 Task: Purchase the Kent sediment filters from Amazon.
Action: Mouse moved to (431, 336)
Screenshot: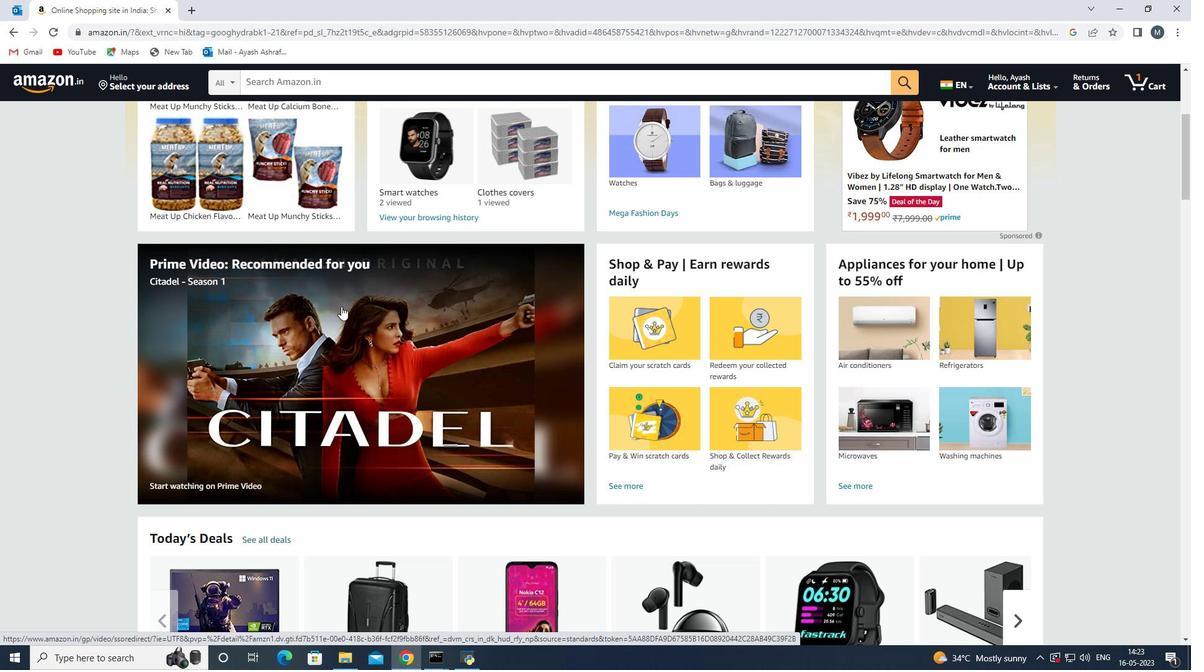 
Action: Mouse scrolled (431, 335) with delta (0, 0)
Screenshot: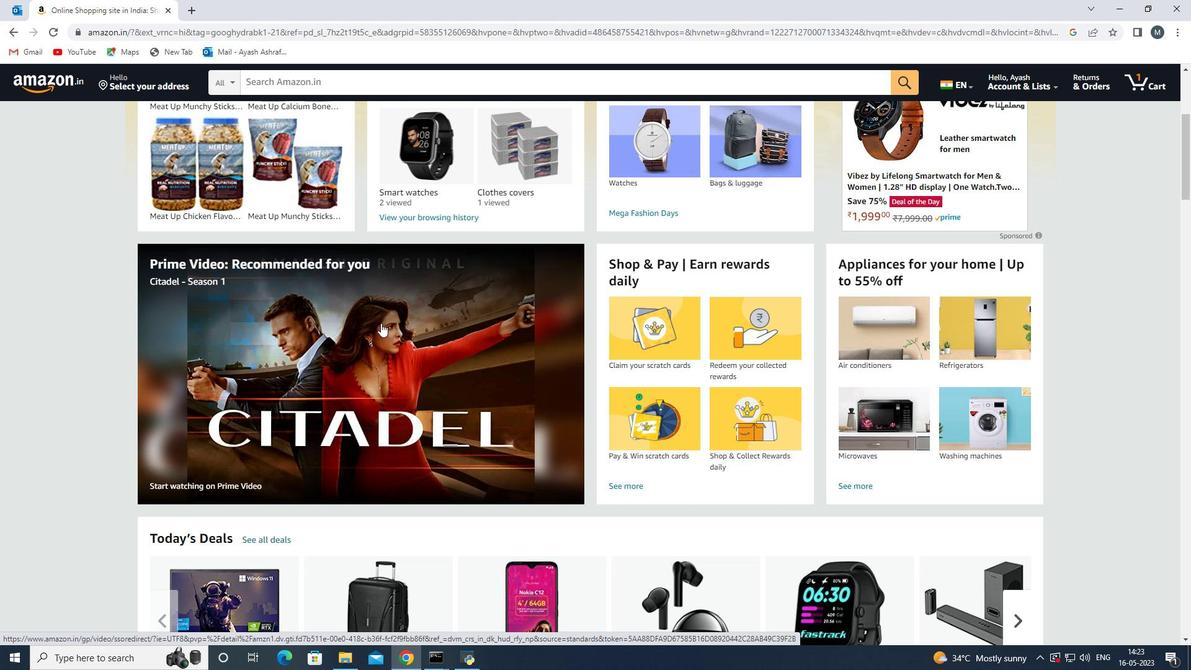 
Action: Mouse scrolled (431, 335) with delta (0, 0)
Screenshot: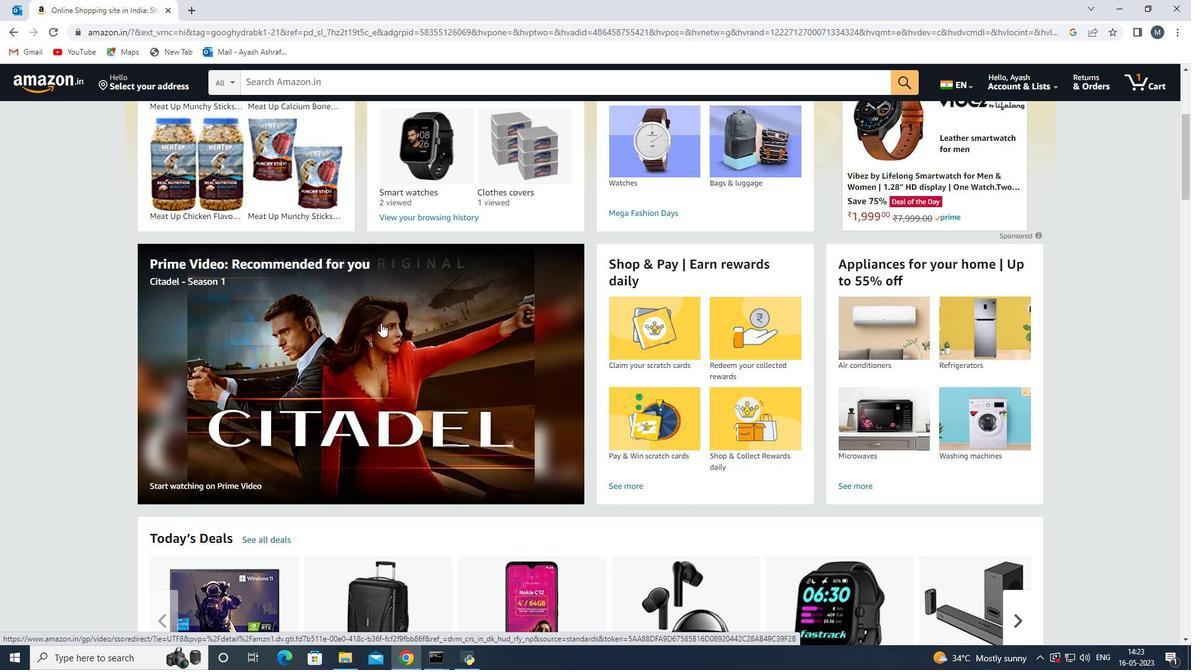 
Action: Mouse scrolled (431, 335) with delta (0, 0)
Screenshot: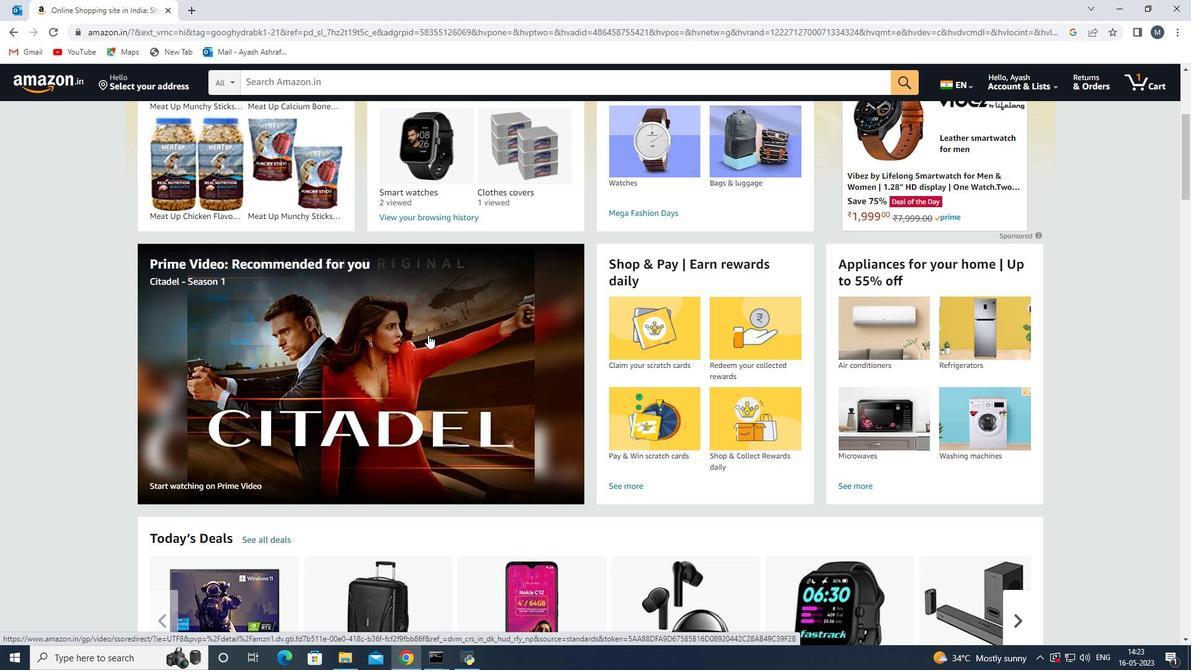 
Action: Mouse moved to (431, 337)
Screenshot: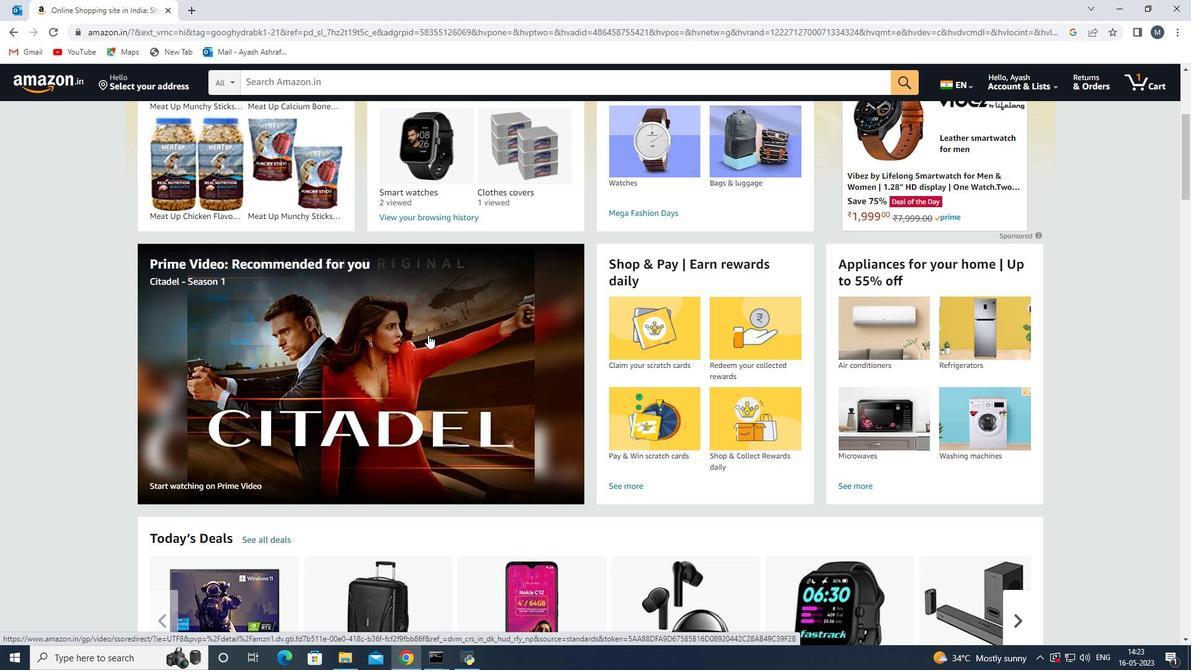 
Action: Mouse scrolled (431, 336) with delta (0, 0)
Screenshot: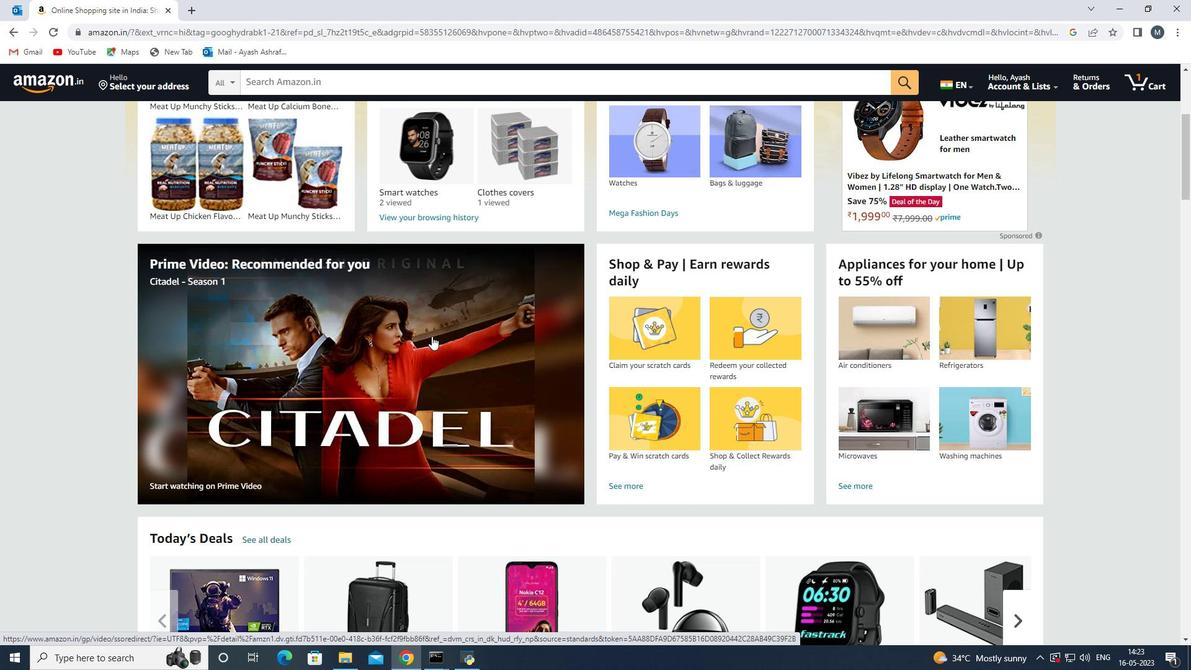 
Action: Mouse scrolled (431, 336) with delta (0, 0)
Screenshot: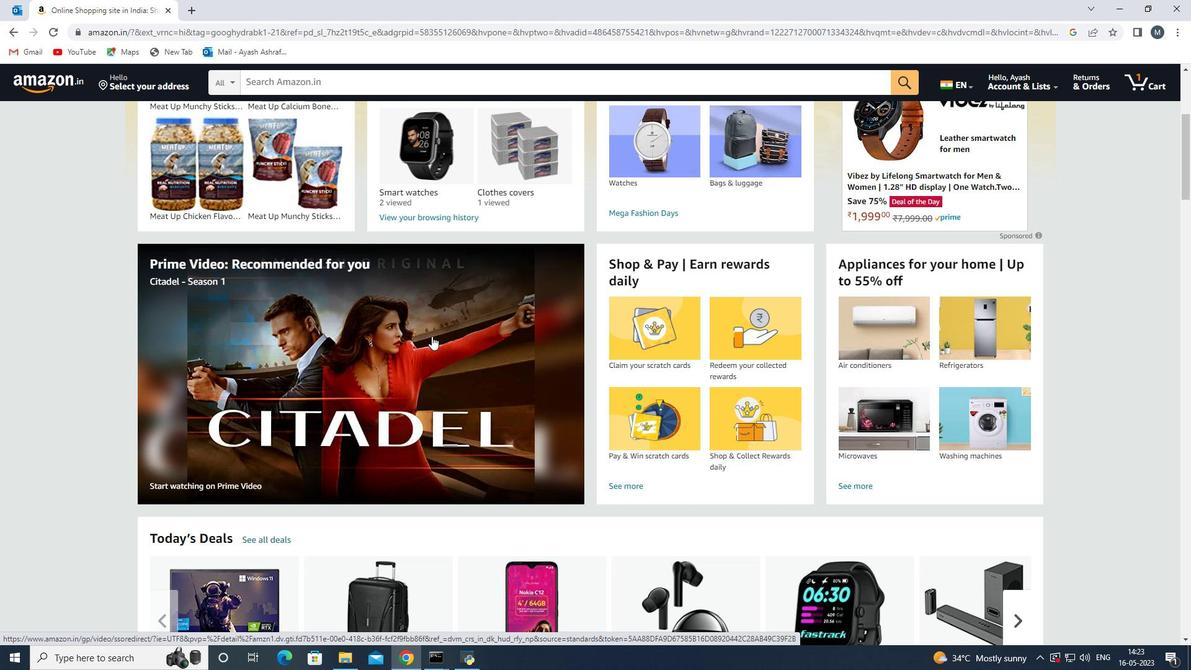 
Action: Mouse moved to (405, 338)
Screenshot: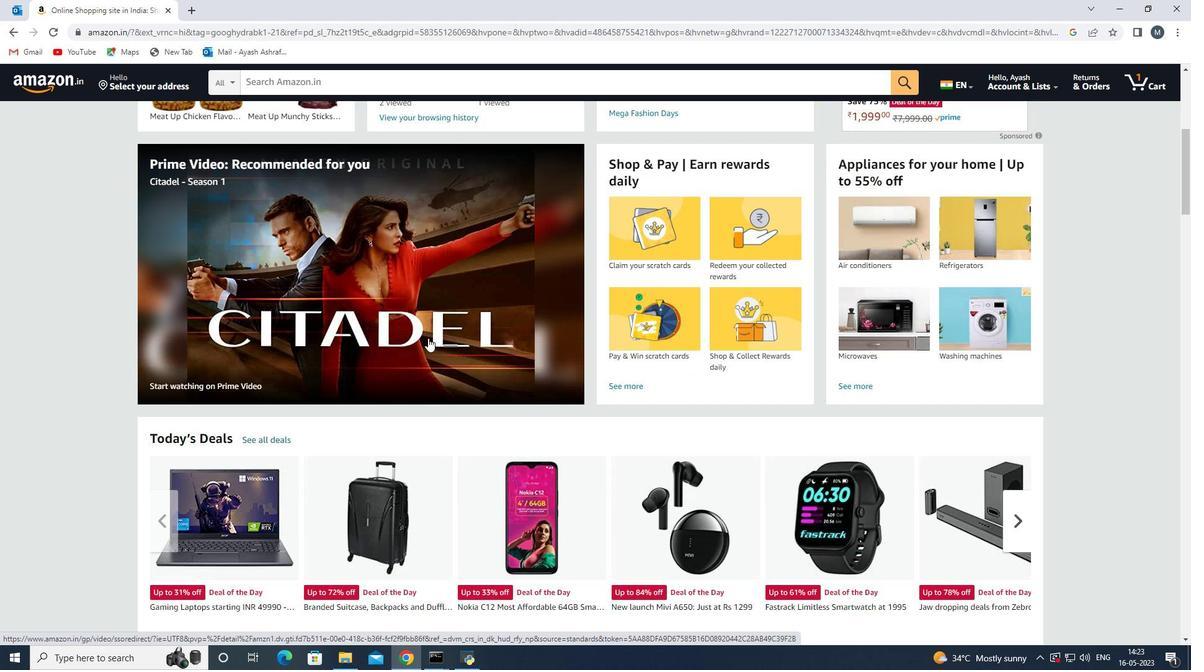 
Action: Mouse scrolled (405, 337) with delta (0, 0)
Screenshot: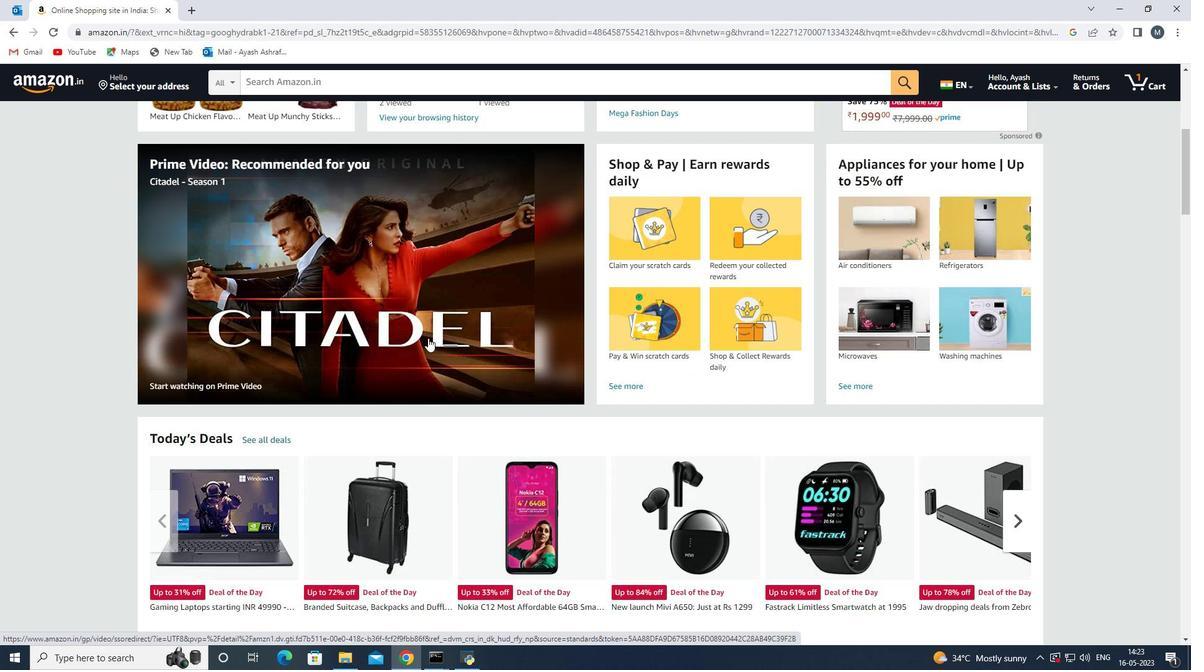 
Action: Mouse moved to (403, 338)
Screenshot: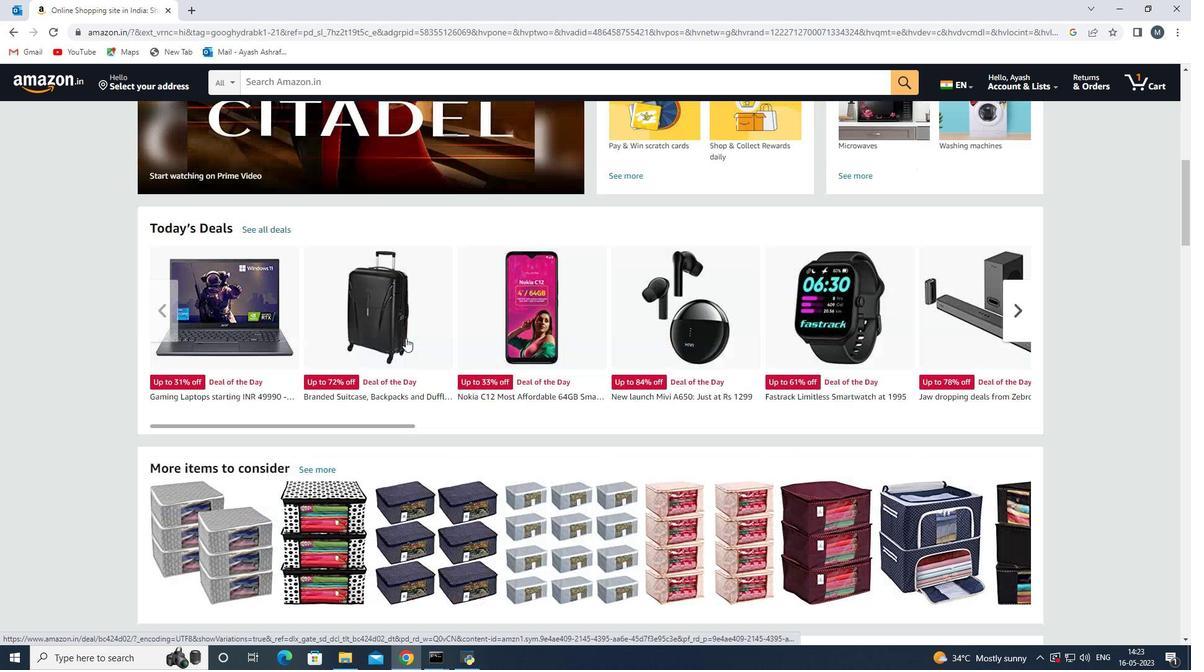 
Action: Mouse scrolled (403, 337) with delta (0, 0)
Screenshot: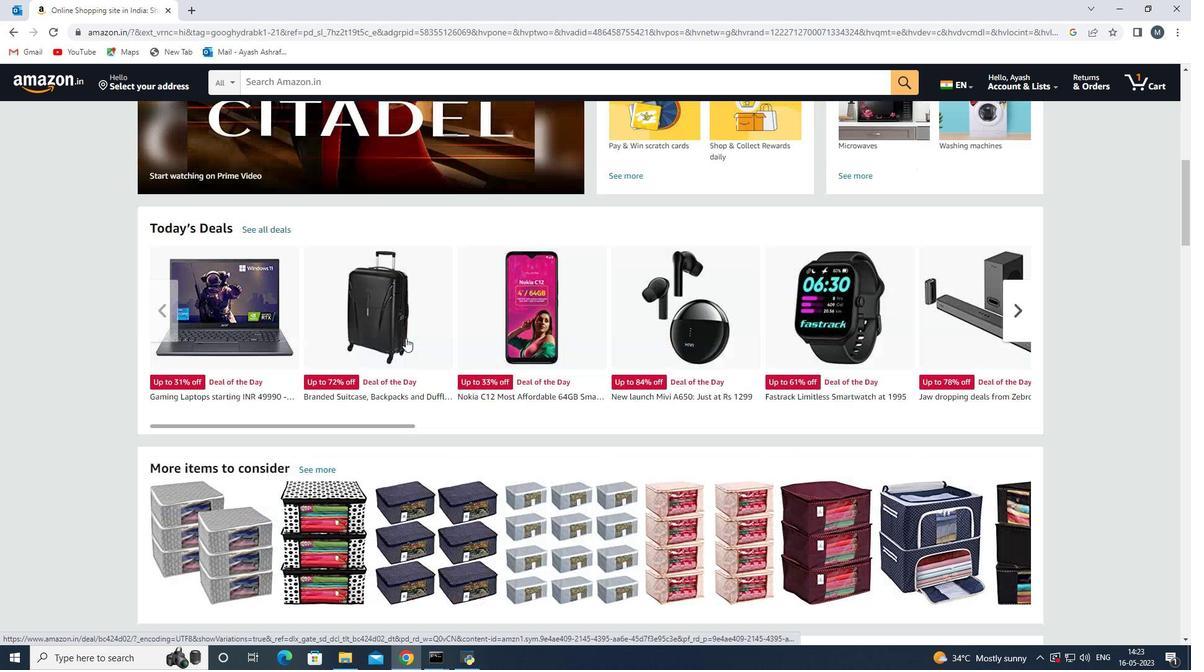 
Action: Mouse moved to (403, 338)
Screenshot: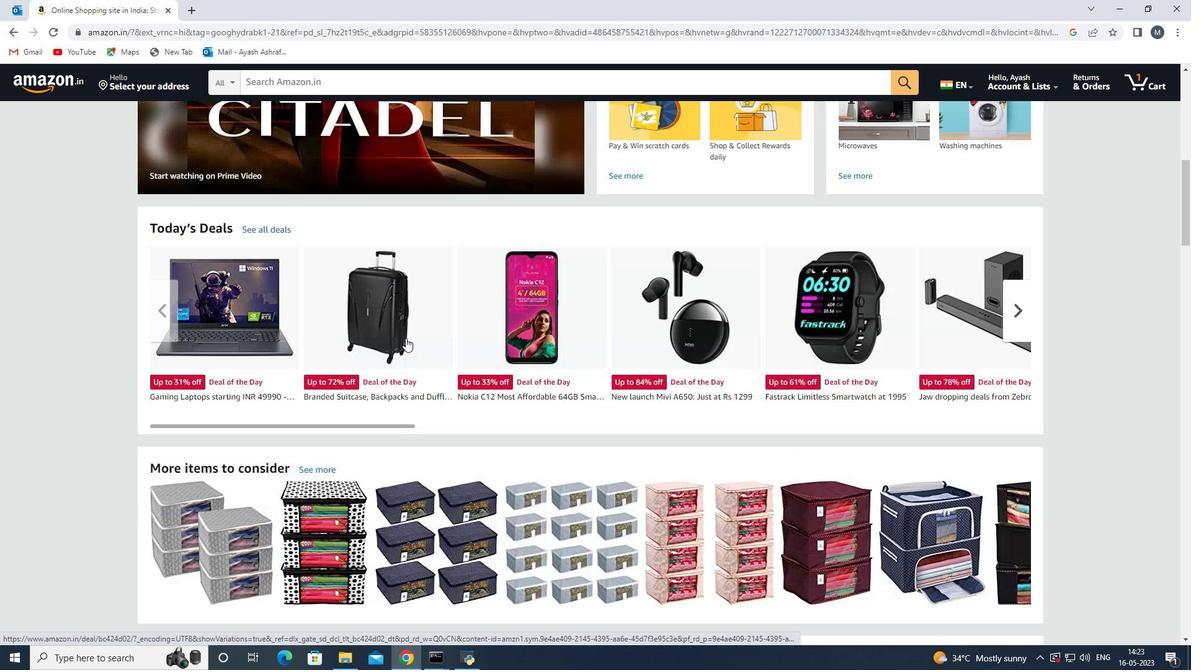 
Action: Mouse scrolled (403, 338) with delta (0, 0)
Screenshot: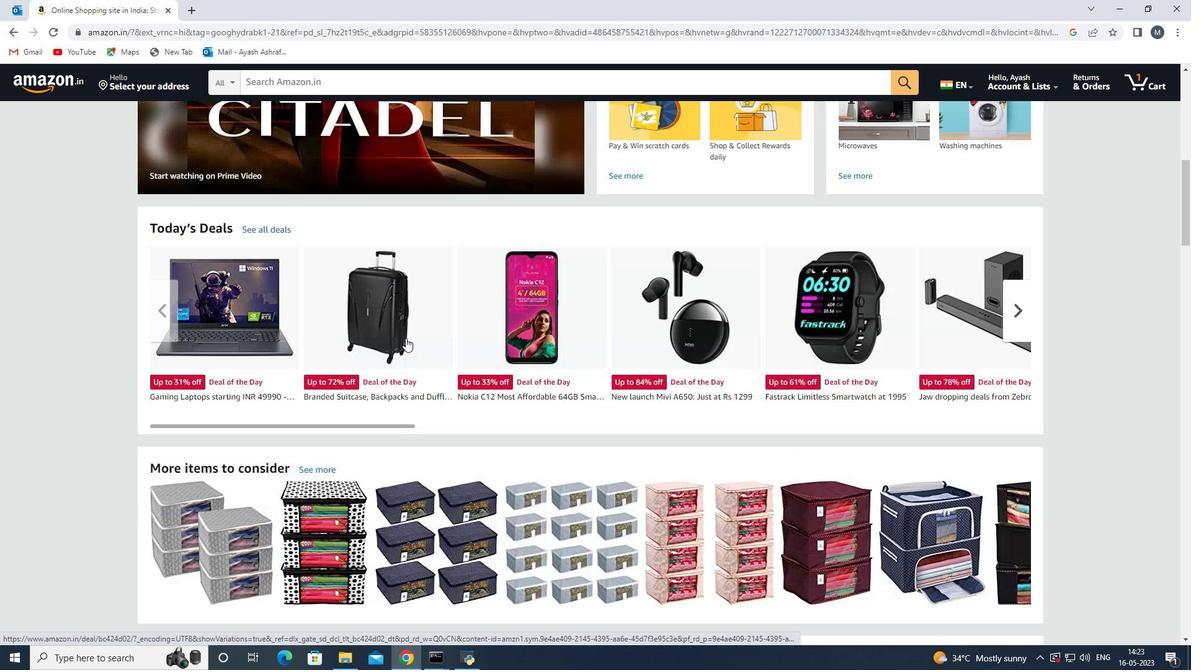 
Action: Mouse moved to (402, 340)
Screenshot: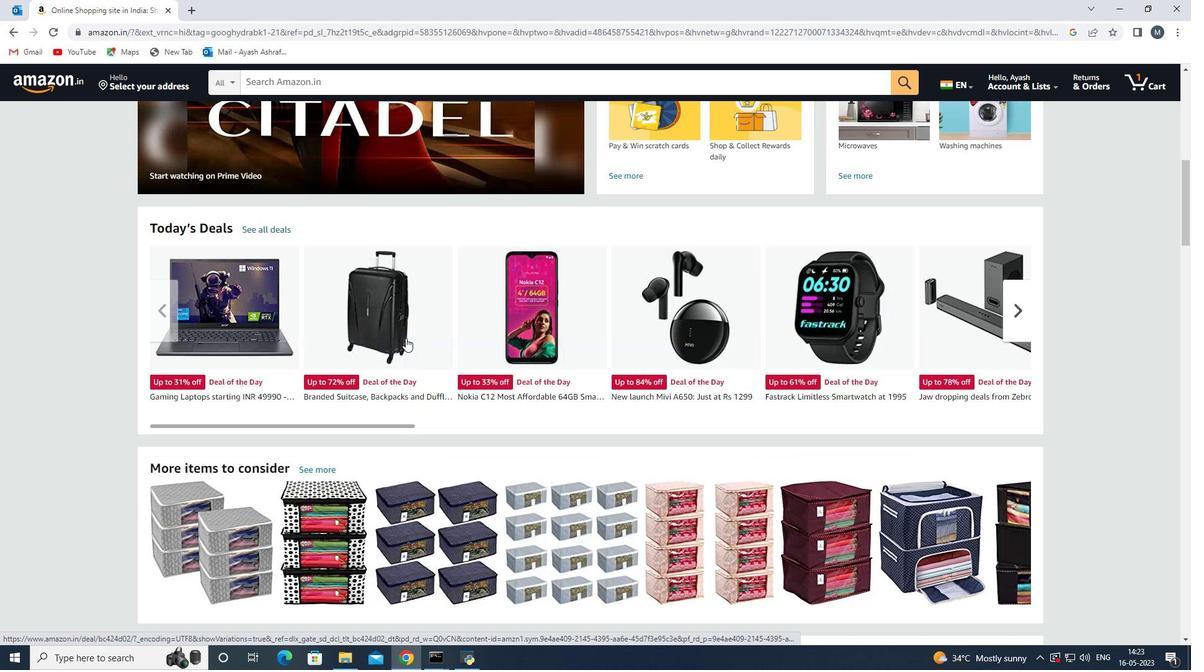 
Action: Mouse scrolled (402, 339) with delta (0, 0)
Screenshot: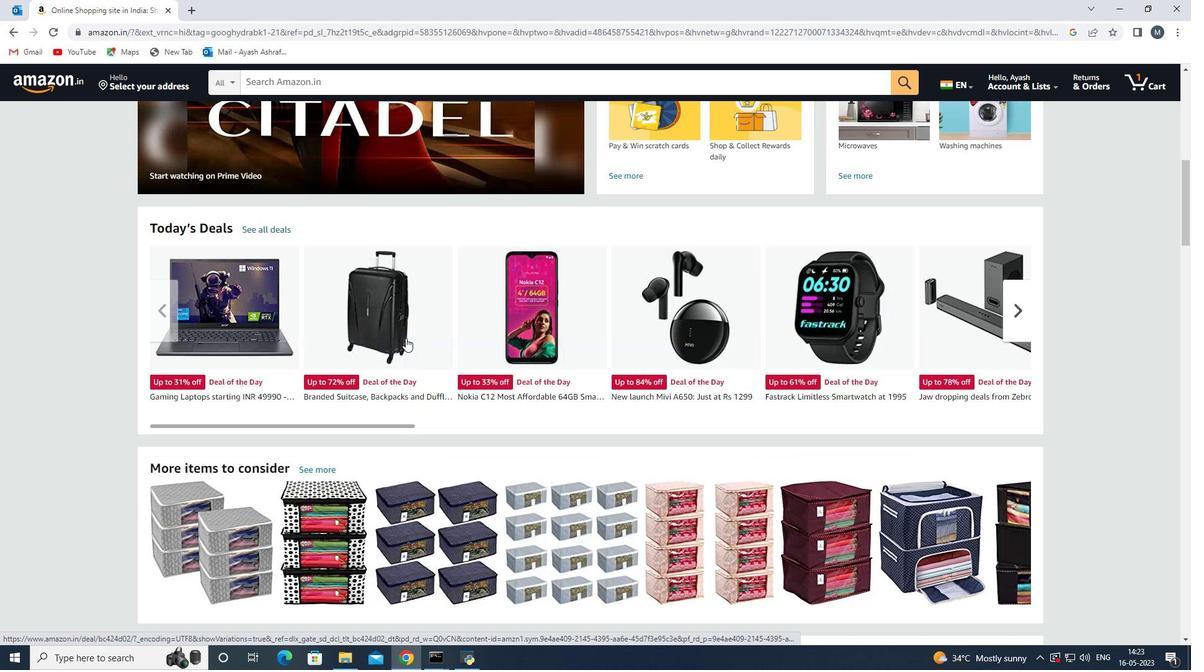 
Action: Mouse moved to (266, 421)
Screenshot: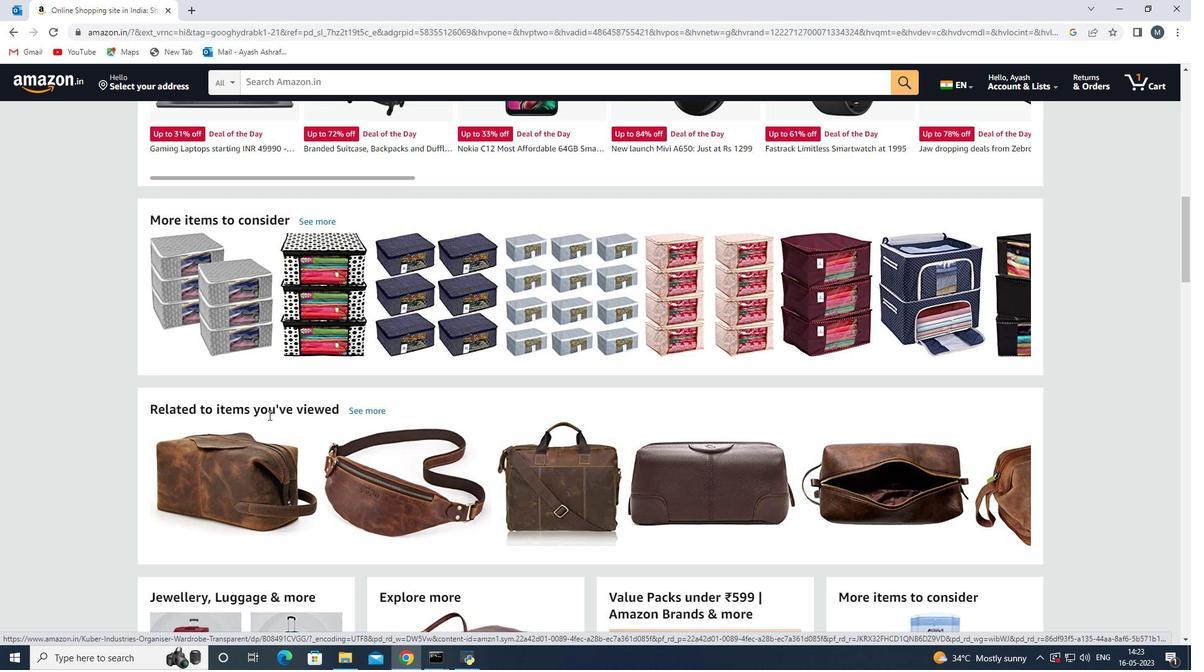 
Action: Mouse scrolled (266, 421) with delta (0, 0)
Screenshot: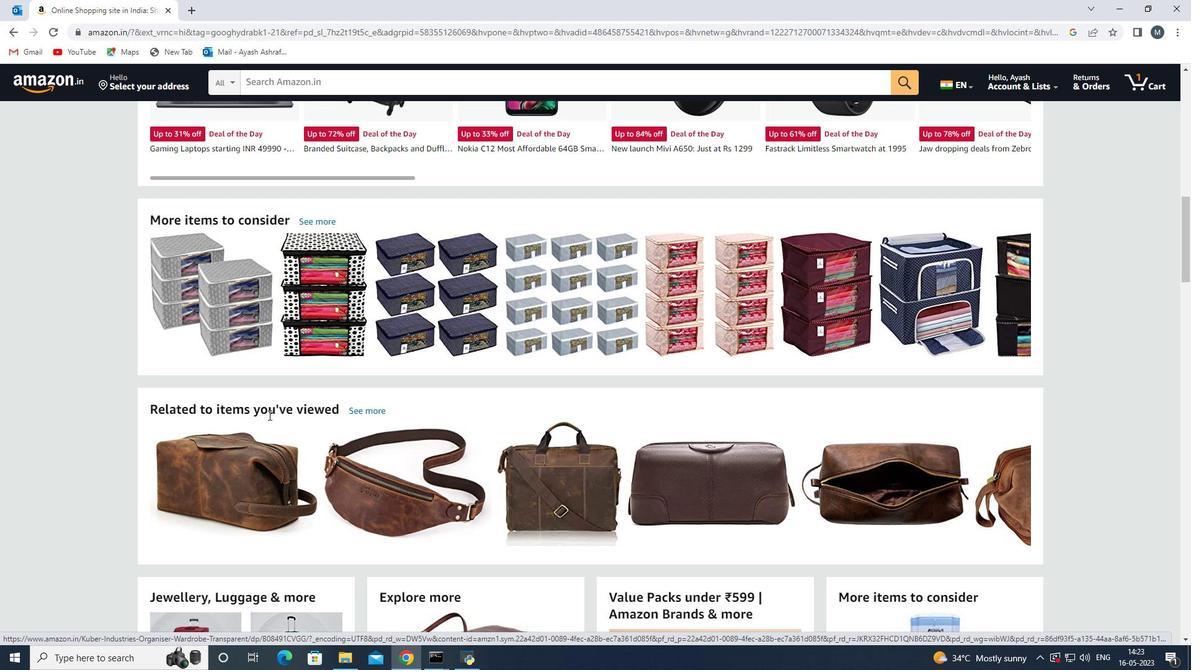 
Action: Mouse scrolled (266, 421) with delta (0, 0)
Screenshot: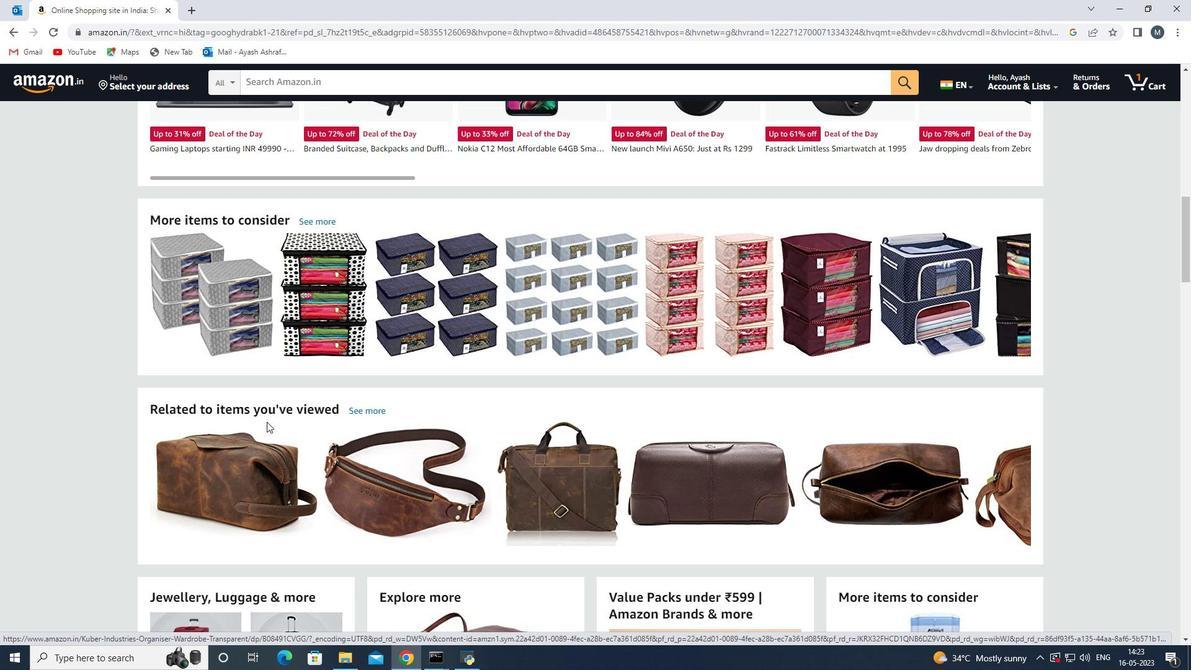 
Action: Mouse scrolled (266, 421) with delta (0, 0)
Screenshot: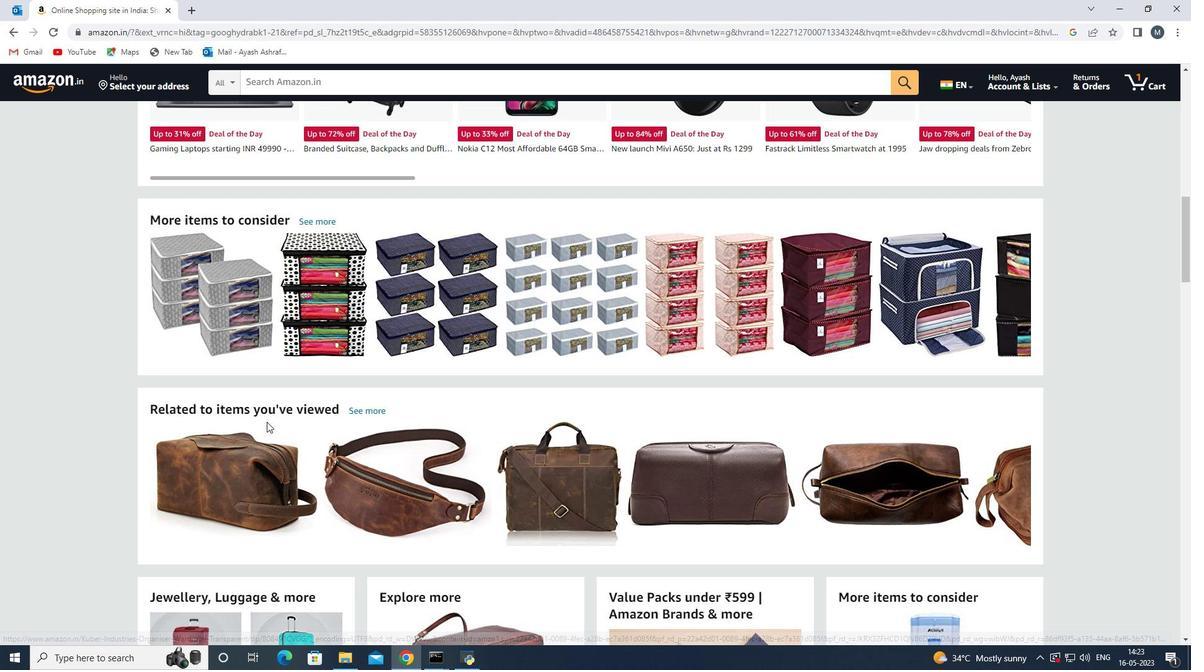 
Action: Mouse scrolled (266, 421) with delta (0, 0)
Screenshot: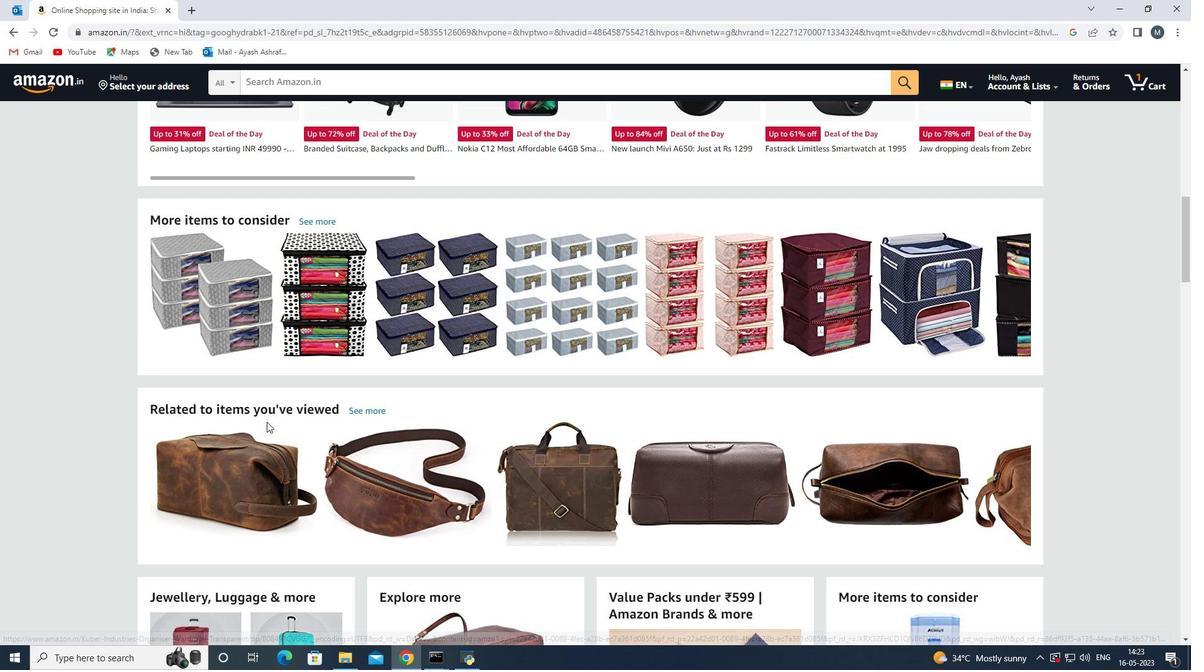 
Action: Mouse scrolled (266, 421) with delta (0, 0)
Screenshot: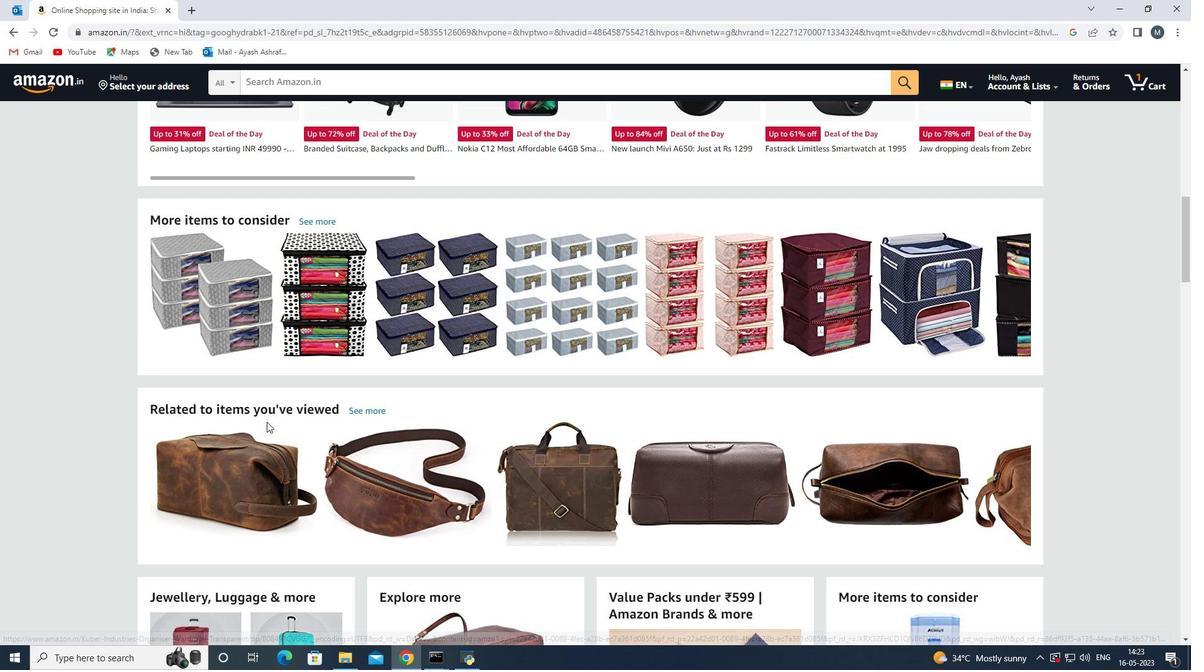 
Action: Mouse scrolled (266, 421) with delta (0, 0)
Screenshot: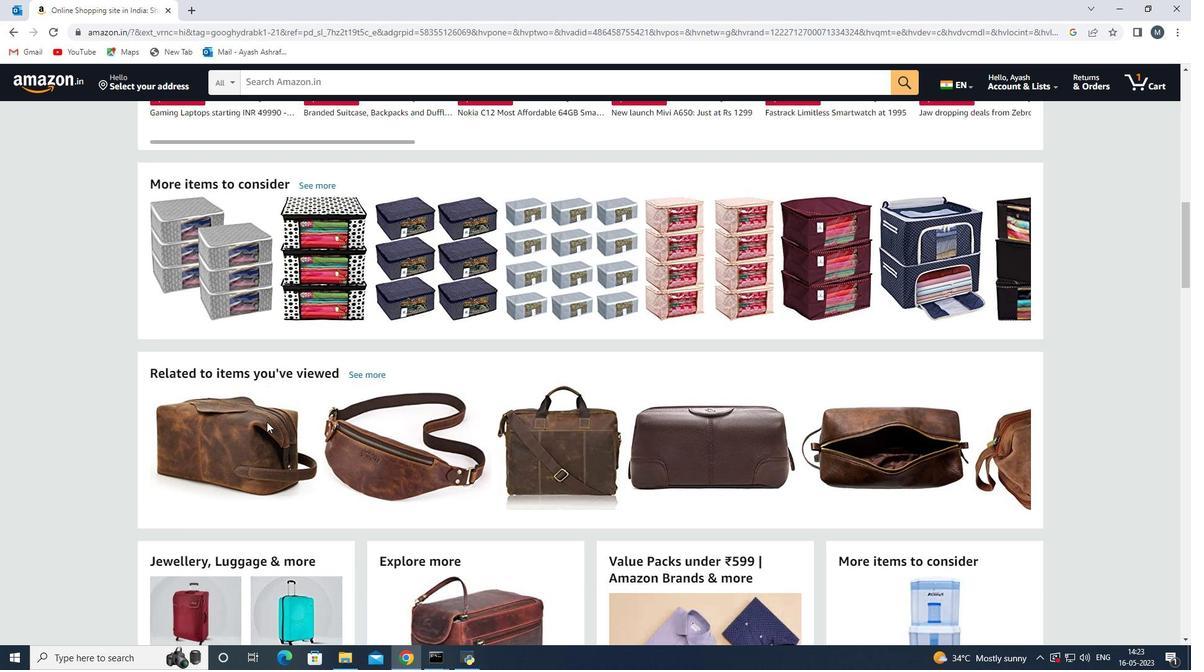 
Action: Mouse moved to (453, 364)
Screenshot: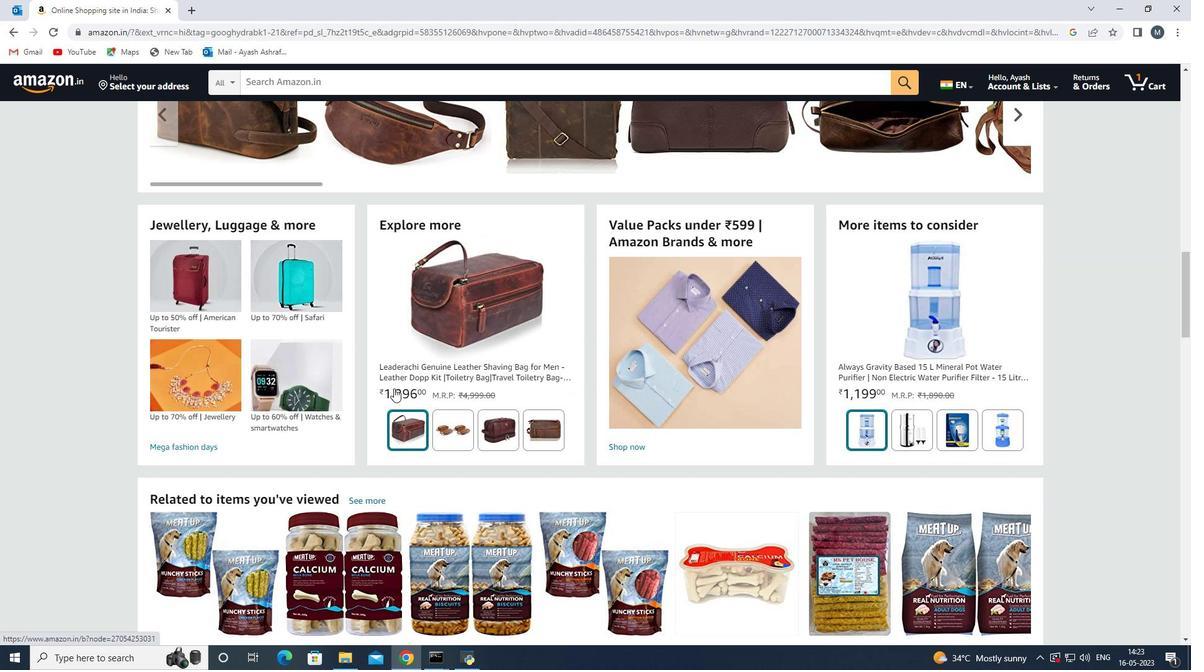 
Action: Mouse scrolled (453, 364) with delta (0, 0)
Screenshot: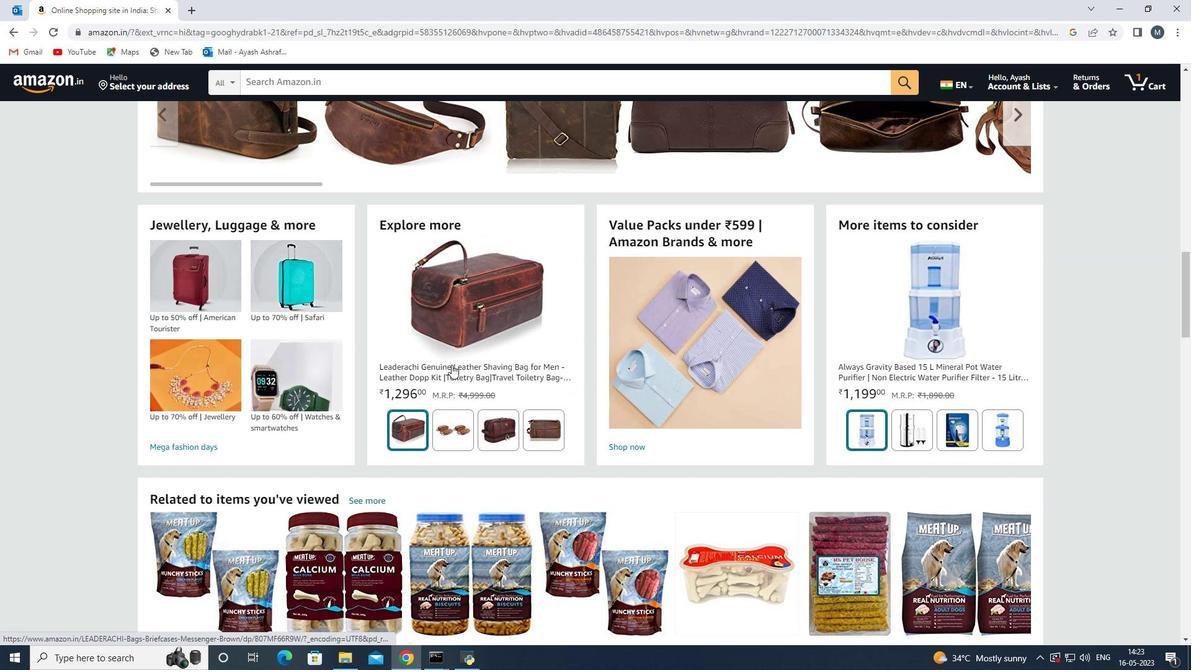 
Action: Mouse scrolled (453, 364) with delta (0, 0)
Screenshot: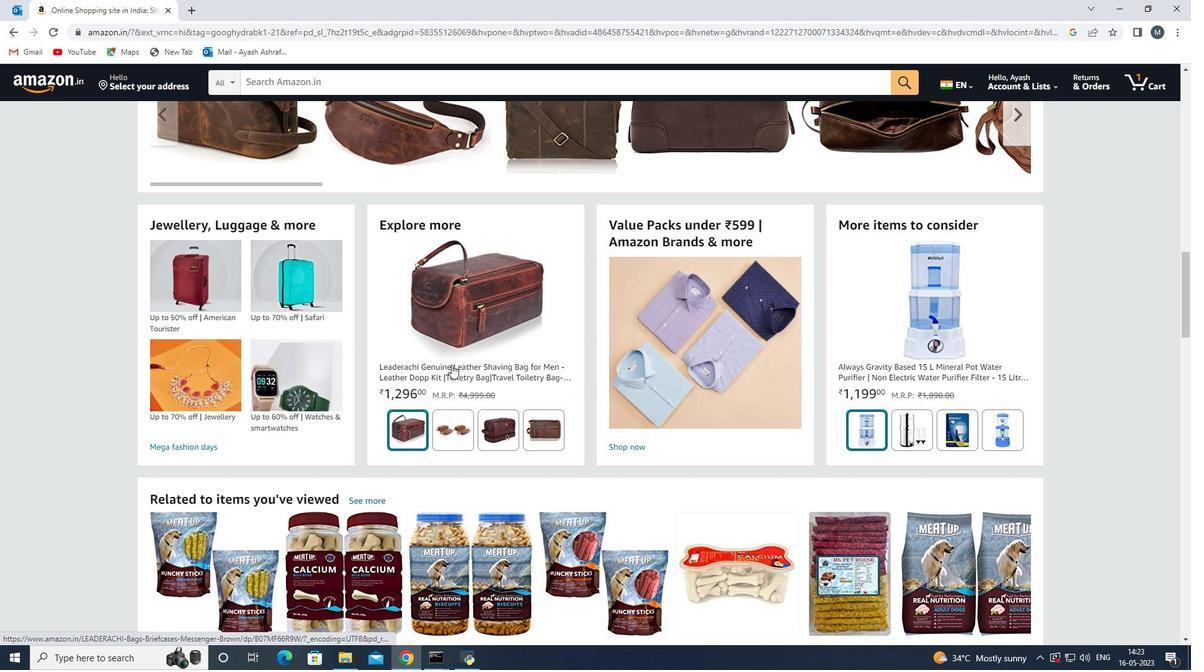 
Action: Mouse scrolled (453, 364) with delta (0, 0)
Screenshot: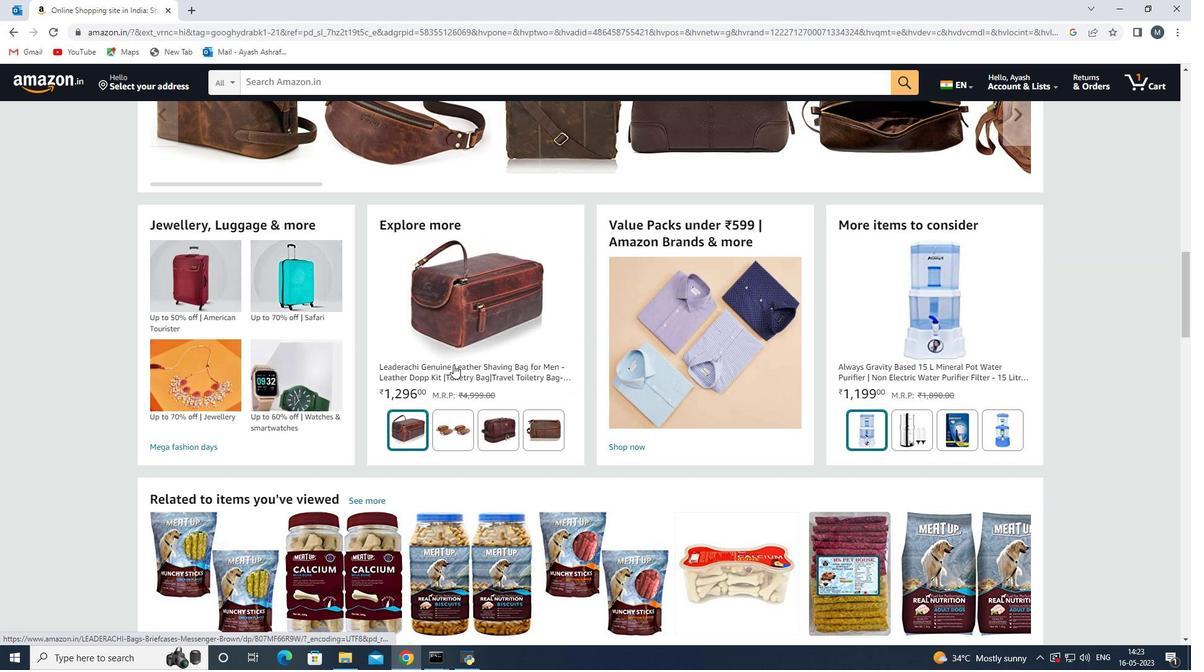 
Action: Mouse moved to (511, 468)
Screenshot: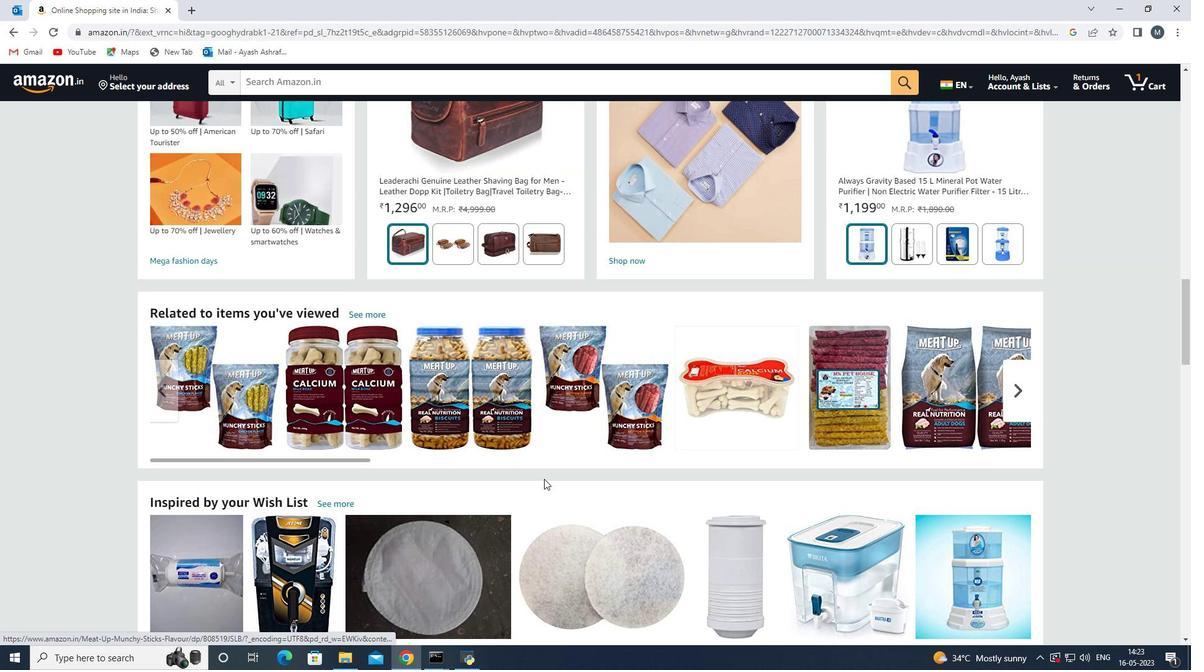 
Action: Mouse scrolled (511, 467) with delta (0, 0)
Screenshot: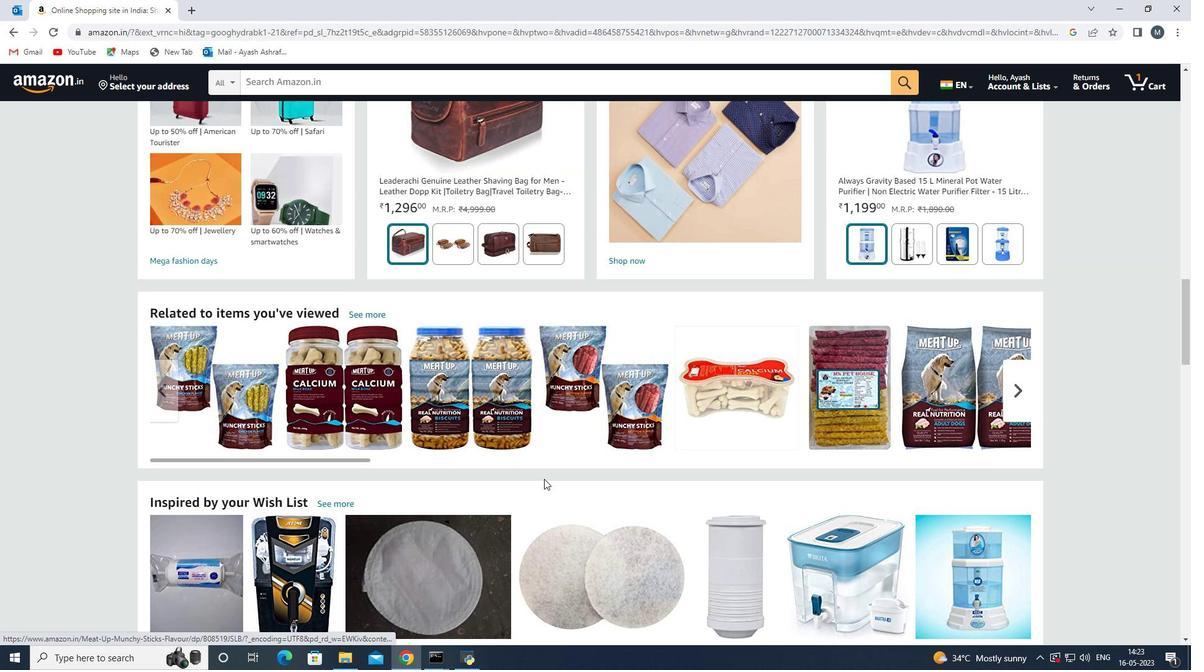 
Action: Mouse moved to (506, 467)
Screenshot: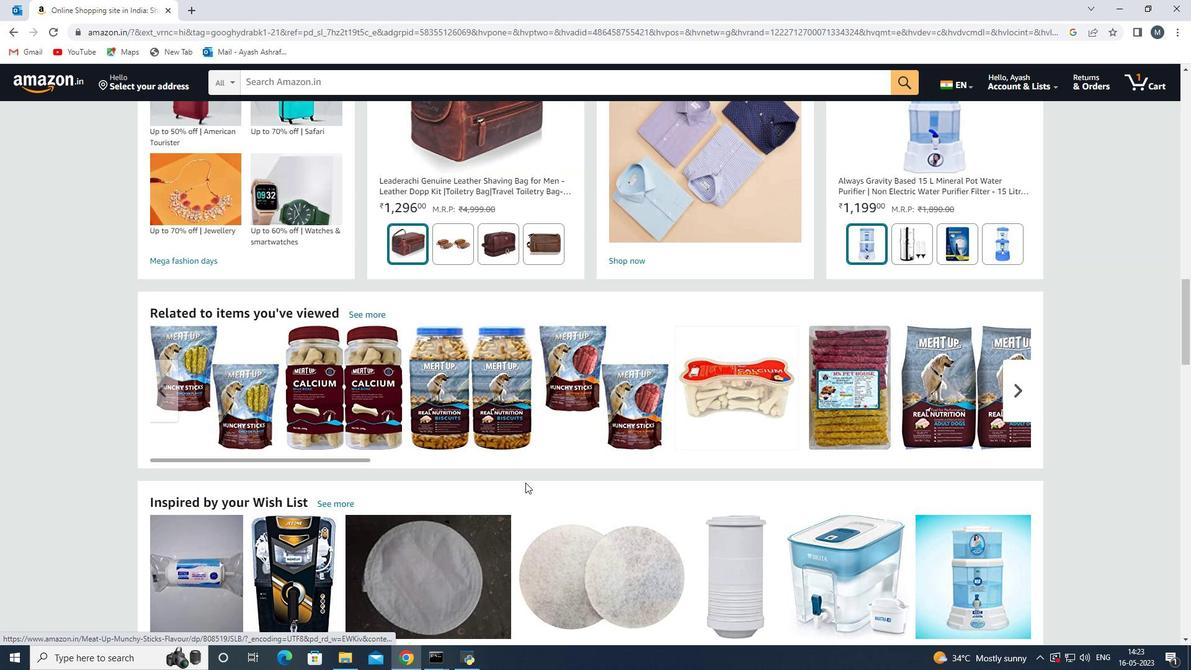 
Action: Mouse scrolled (506, 466) with delta (0, 0)
Screenshot: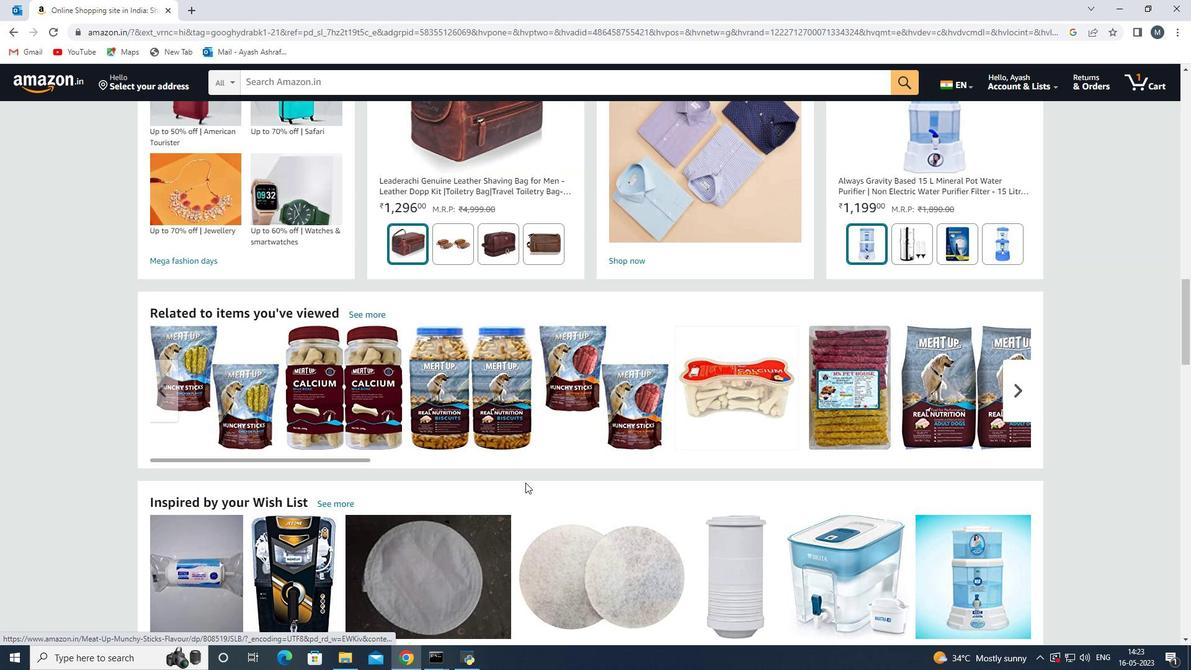 
Action: Mouse moved to (502, 461)
Screenshot: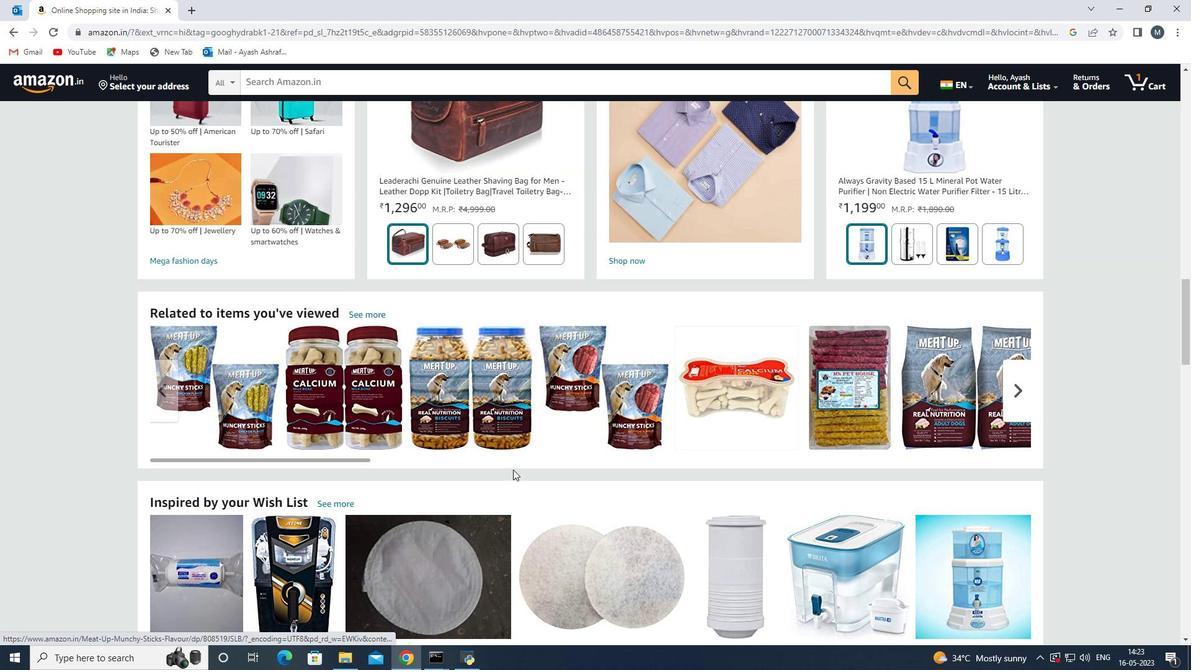 
Action: Mouse scrolled (503, 463) with delta (0, 0)
Screenshot: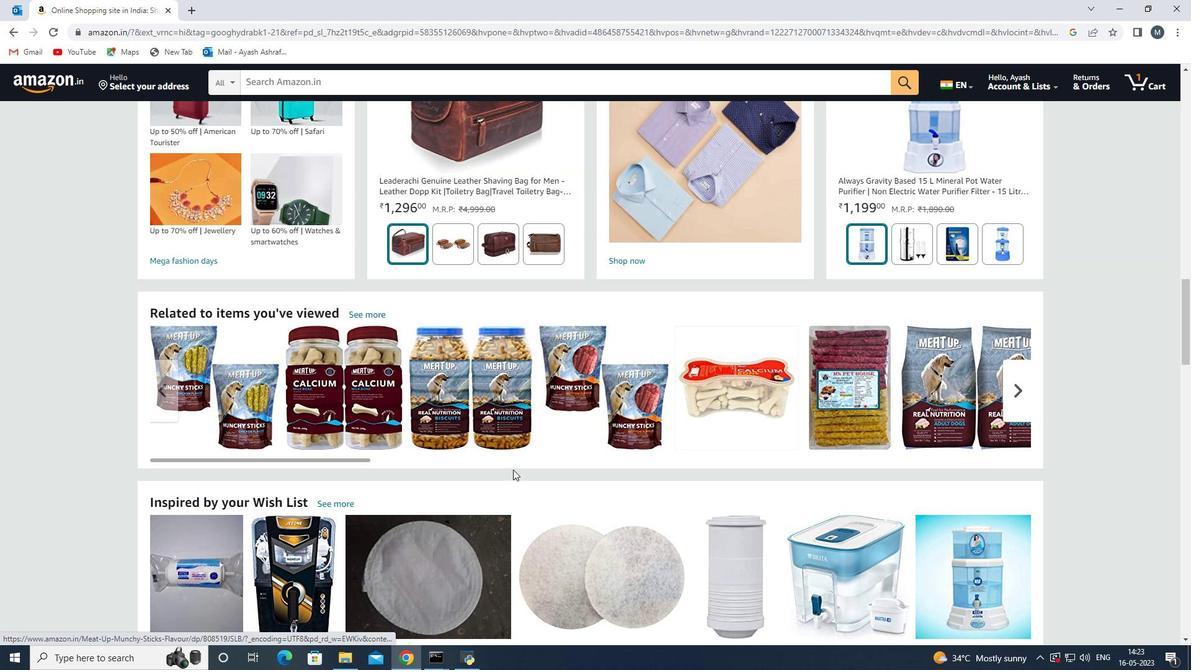 
Action: Mouse moved to (587, 416)
Screenshot: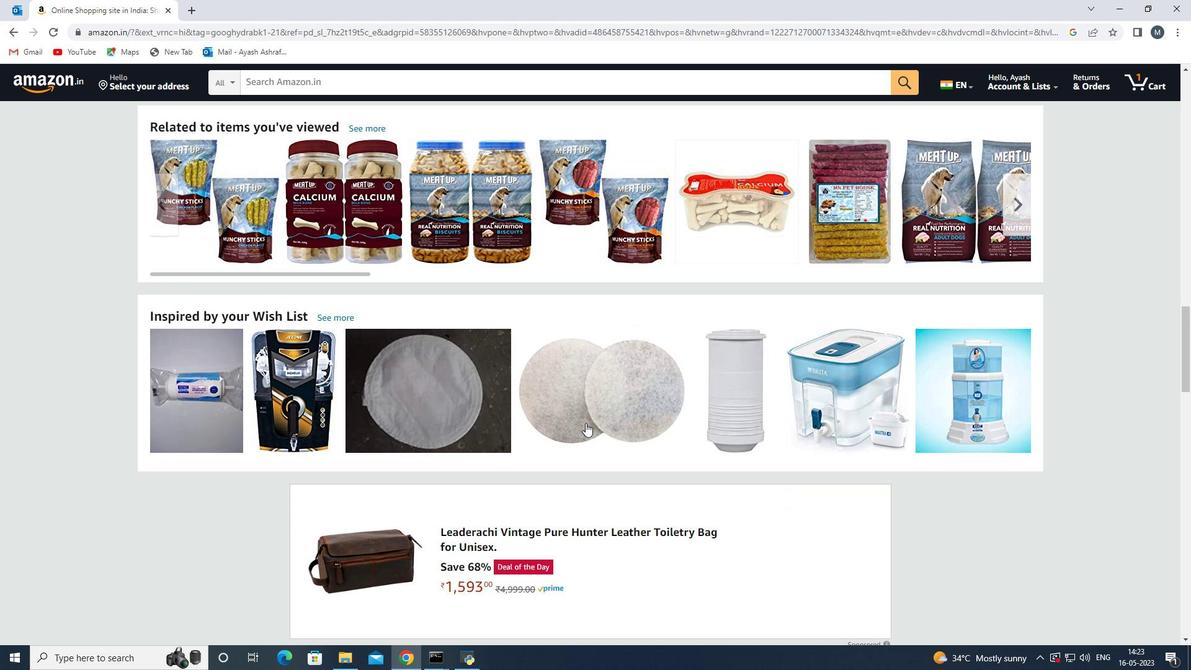
Action: Mouse pressed left at (587, 416)
Screenshot: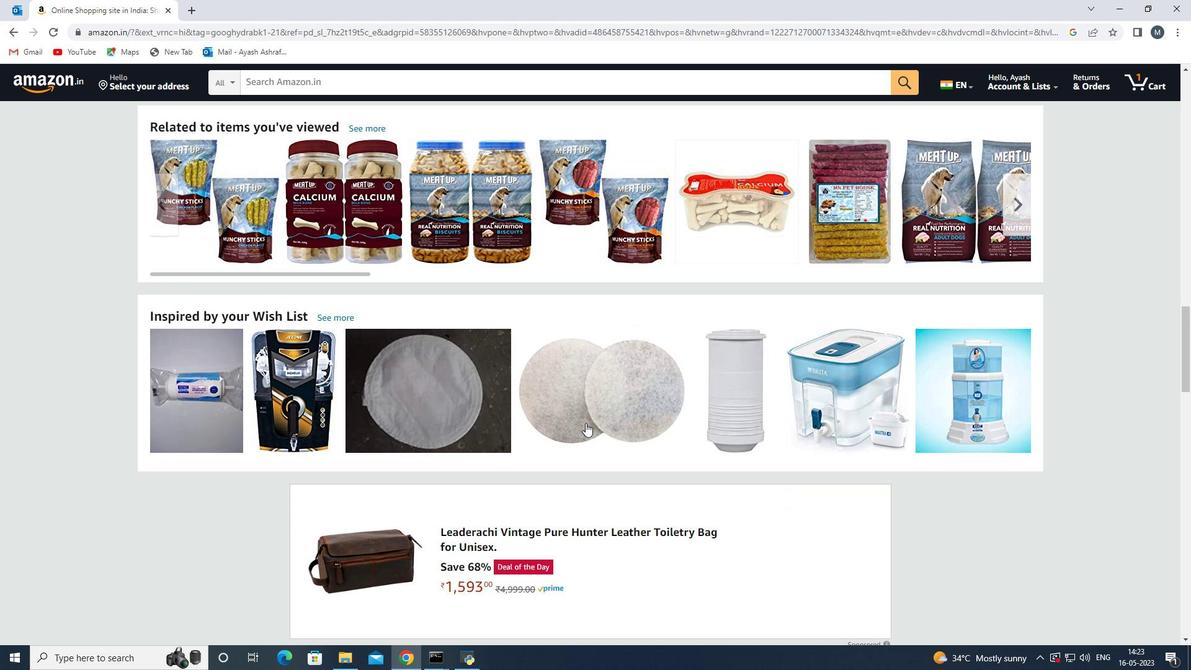 
Action: Mouse moved to (626, 392)
Screenshot: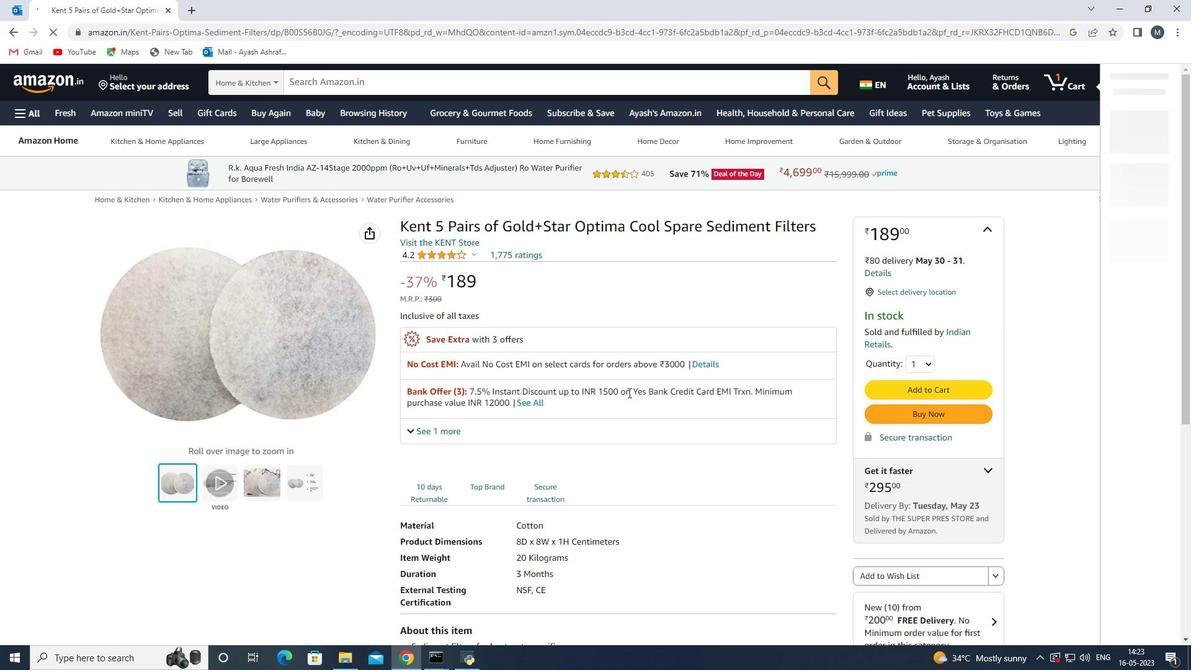
Action: Mouse scrolled (626, 392) with delta (0, 0)
Screenshot: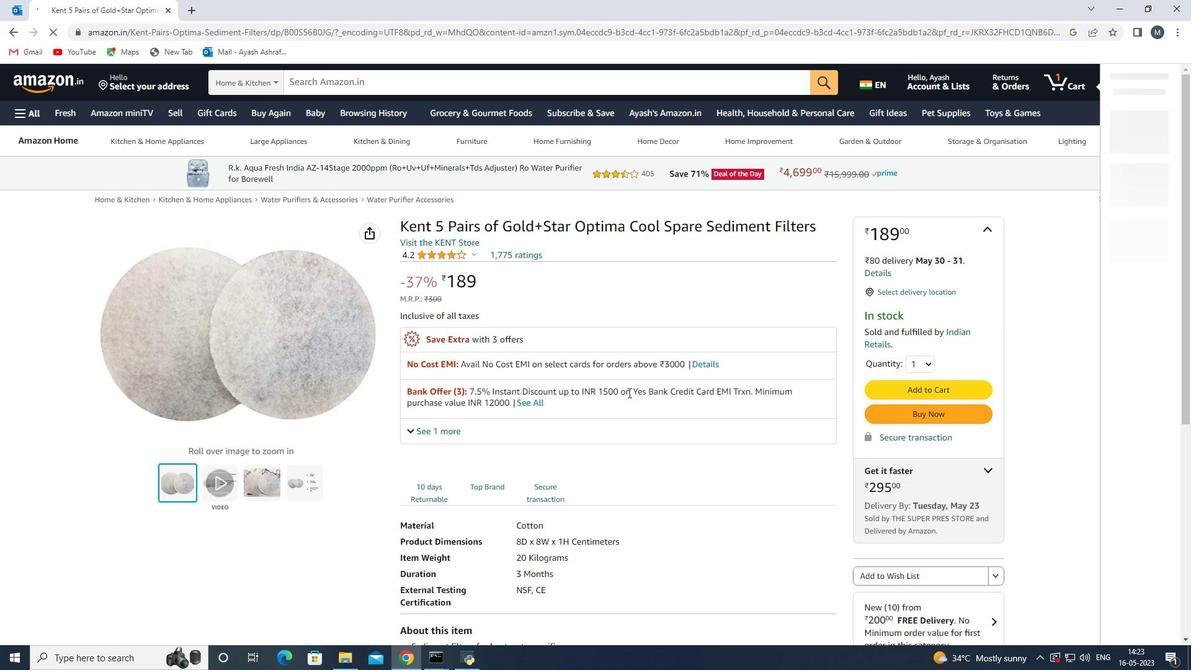 
Action: Mouse moved to (444, 373)
Screenshot: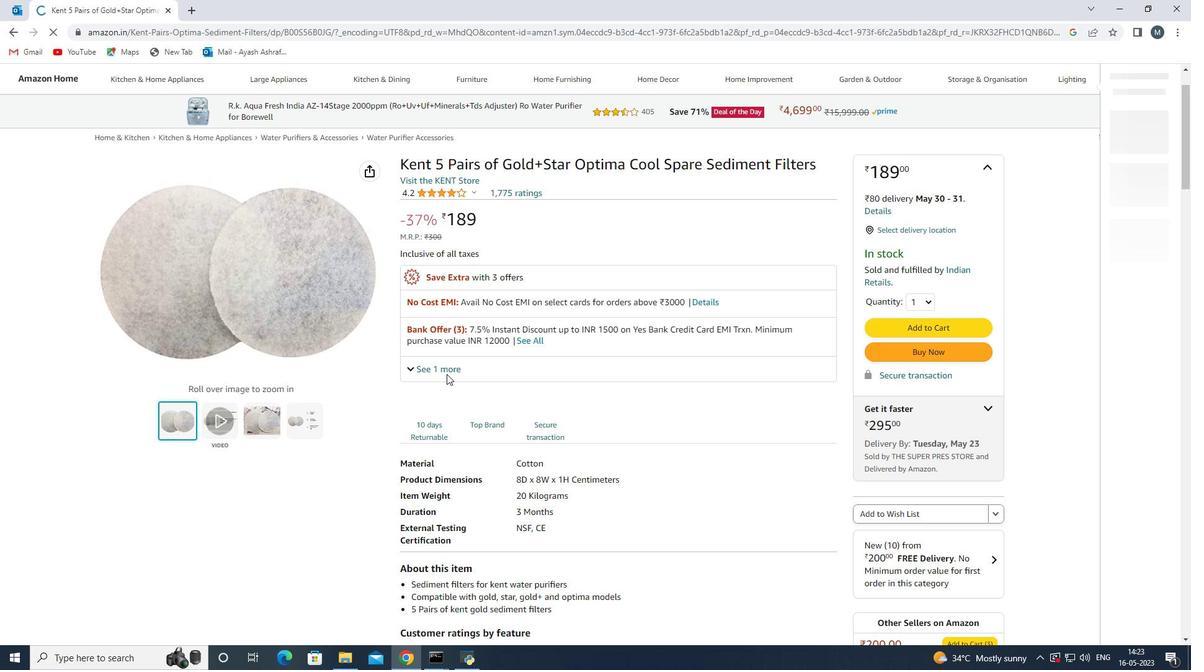 
Action: Mouse pressed left at (444, 373)
Screenshot: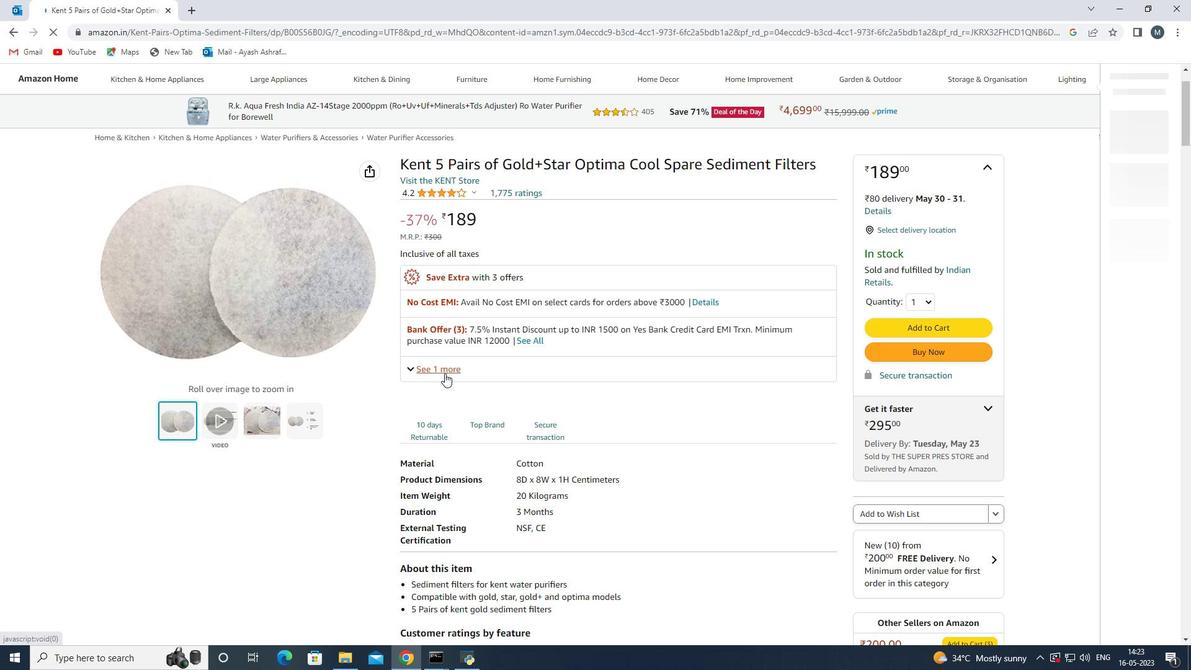
Action: Mouse moved to (607, 397)
Screenshot: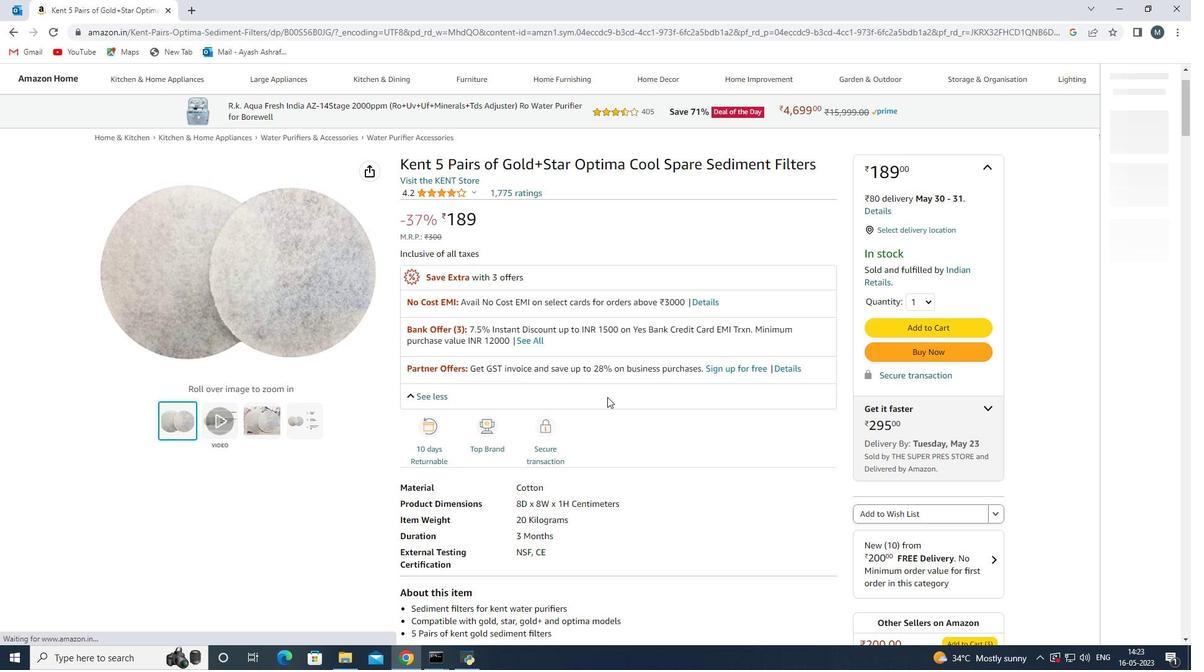 
Action: Mouse scrolled (607, 396) with delta (0, 0)
Screenshot: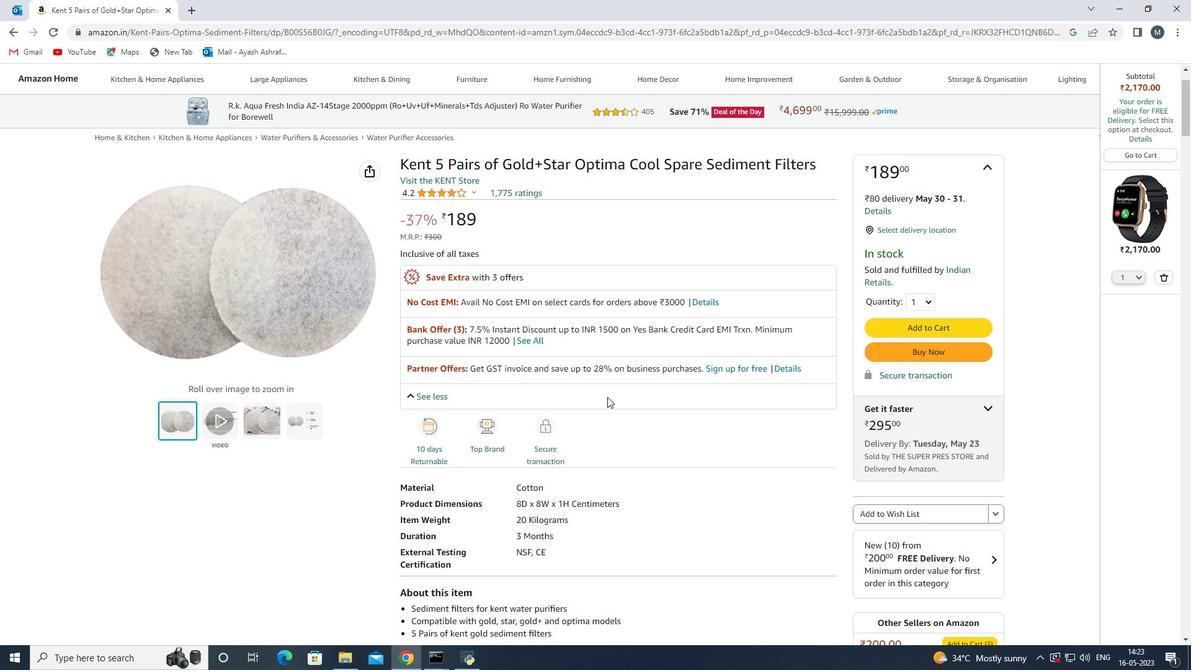 
Action: Mouse moved to (725, 420)
Screenshot: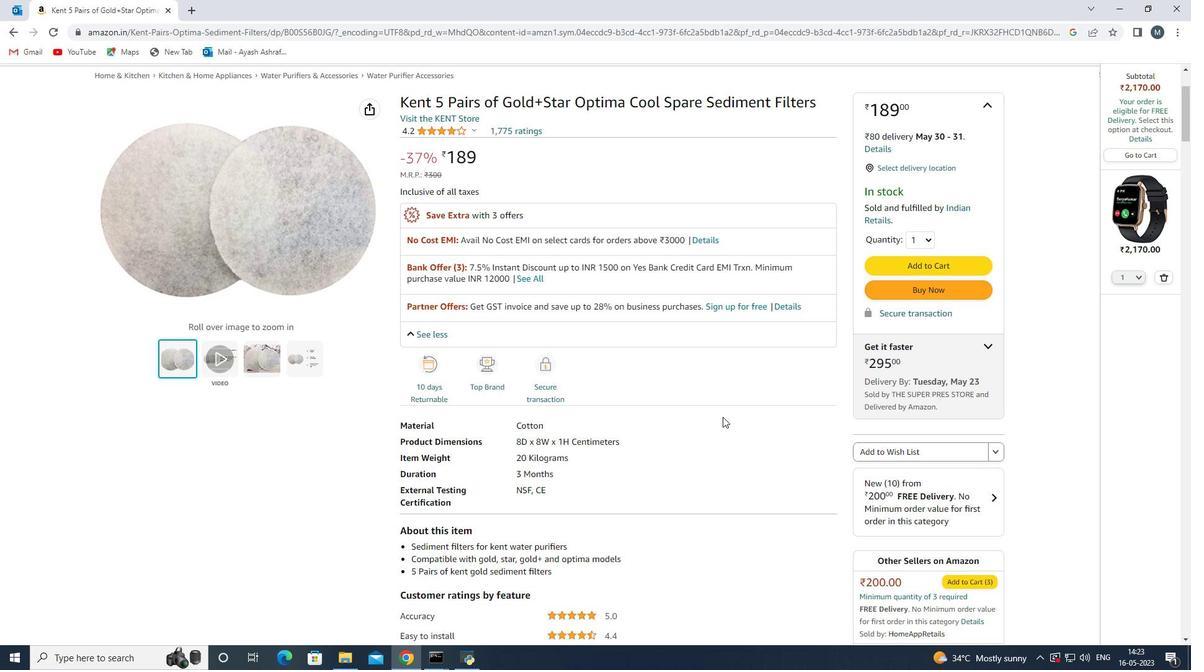 
Action: Mouse scrolled (725, 421) with delta (0, 0)
Screenshot: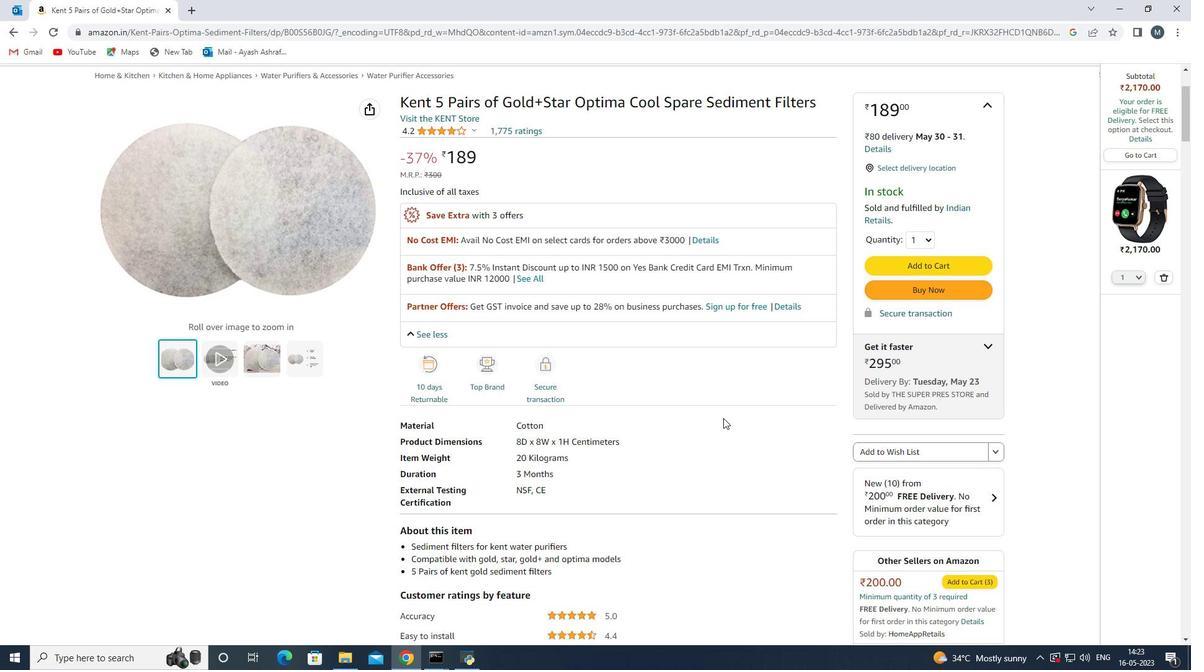 
Action: Mouse moved to (919, 355)
Screenshot: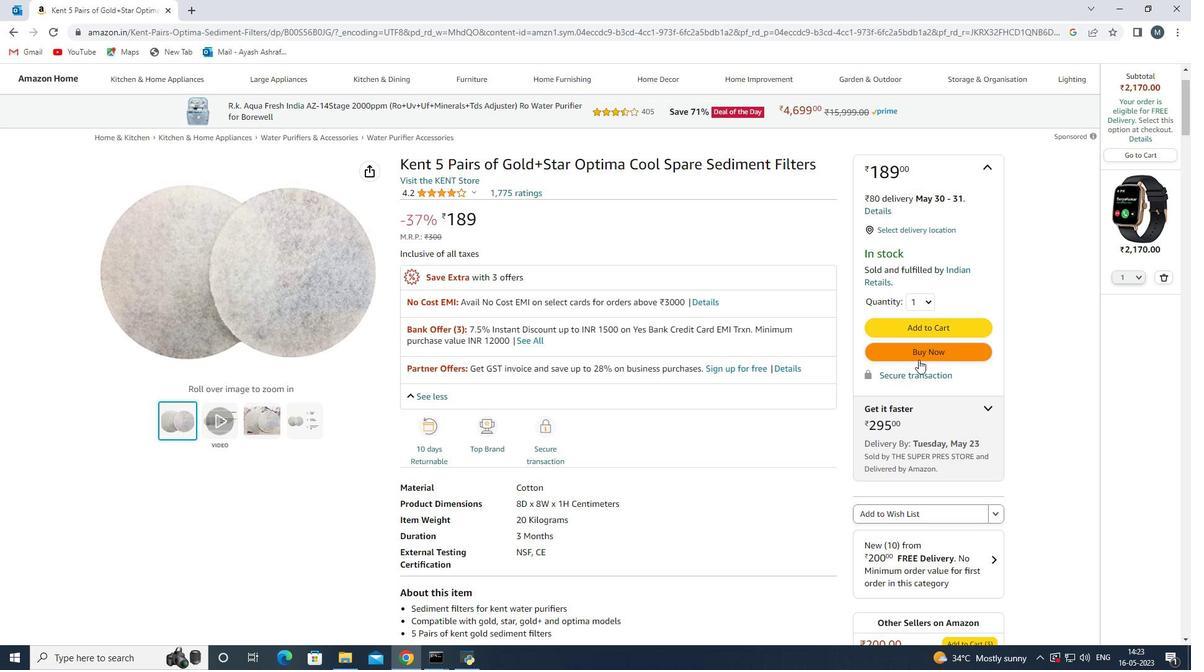 
Action: Mouse pressed left at (919, 355)
Screenshot: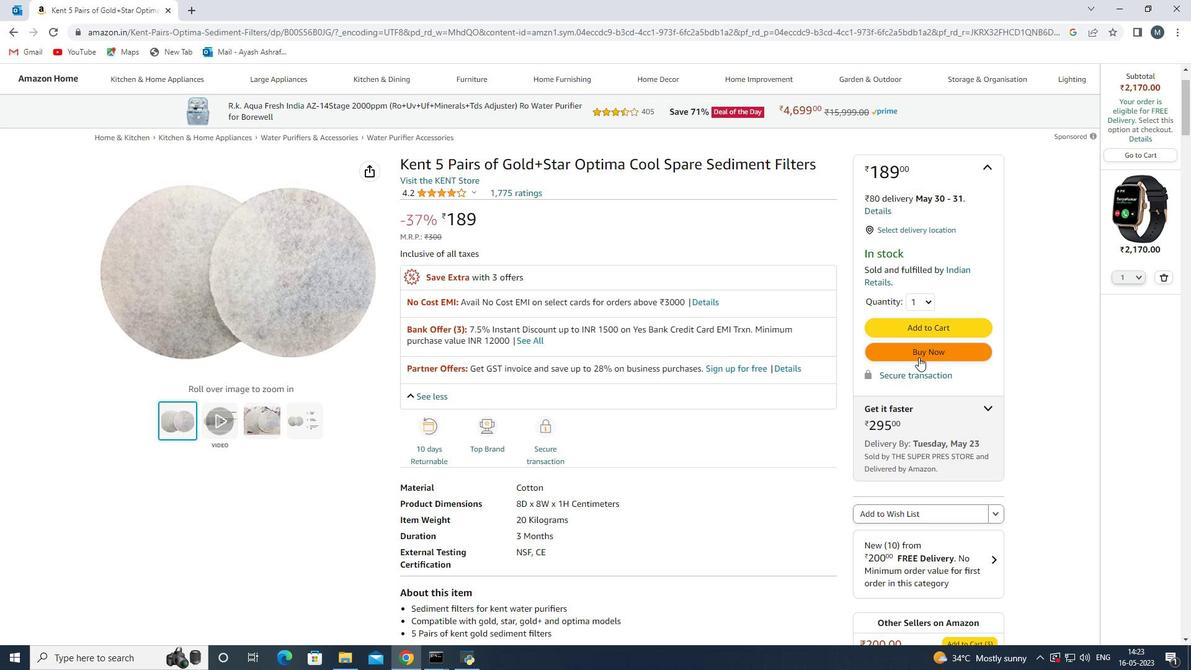
Action: Mouse moved to (435, 372)
Screenshot: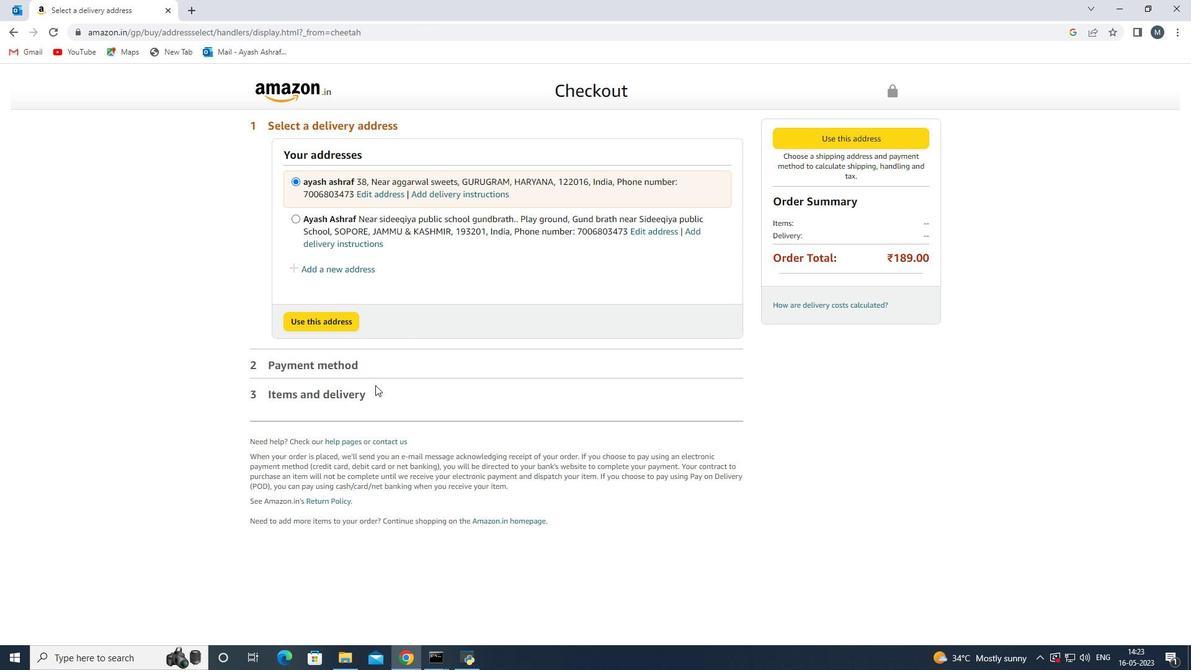 
Action: Mouse scrolled (435, 373) with delta (0, 0)
Screenshot: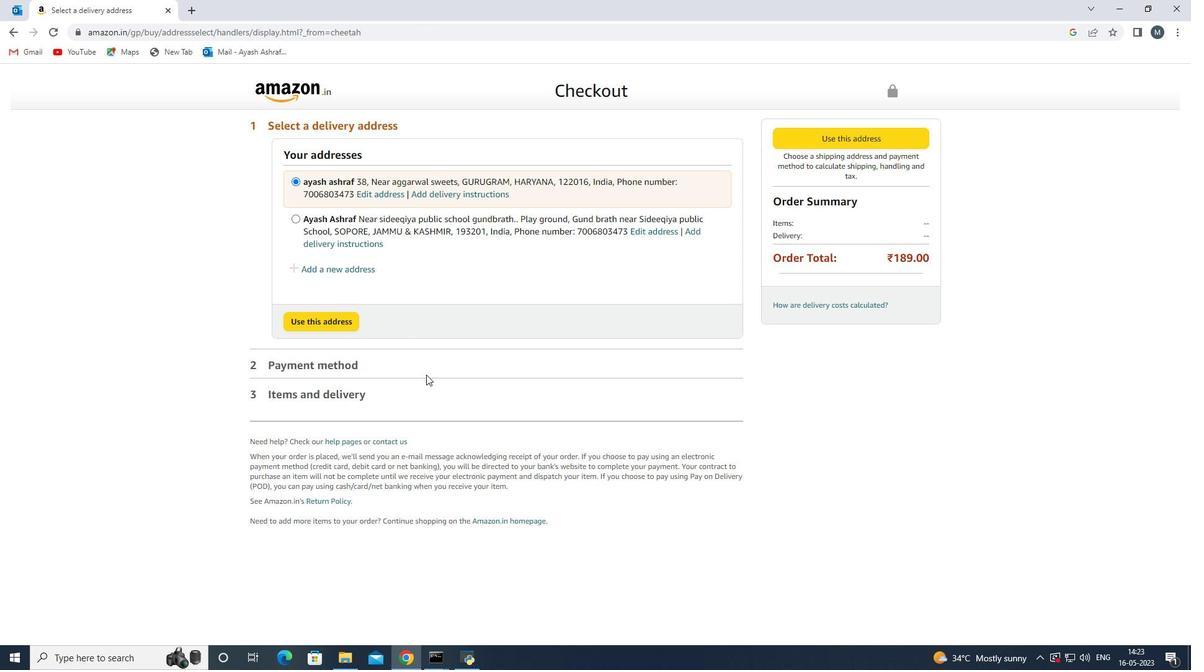 
Action: Mouse moved to (827, 231)
Screenshot: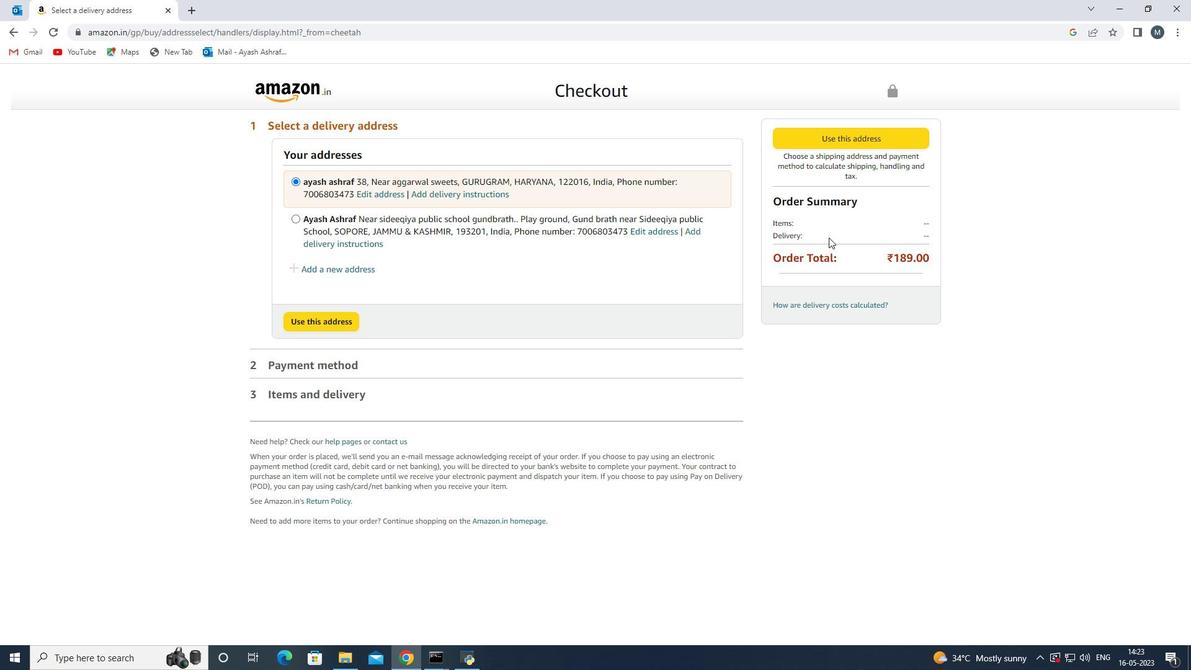 
Action: Mouse pressed left at (827, 231)
Screenshot: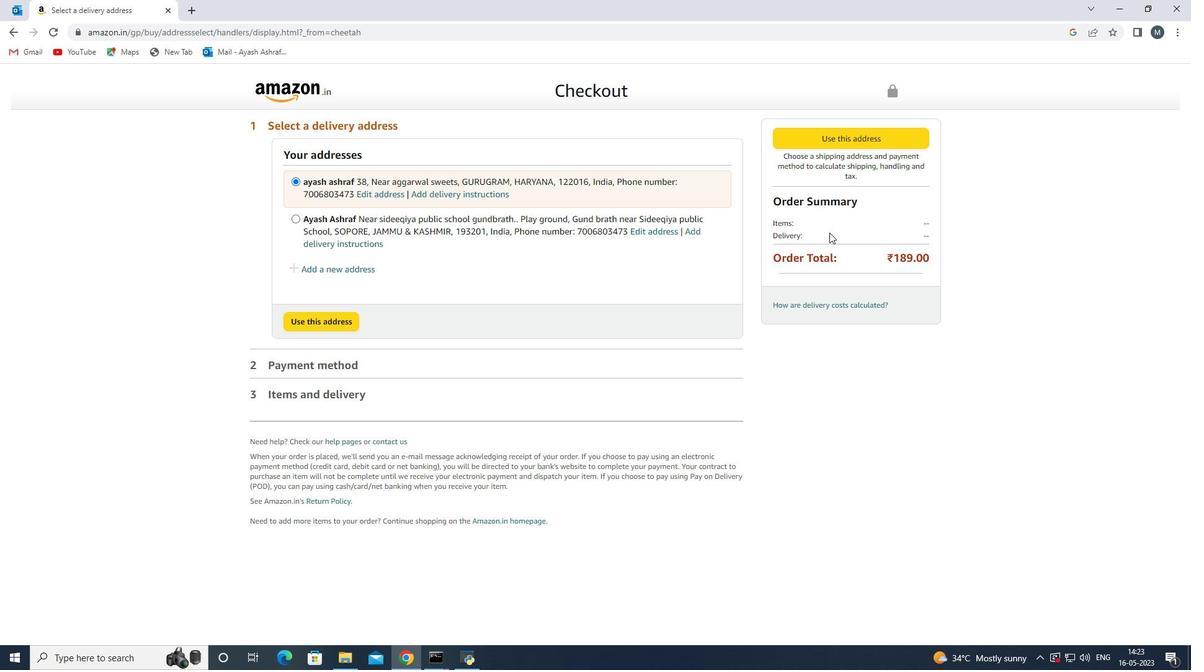 
Action: Mouse moved to (332, 325)
Screenshot: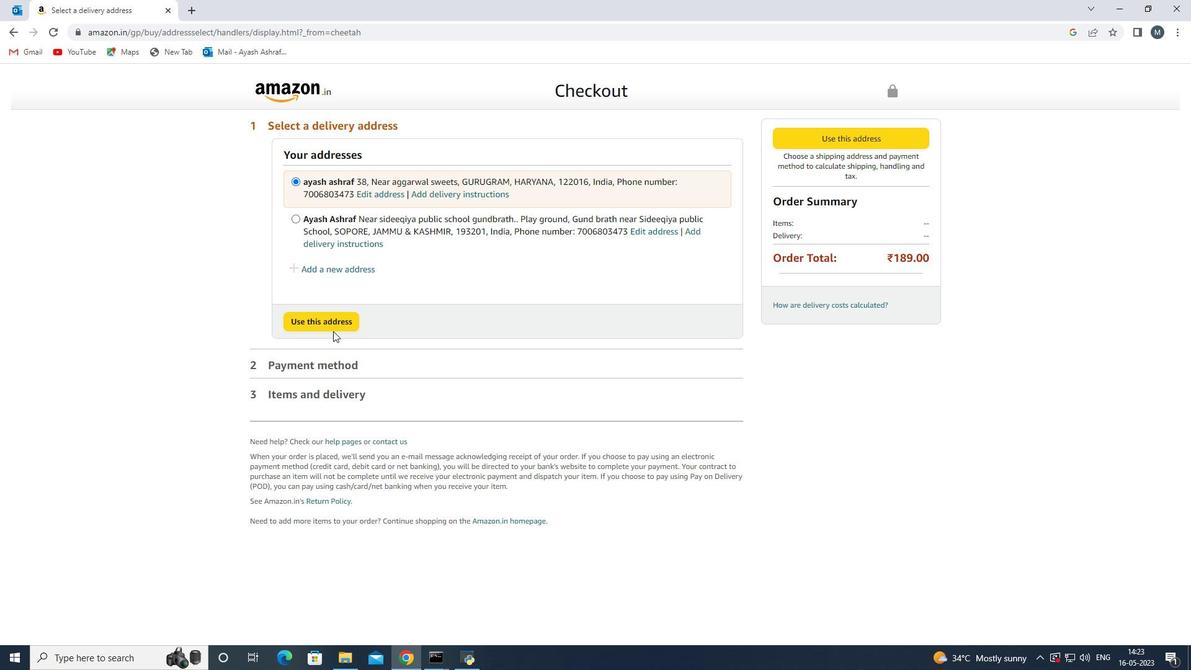 
Action: Mouse pressed left at (332, 325)
Screenshot: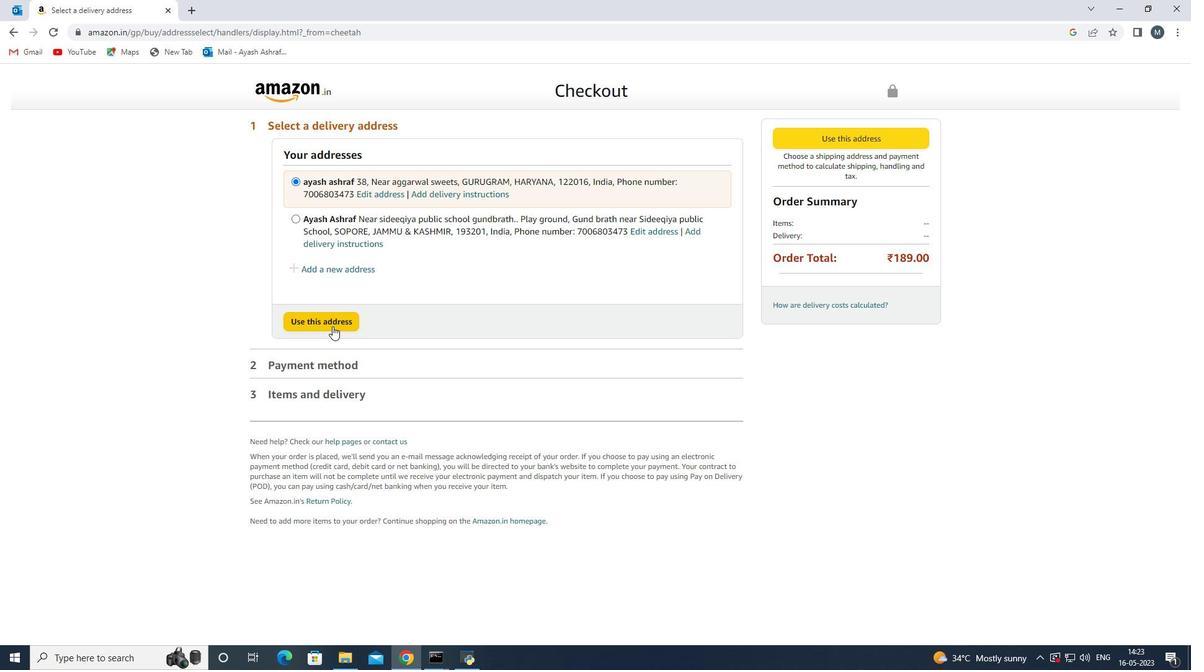 
Action: Mouse moved to (418, 314)
Screenshot: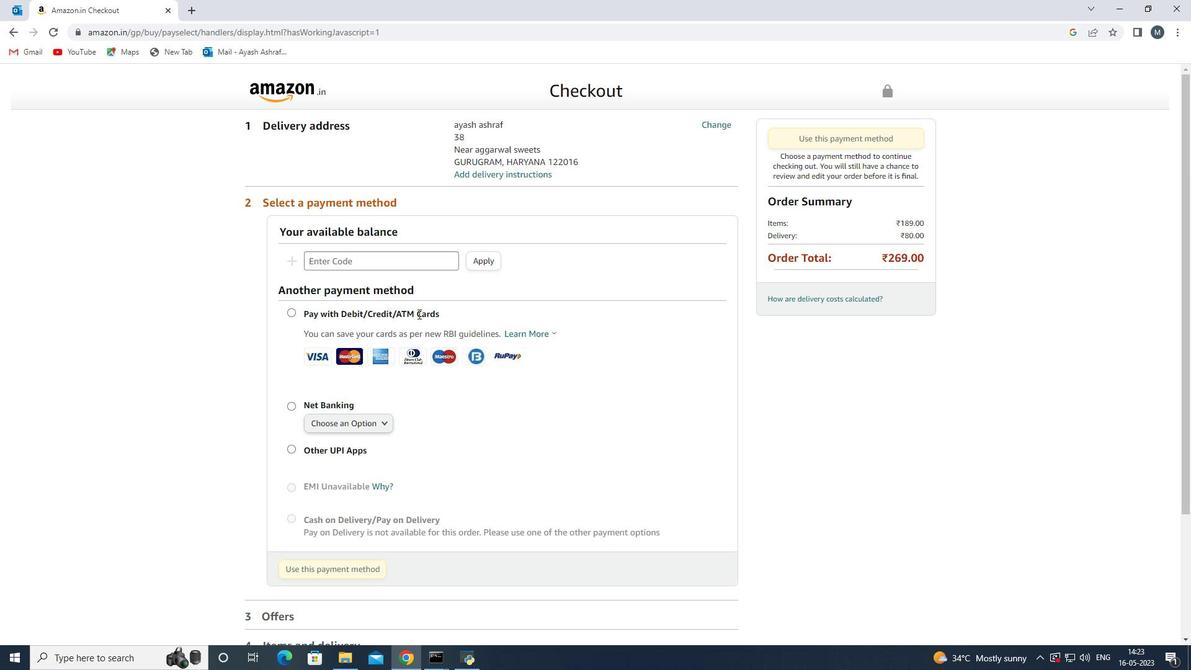 
Action: Mouse scrolled (418, 313) with delta (0, 0)
Screenshot: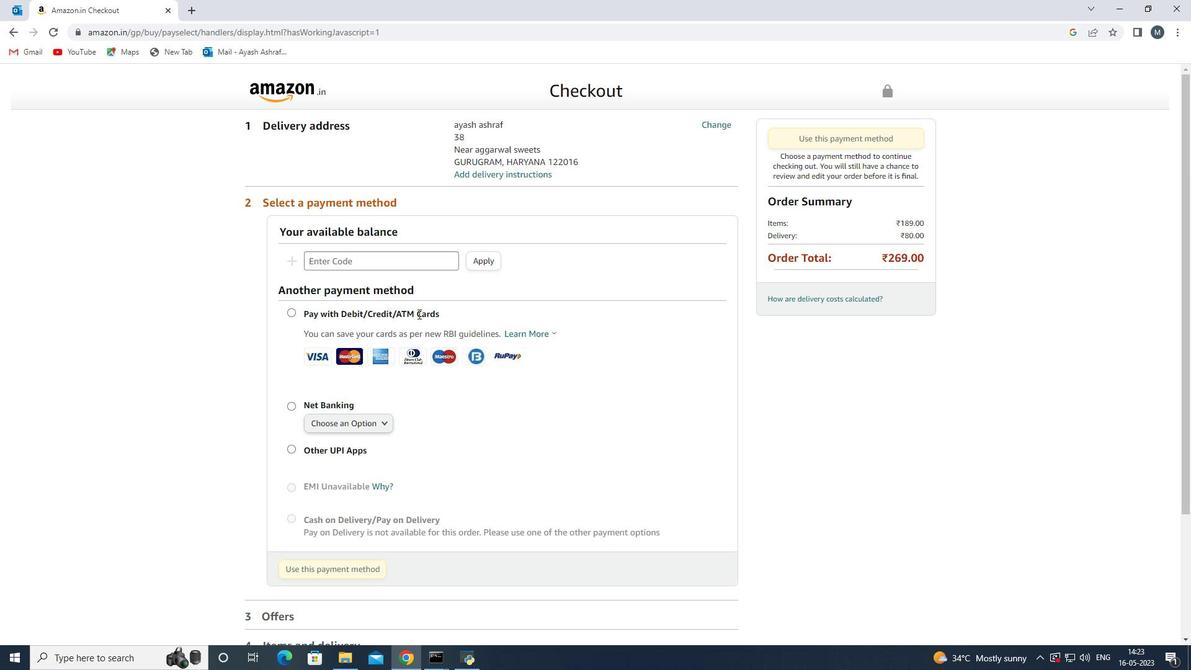
Action: Mouse moved to (413, 319)
Screenshot: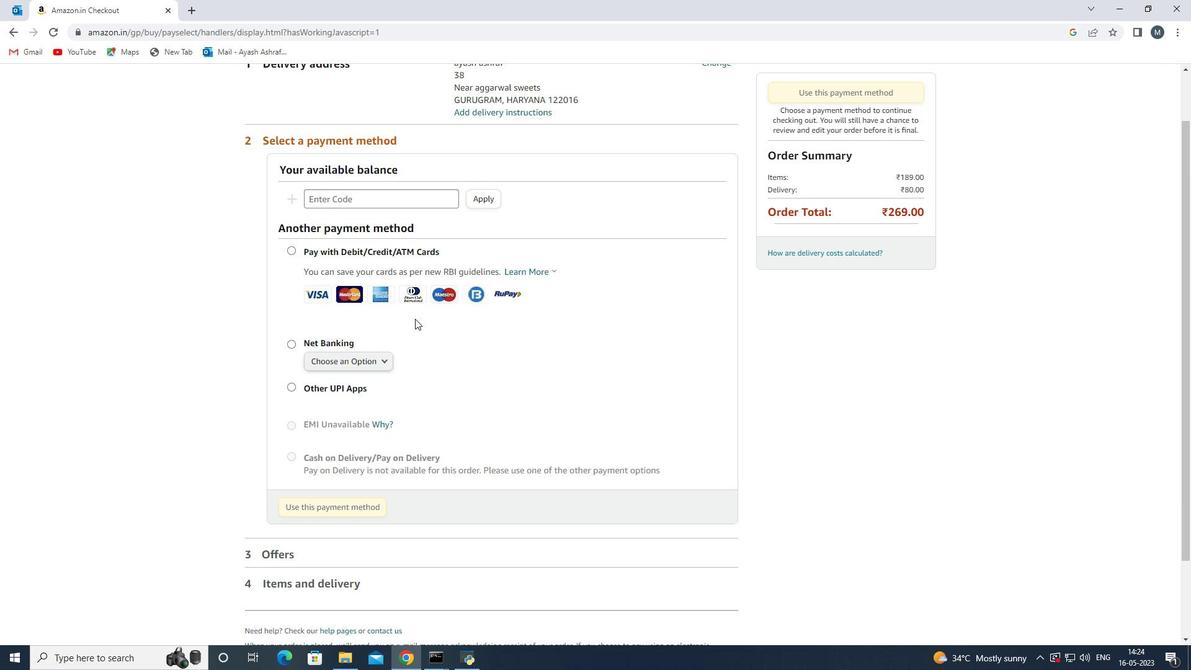 
Action: Mouse scrolled (413, 318) with delta (0, 0)
Screenshot: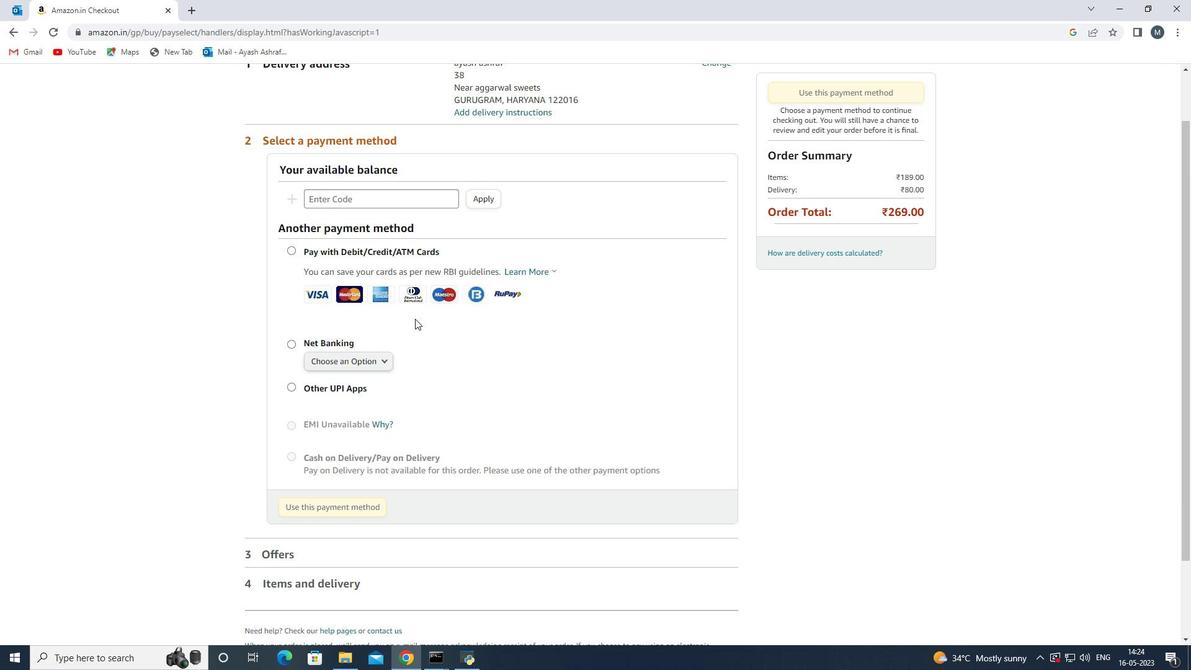 
Action: Mouse moved to (413, 322)
Screenshot: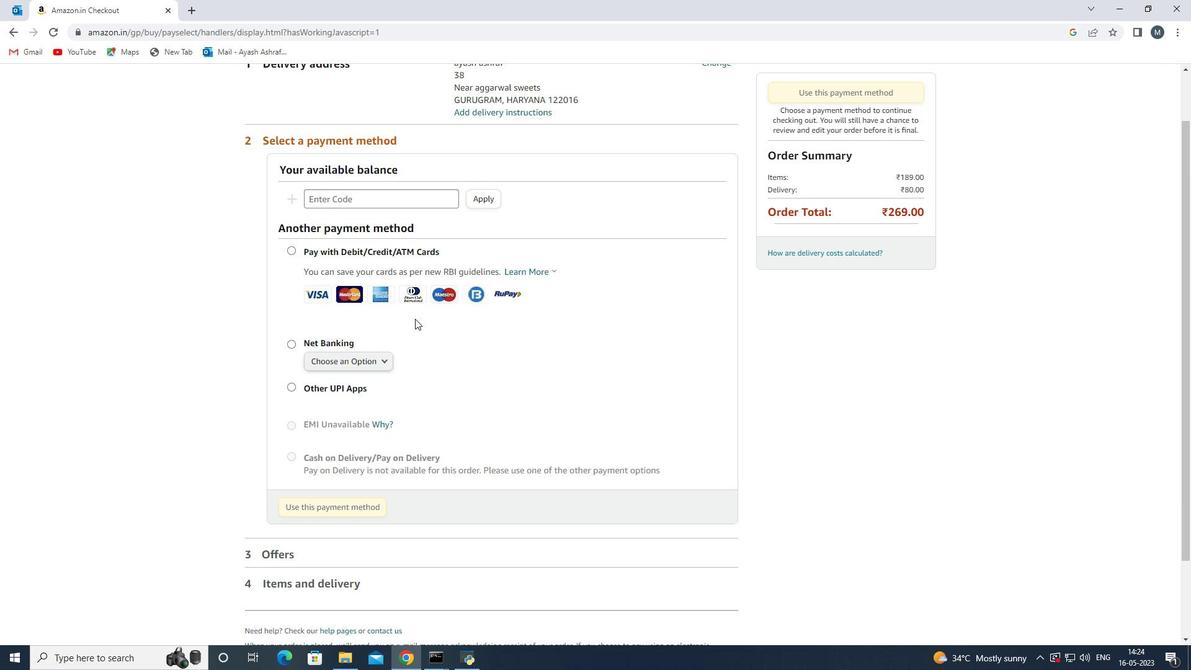 
Action: Mouse scrolled (413, 321) with delta (0, 0)
Screenshot: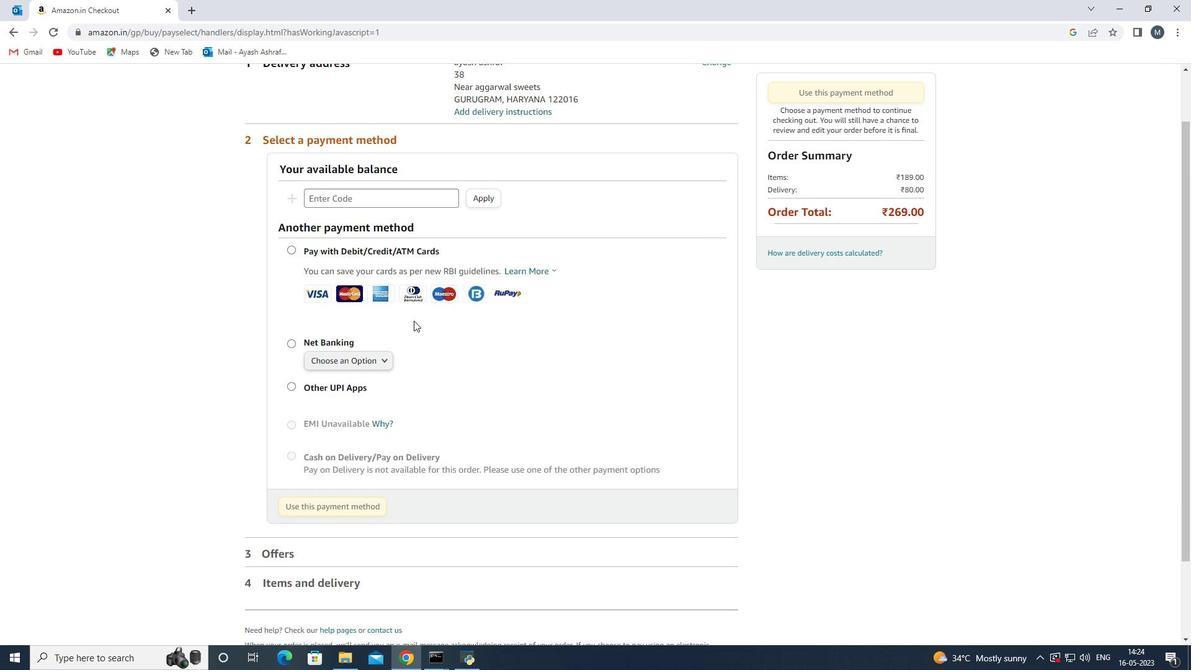 
Action: Mouse moved to (438, 379)
Screenshot: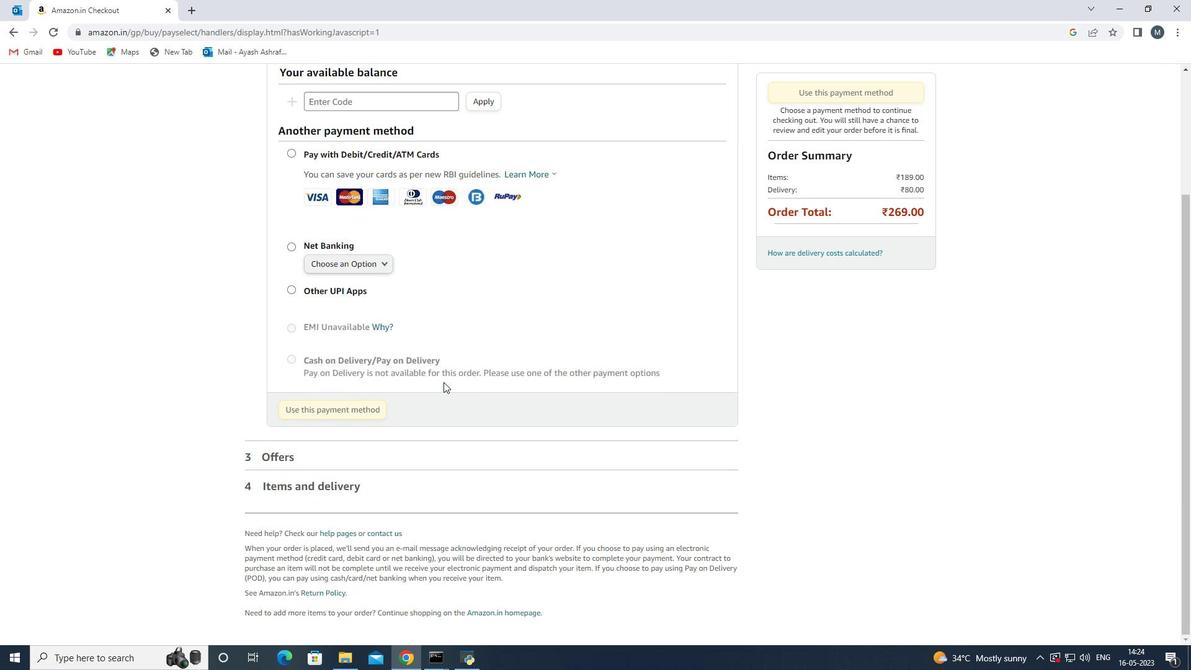 
Action: Mouse scrolled (438, 378) with delta (0, 0)
Screenshot: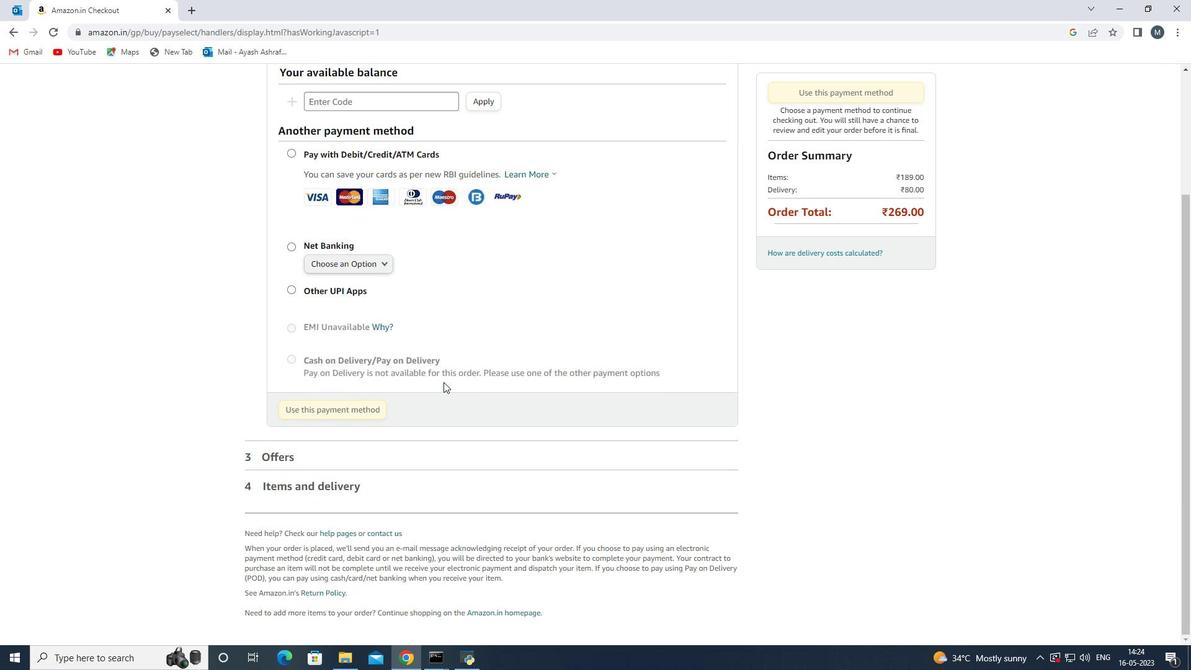 
Action: Mouse moved to (408, 391)
Screenshot: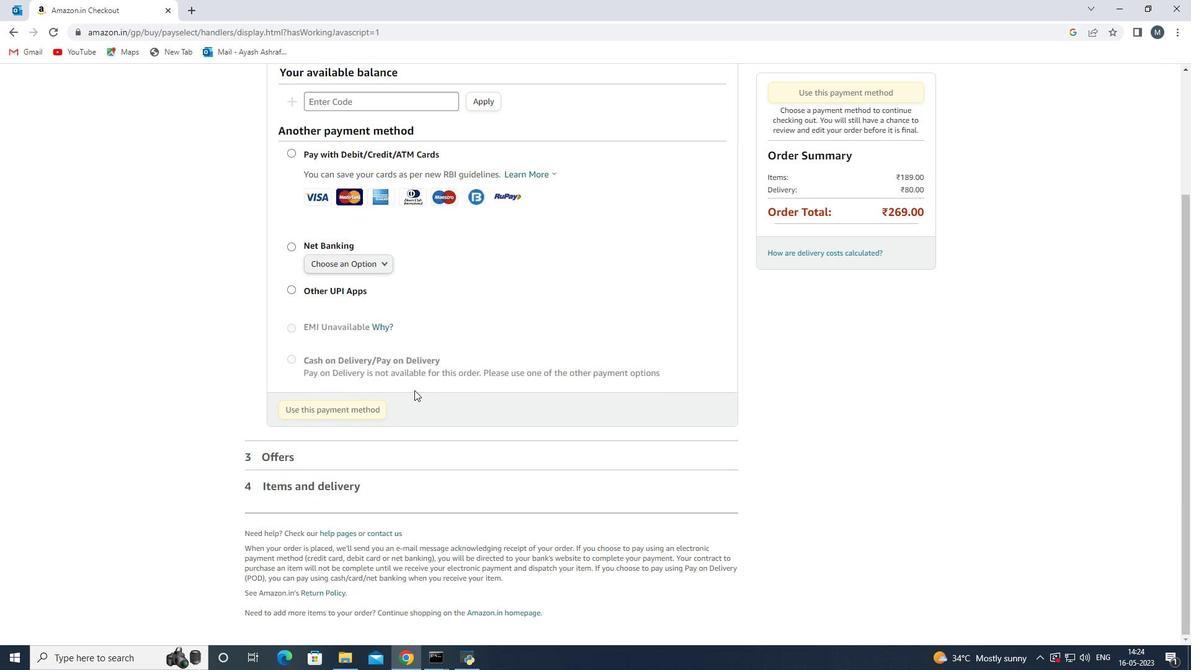
Action: Mouse scrolled (408, 392) with delta (0, 0)
Screenshot: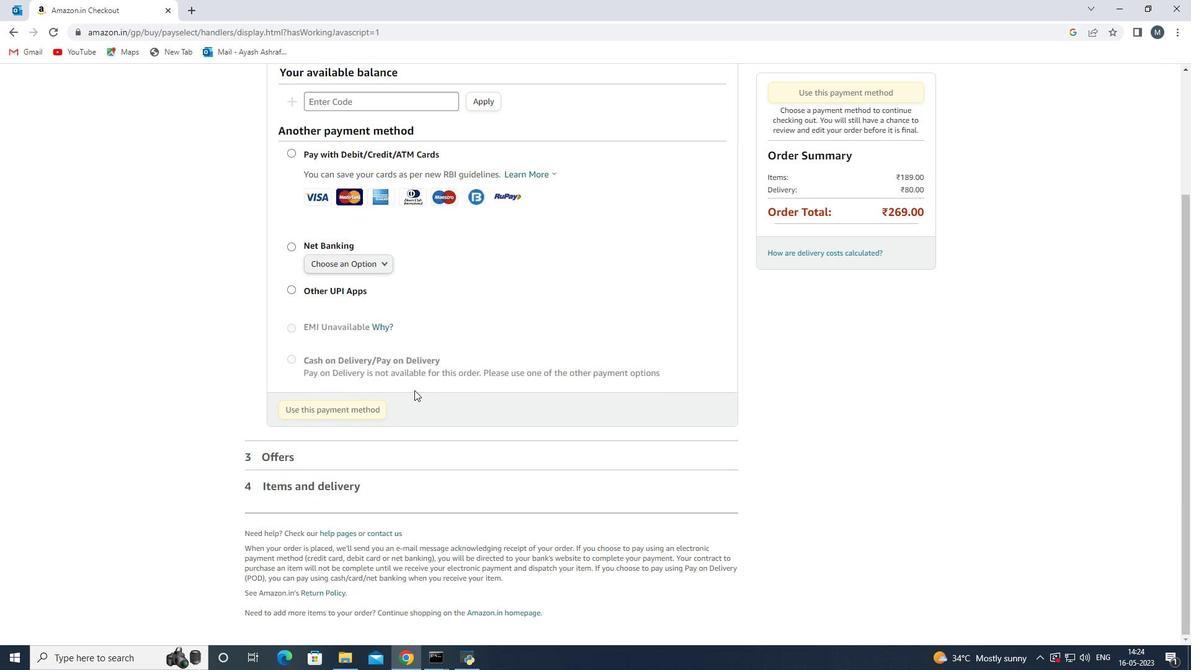 
Action: Mouse scrolled (408, 392) with delta (0, 0)
Screenshot: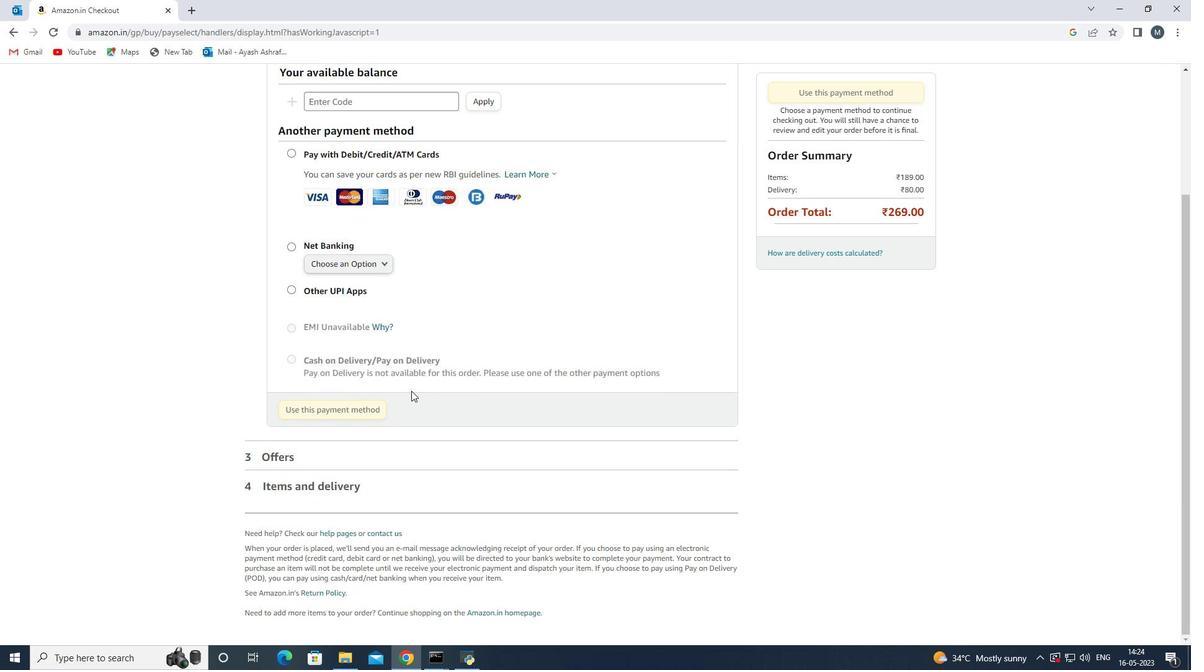 
Action: Mouse scrolled (408, 392) with delta (0, 0)
Screenshot: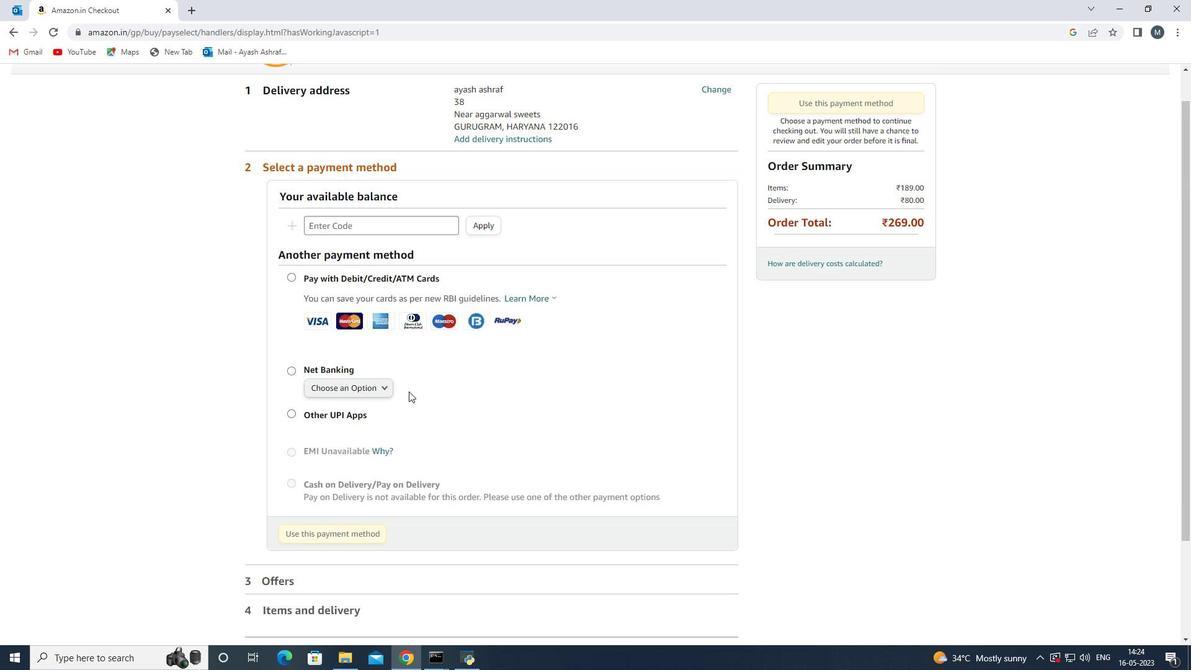 
Action: Mouse scrolled (408, 392) with delta (0, 0)
Screenshot: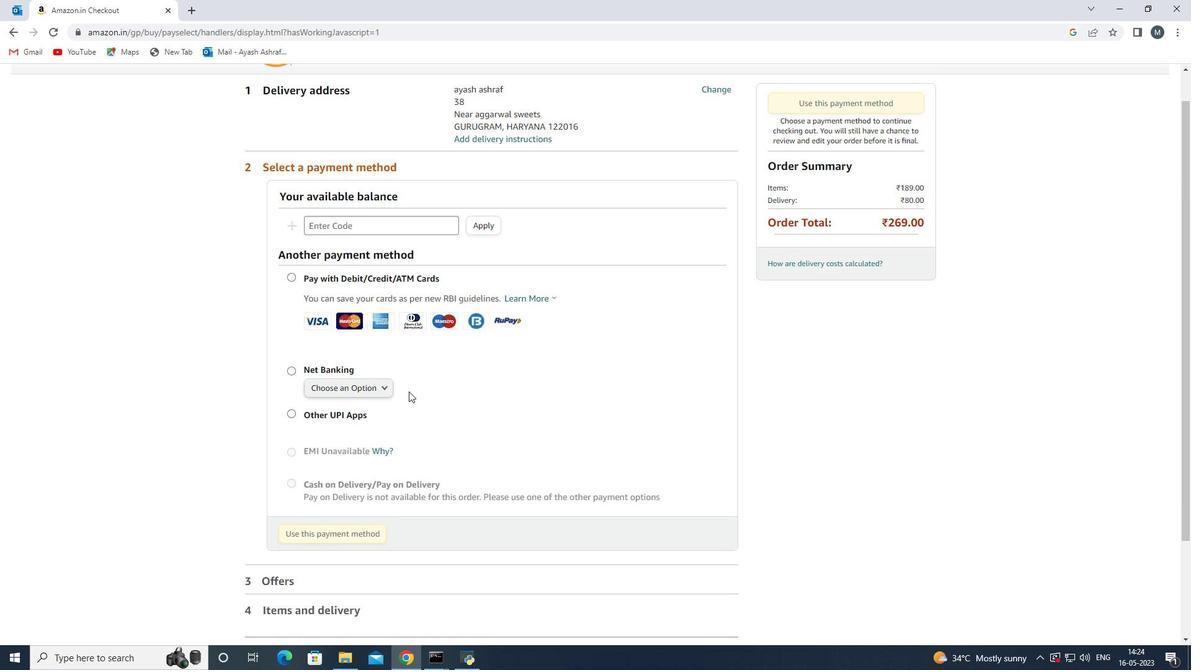 
Action: Mouse moved to (379, 326)
Screenshot: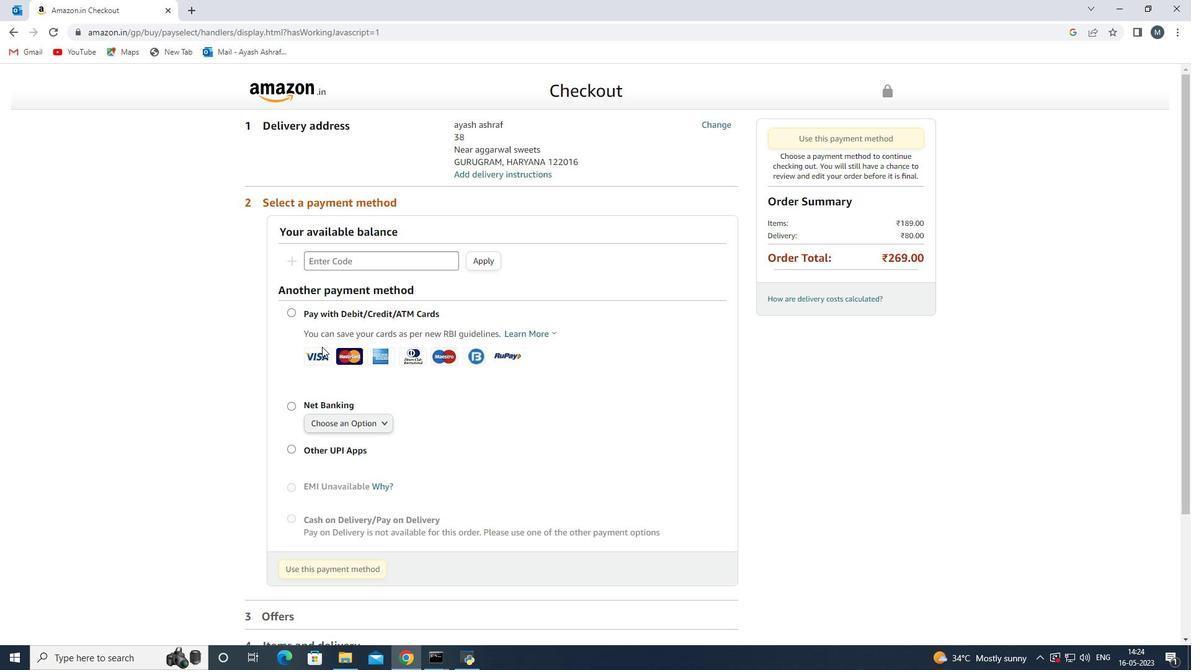 
Action: Mouse scrolled (379, 325) with delta (0, 0)
Screenshot: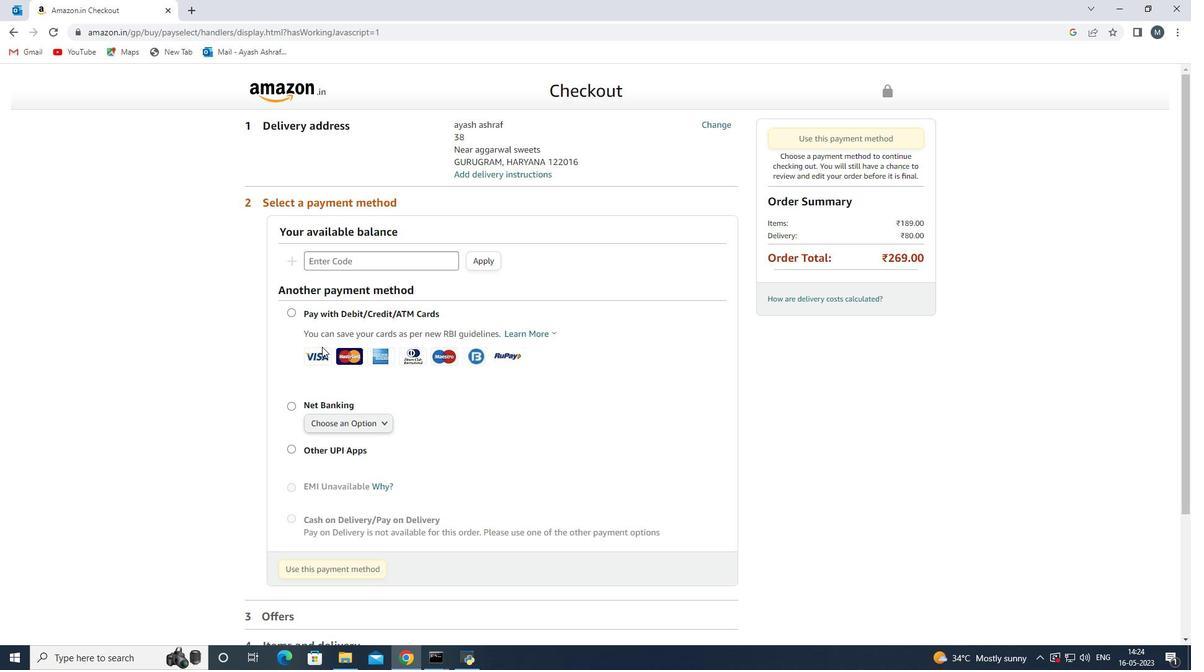 
Action: Mouse scrolled (379, 325) with delta (0, 0)
Screenshot: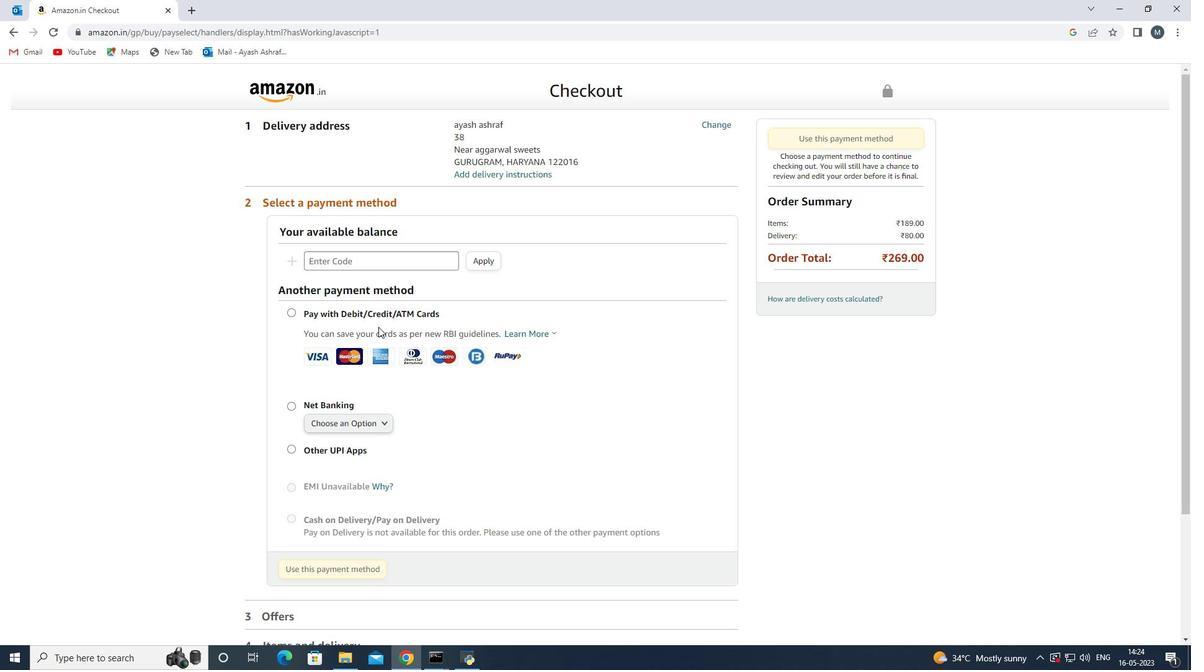 
Action: Mouse moved to (14, 31)
Screenshot: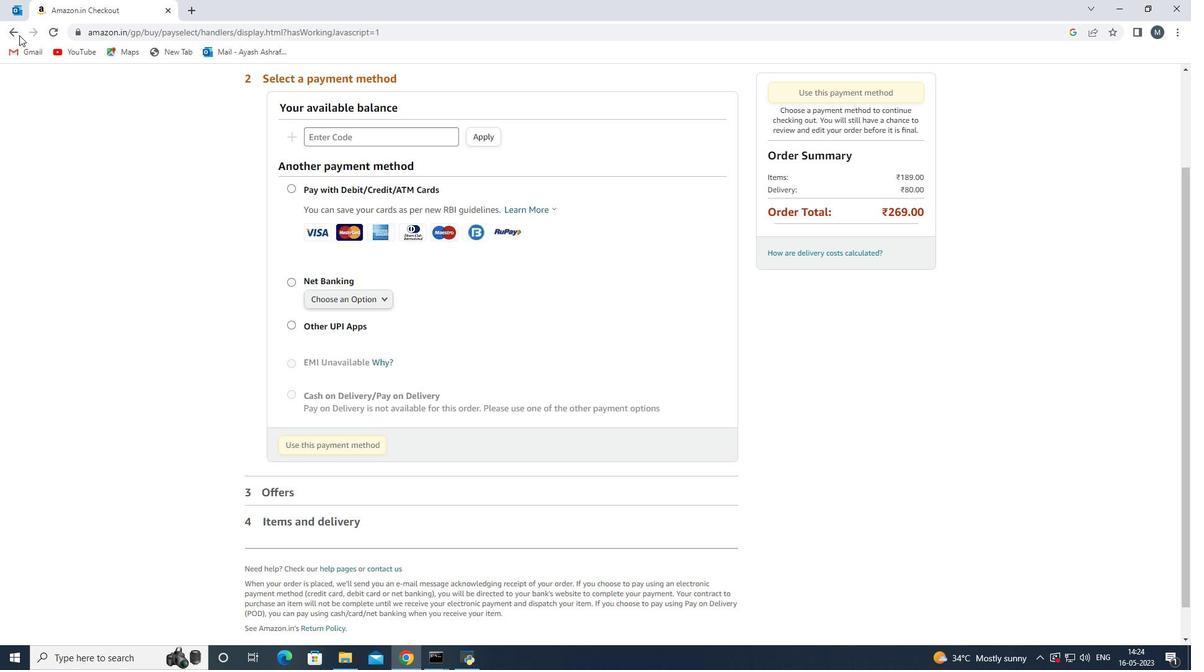 
Action: Mouse pressed left at (14, 31)
Screenshot: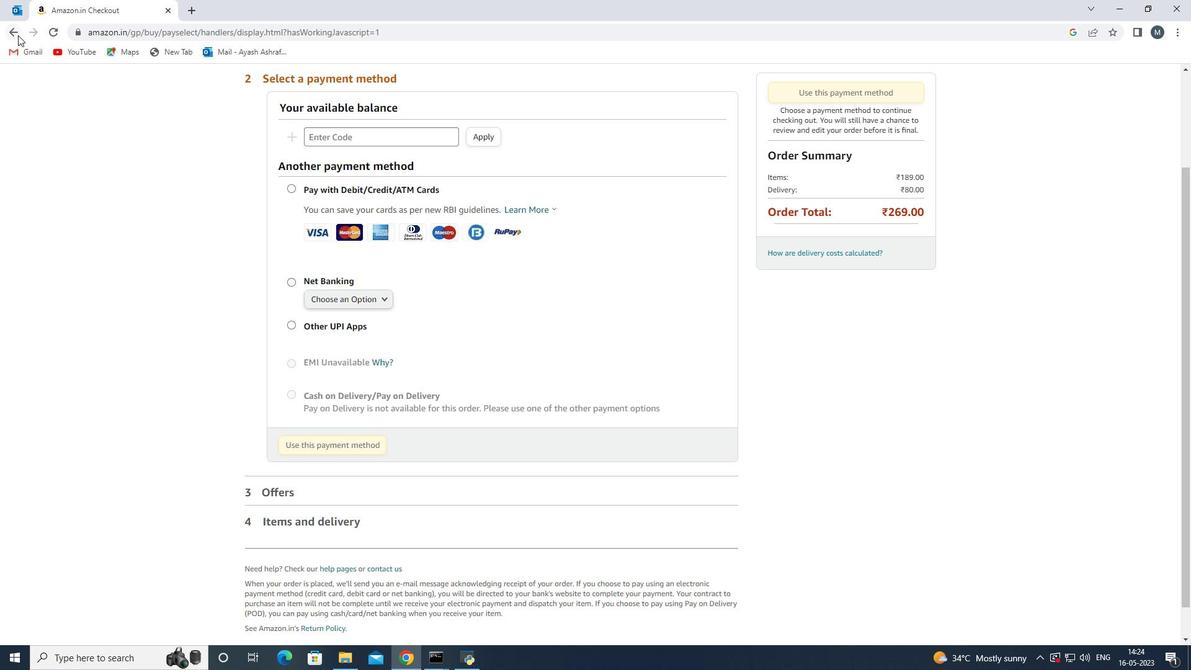 
Action: Mouse moved to (13, 30)
Screenshot: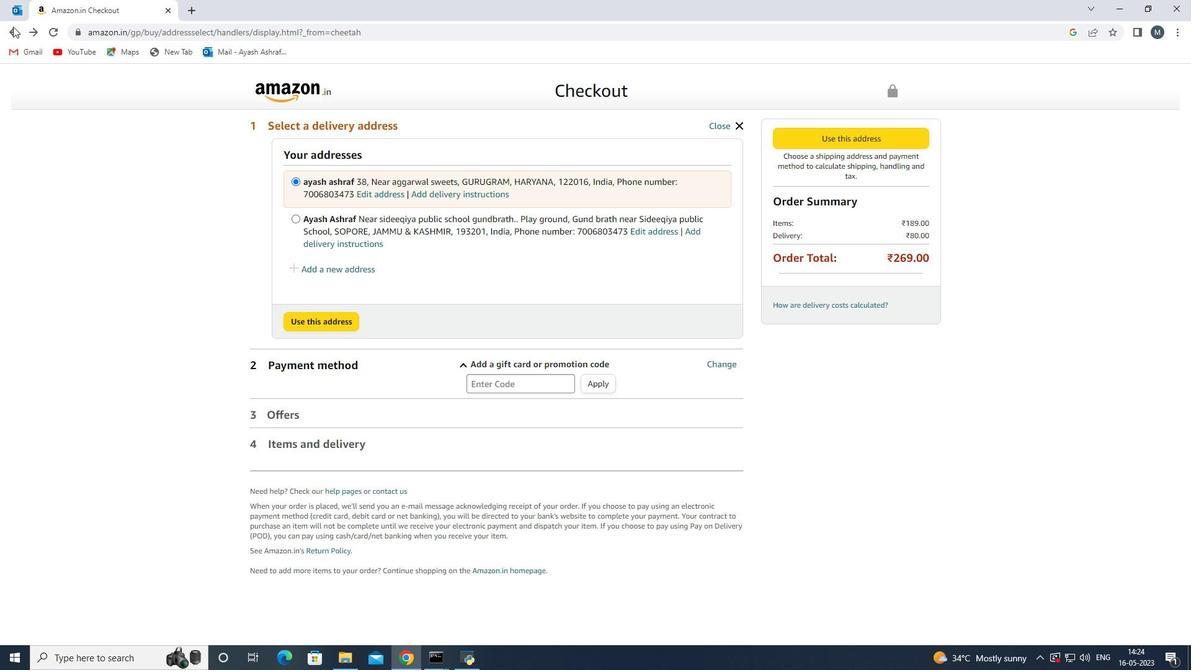 
Action: Mouse pressed left at (13, 30)
Screenshot: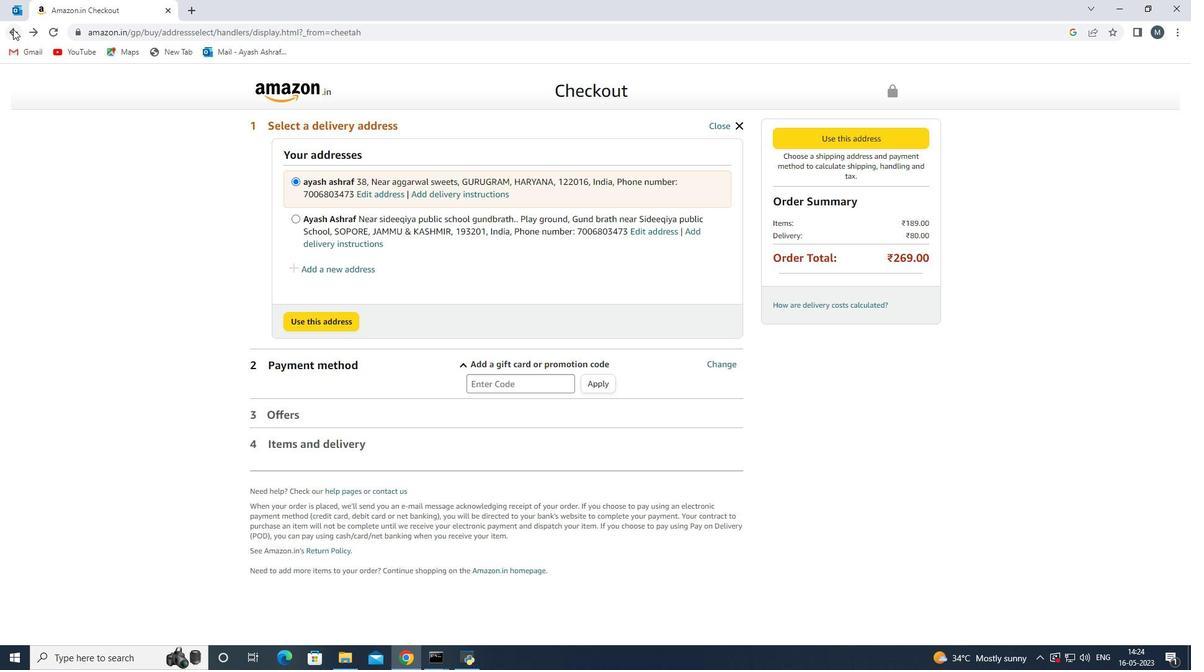 
Action: Mouse moved to (441, 371)
Screenshot: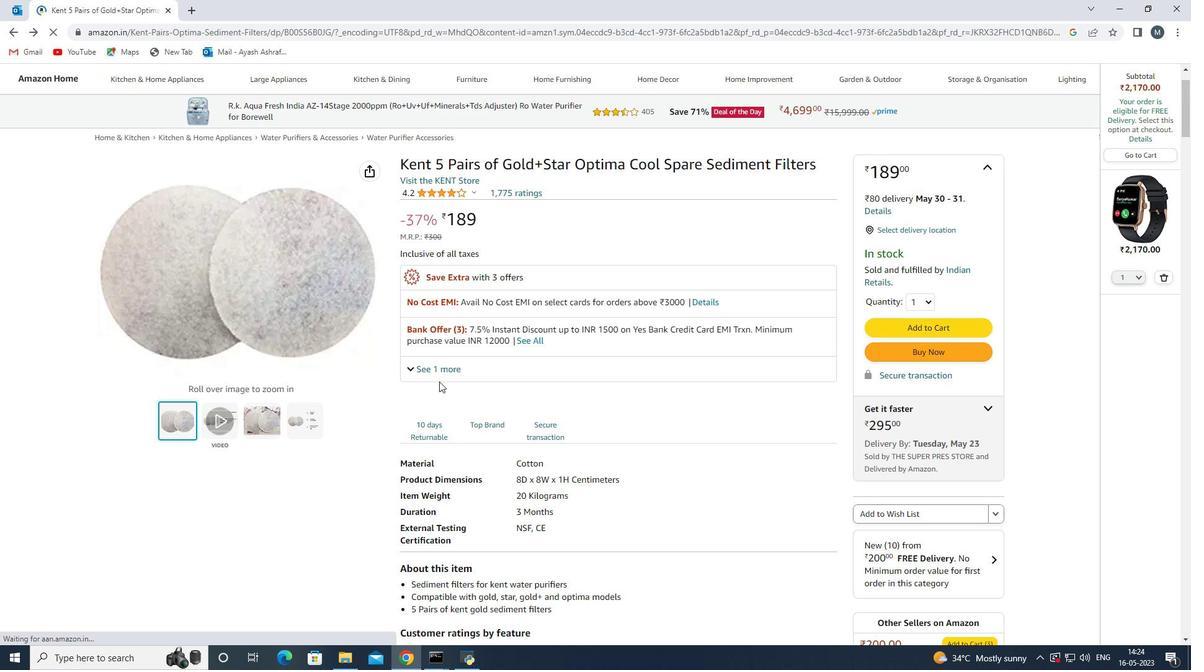 
Action: Mouse pressed left at (441, 371)
Screenshot: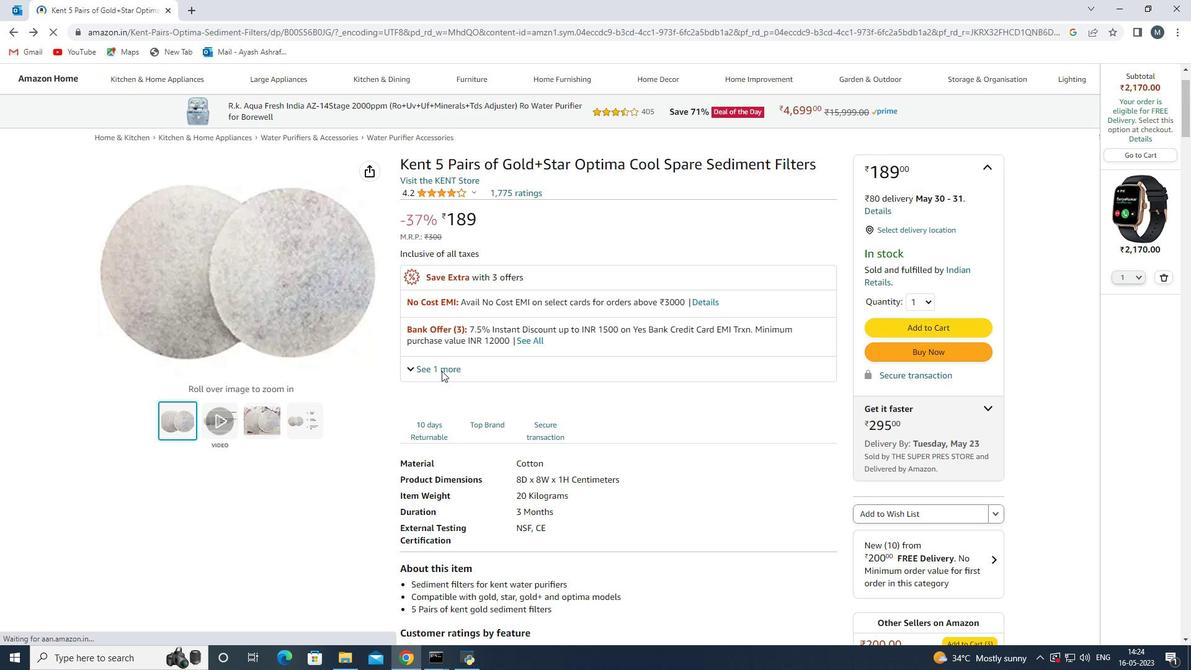 
Action: Mouse moved to (560, 377)
Screenshot: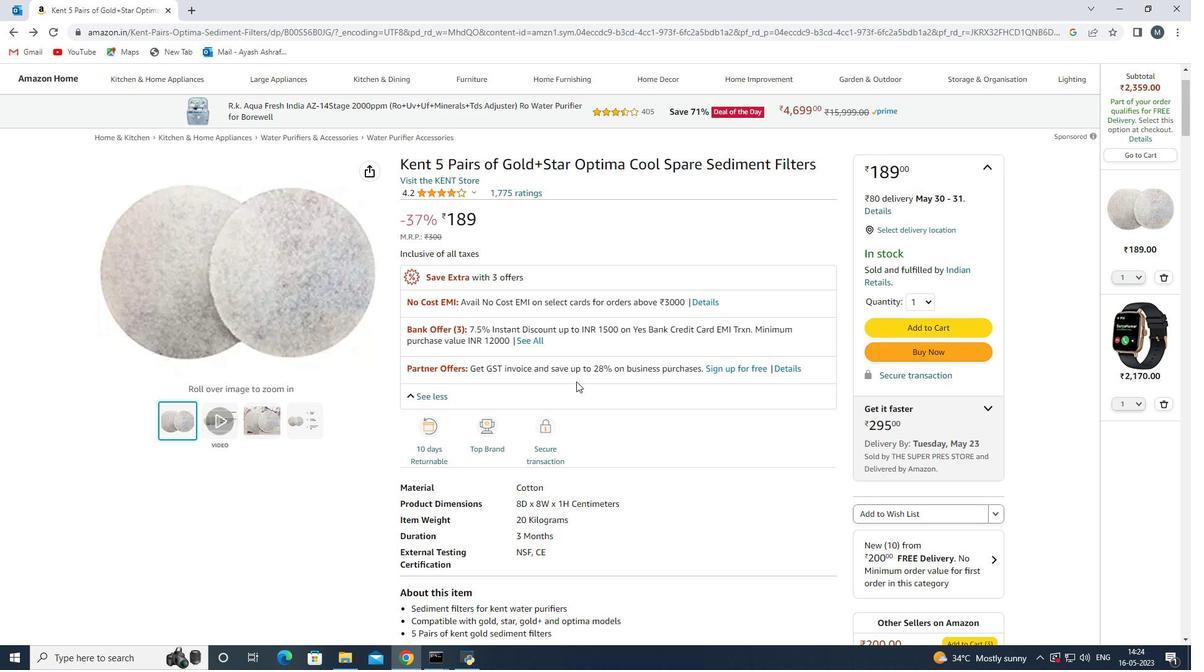 
Action: Mouse scrolled (560, 376) with delta (0, 0)
Screenshot: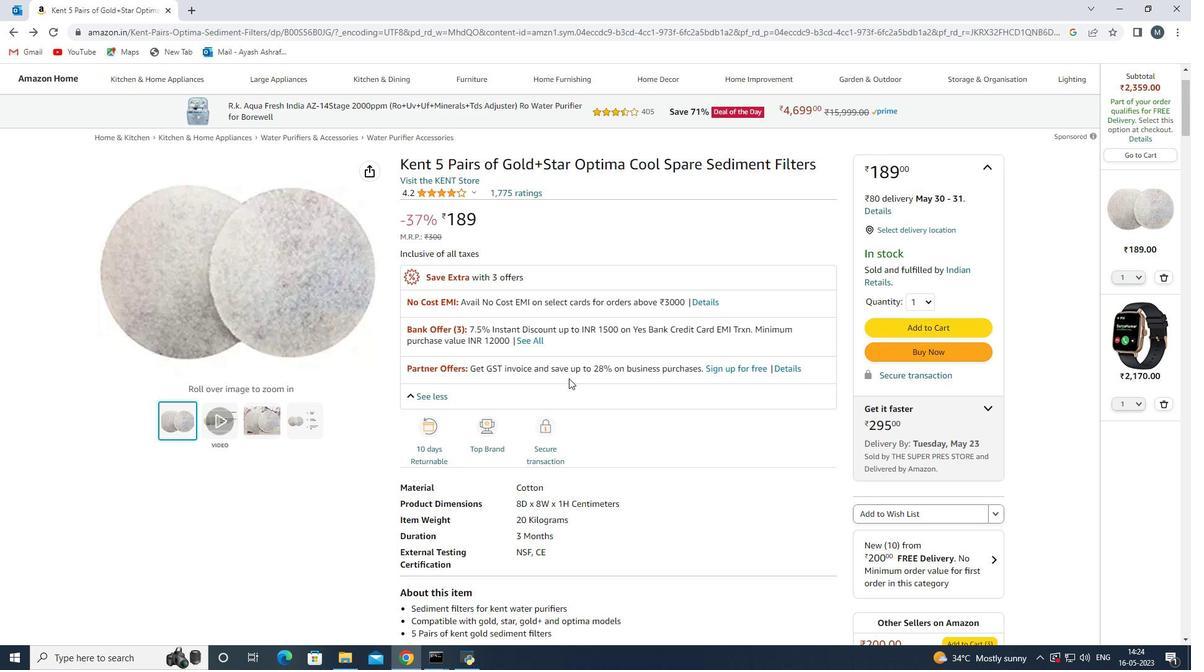 
Action: Mouse moved to (549, 392)
Screenshot: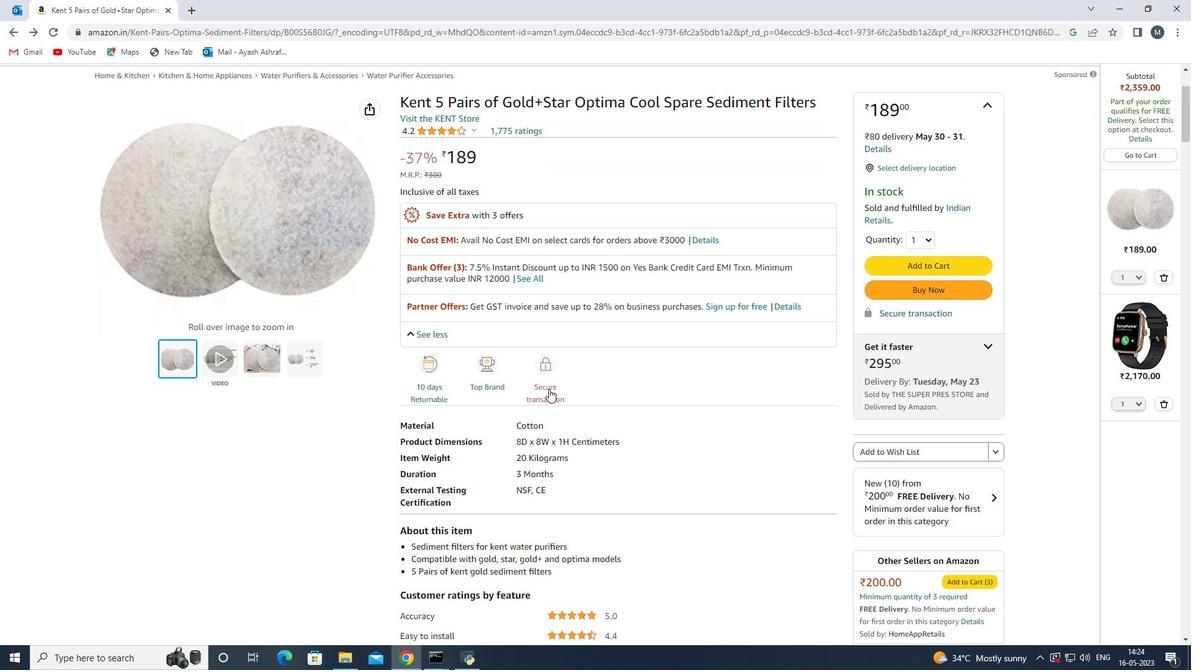 
Action: Mouse scrolled (549, 391) with delta (0, 0)
Screenshot: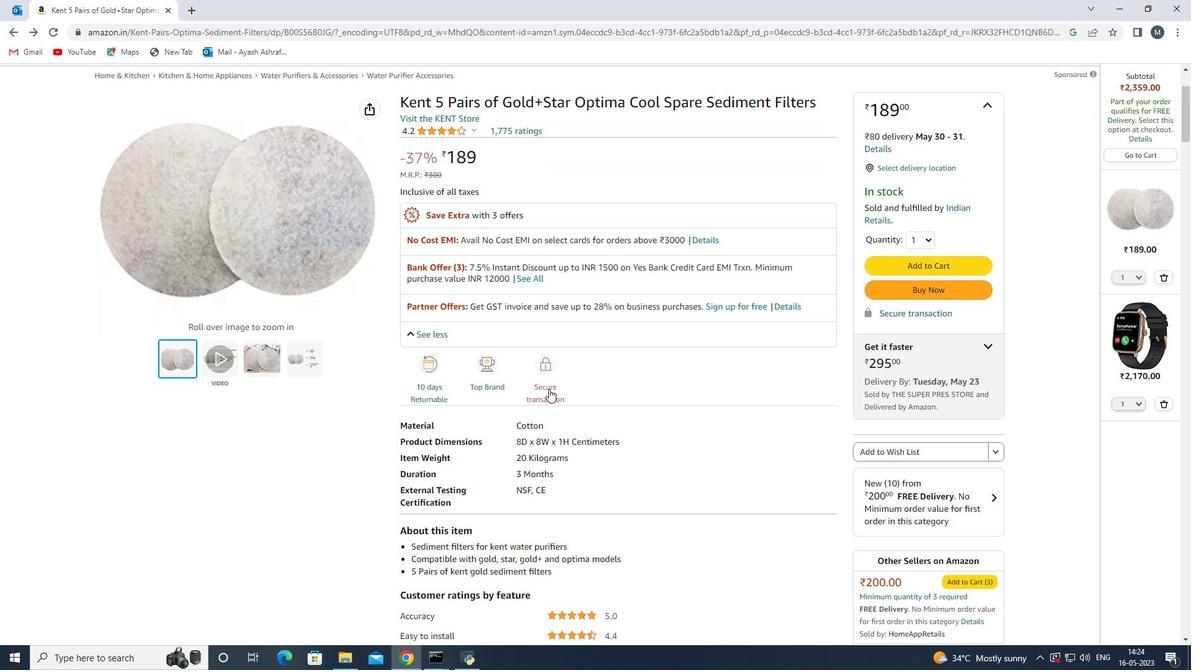 
Action: Mouse moved to (549, 394)
Screenshot: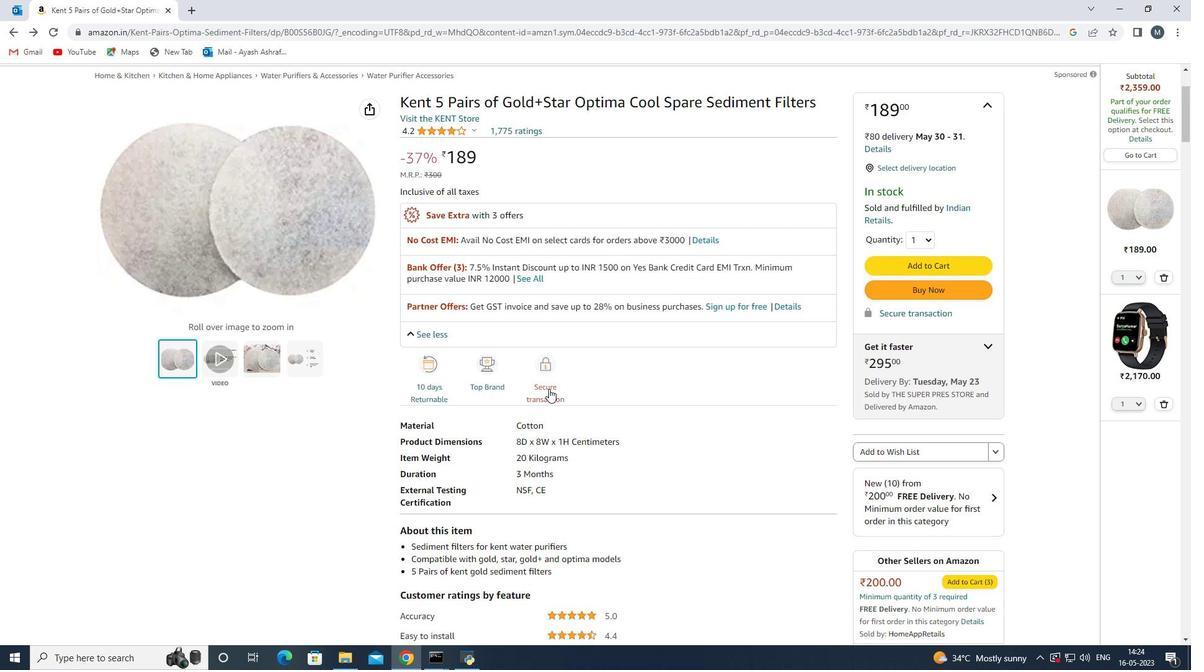 
Action: Mouse scrolled (549, 394) with delta (0, 0)
Screenshot: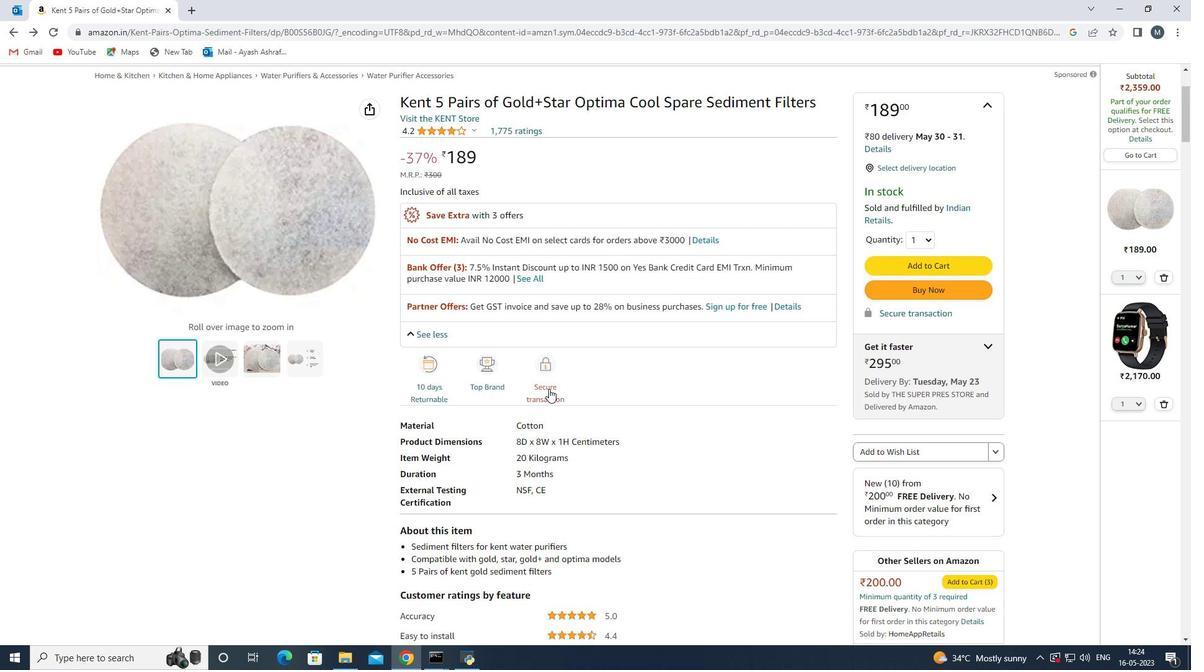 
Action: Mouse moved to (495, 426)
Screenshot: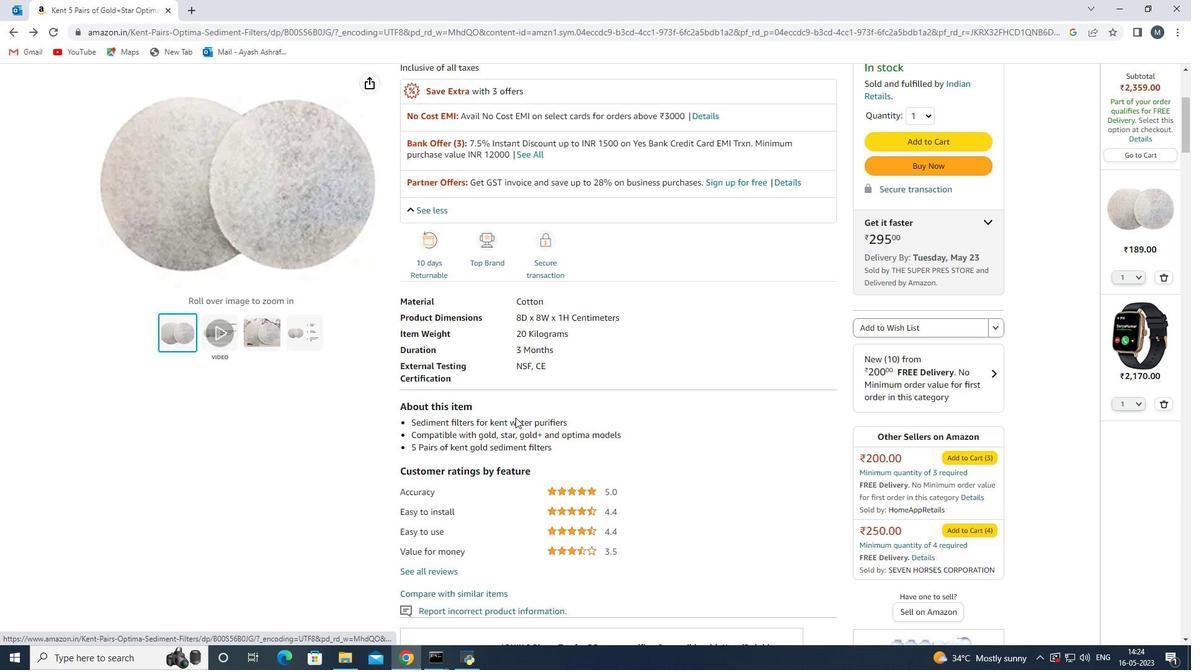 
Action: Mouse scrolled (495, 425) with delta (0, 0)
Screenshot: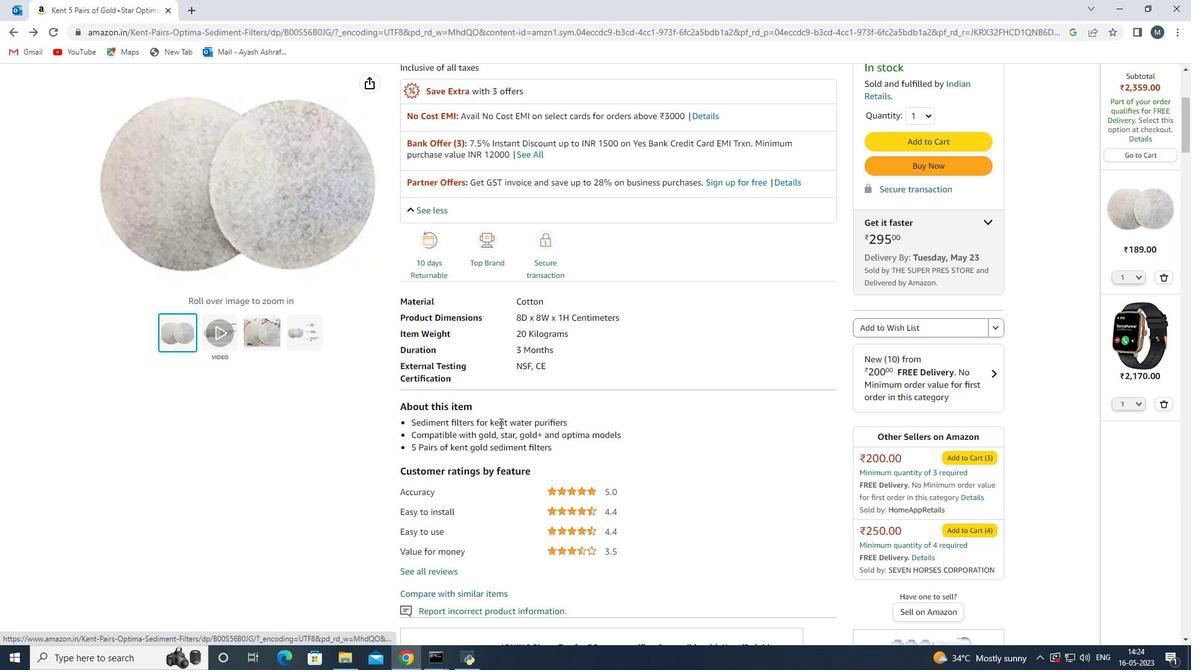 
Action: Mouse scrolled (495, 425) with delta (0, 0)
Screenshot: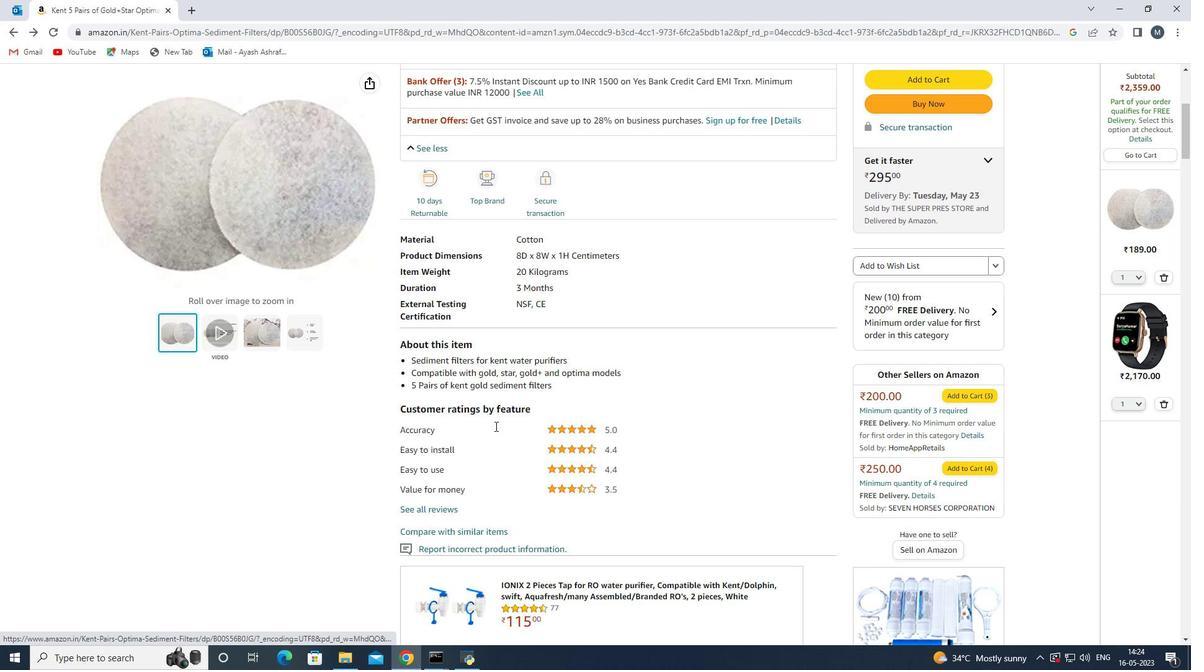 
Action: Mouse scrolled (495, 425) with delta (0, 0)
Screenshot: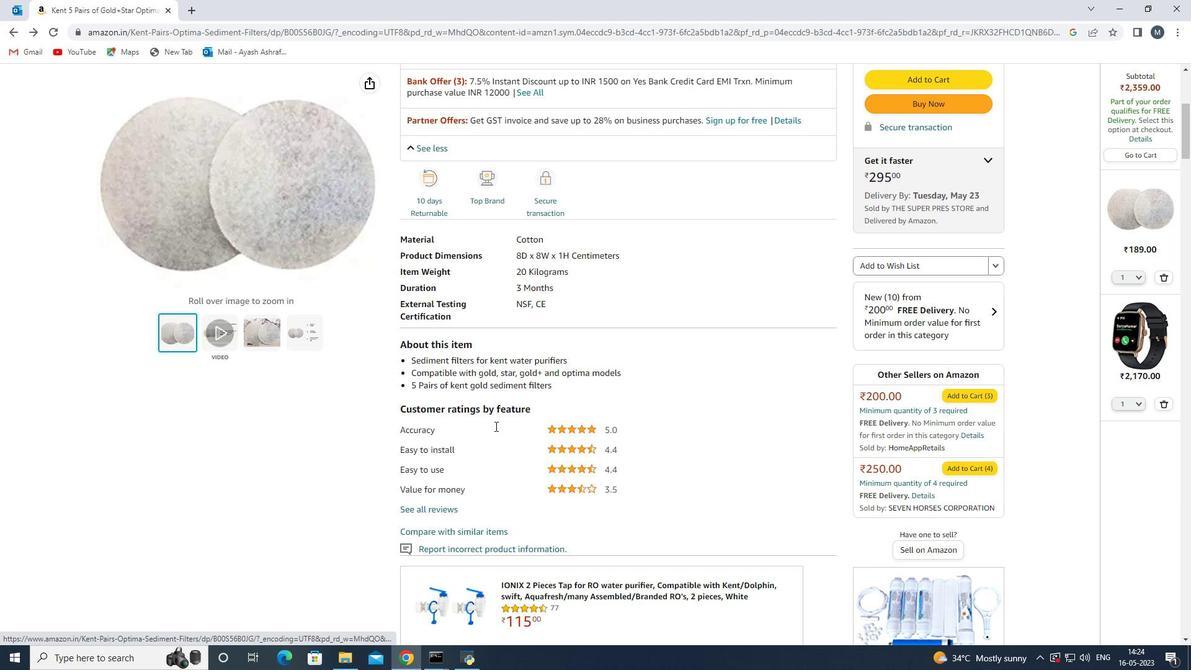 
Action: Mouse moved to (784, 370)
Screenshot: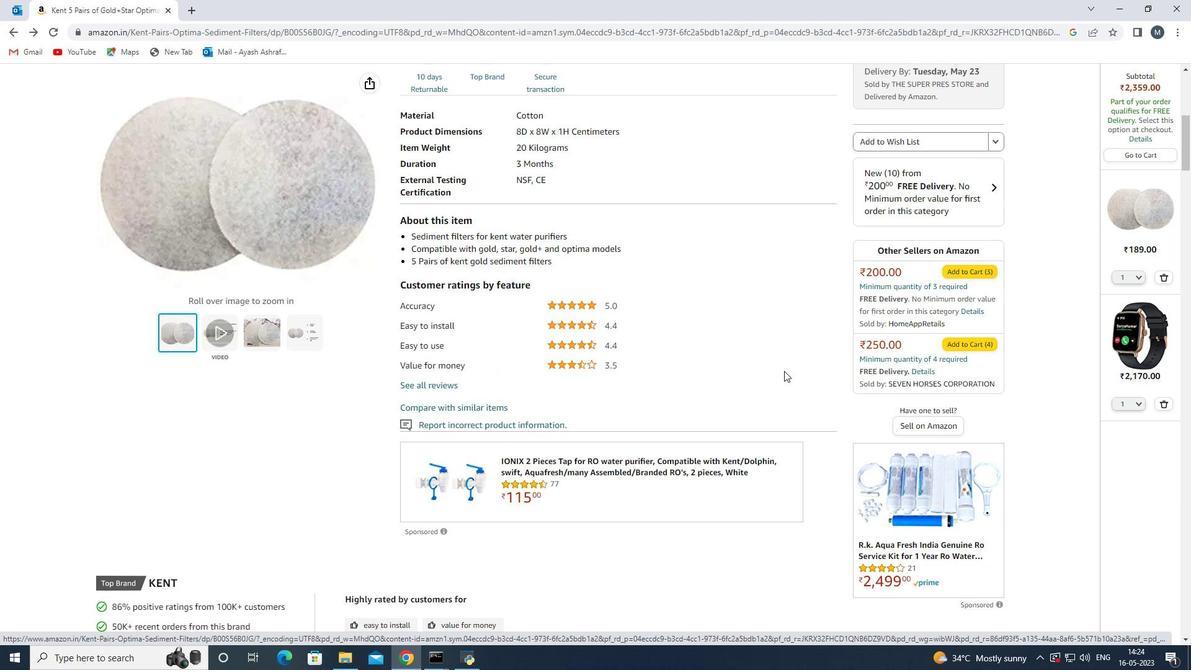 
Action: Mouse scrolled (784, 371) with delta (0, 0)
Screenshot: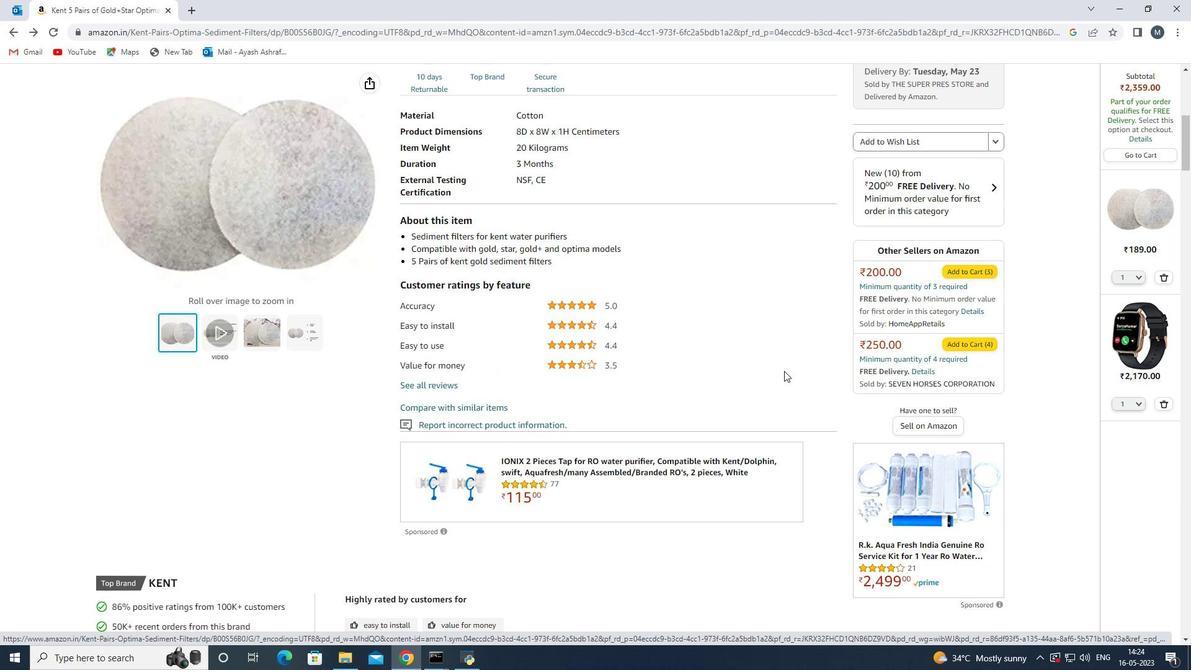 
Action: Mouse moved to (785, 370)
Screenshot: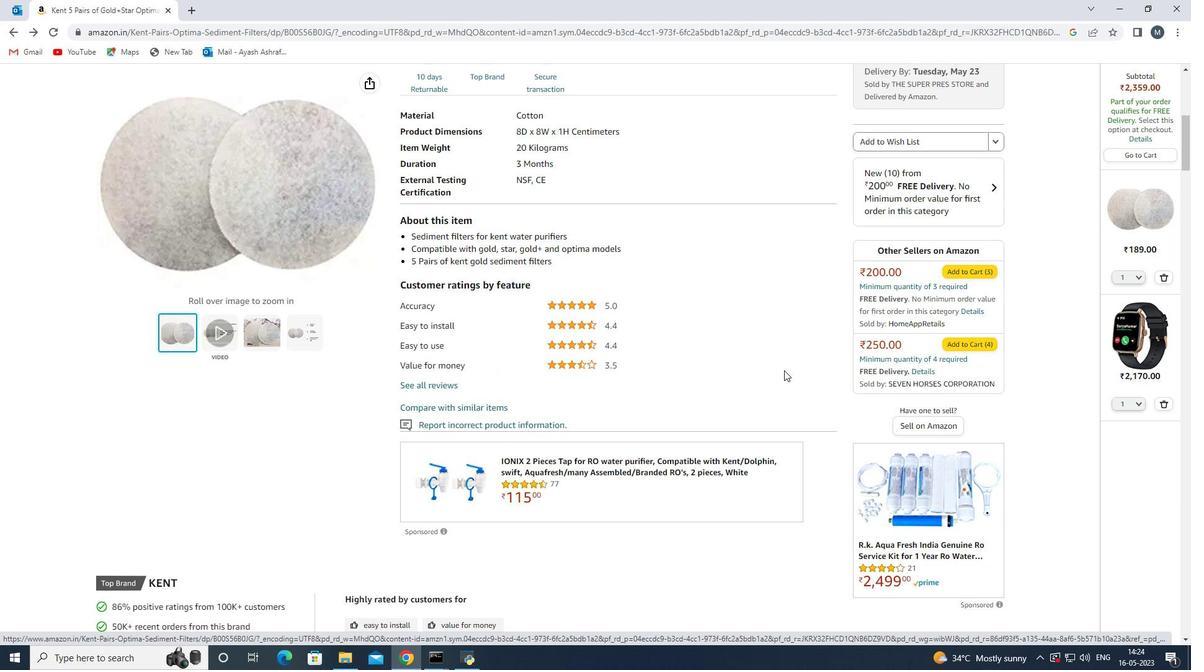
Action: Mouse scrolled (785, 371) with delta (0, 0)
Screenshot: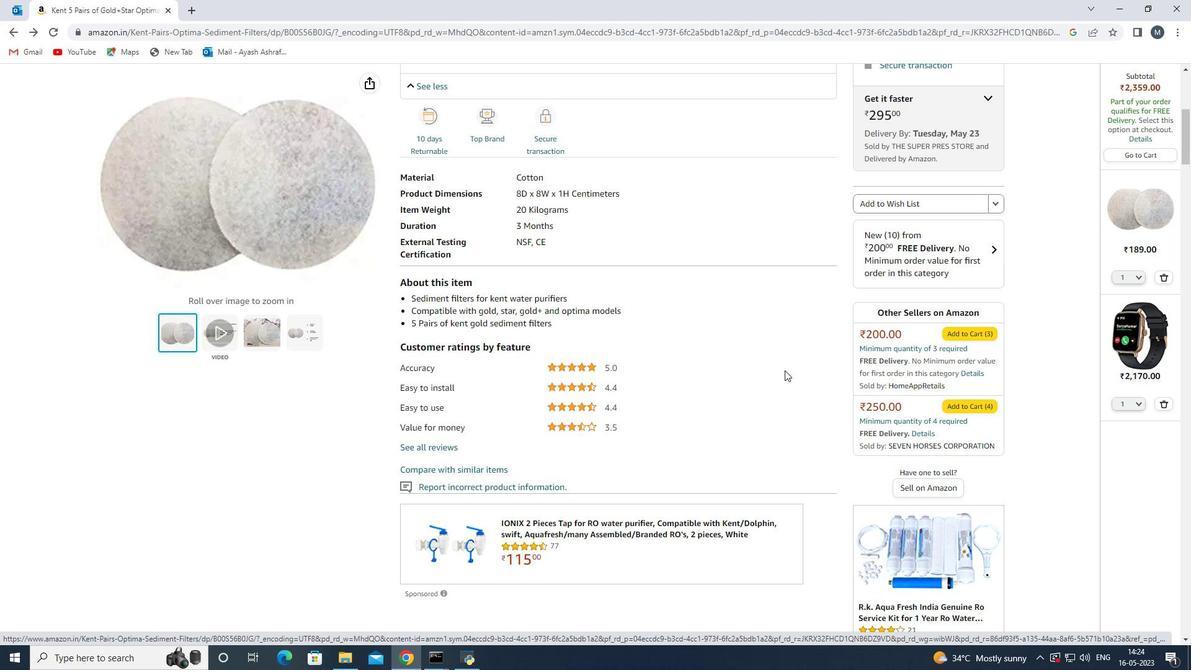 
Action: Mouse moved to (932, 217)
Screenshot: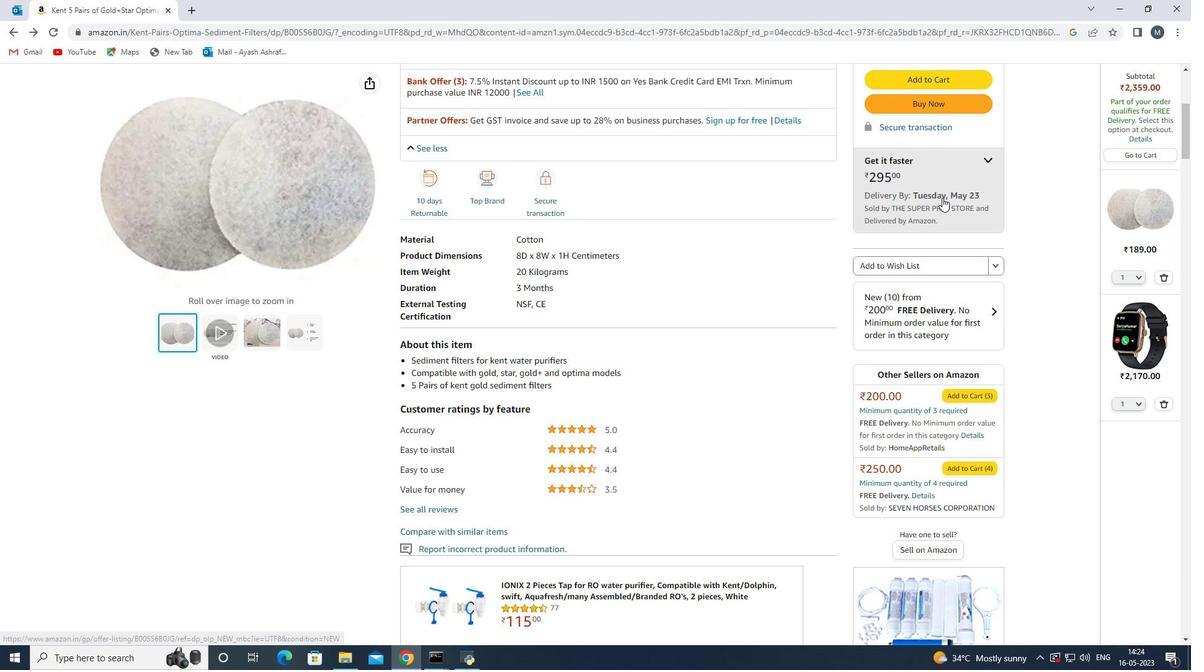 
Action: Mouse scrolled (932, 216) with delta (0, 0)
Screenshot: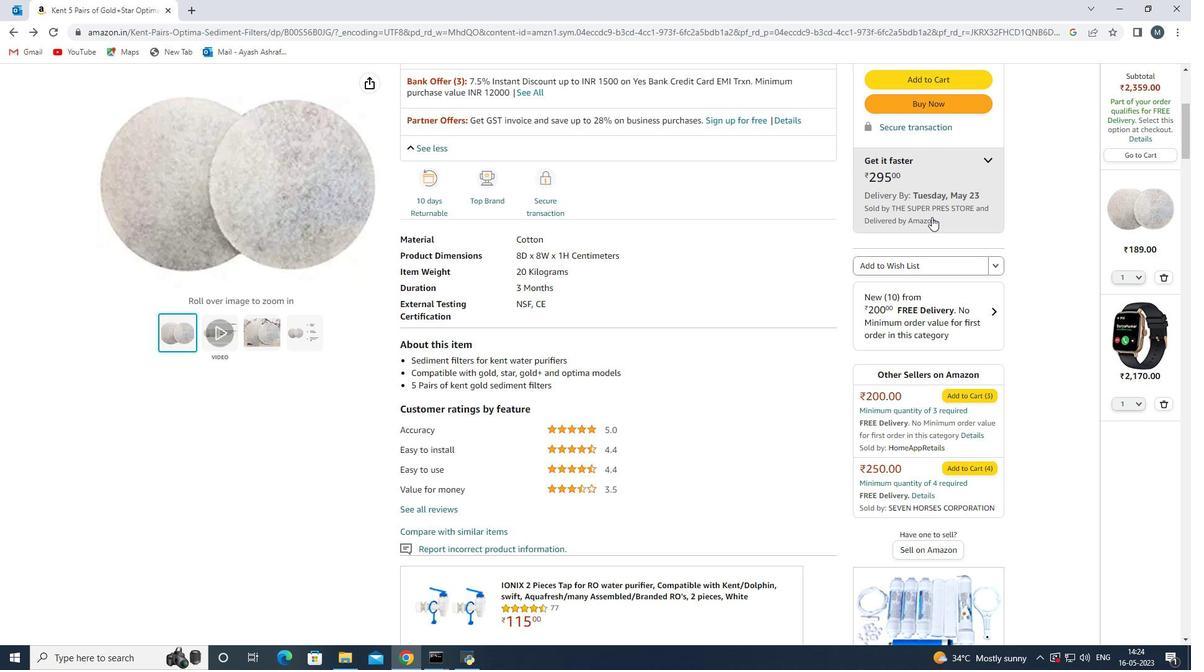 
Action: Mouse moved to (934, 219)
Screenshot: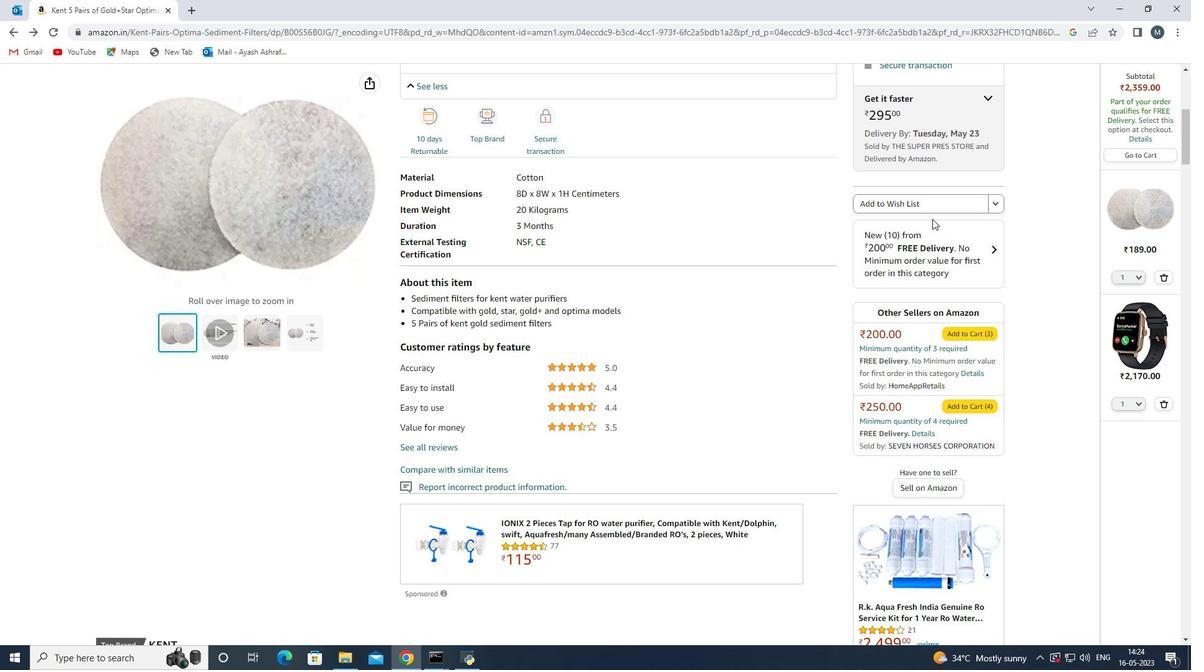 
Action: Mouse scrolled (934, 218) with delta (0, 0)
Screenshot: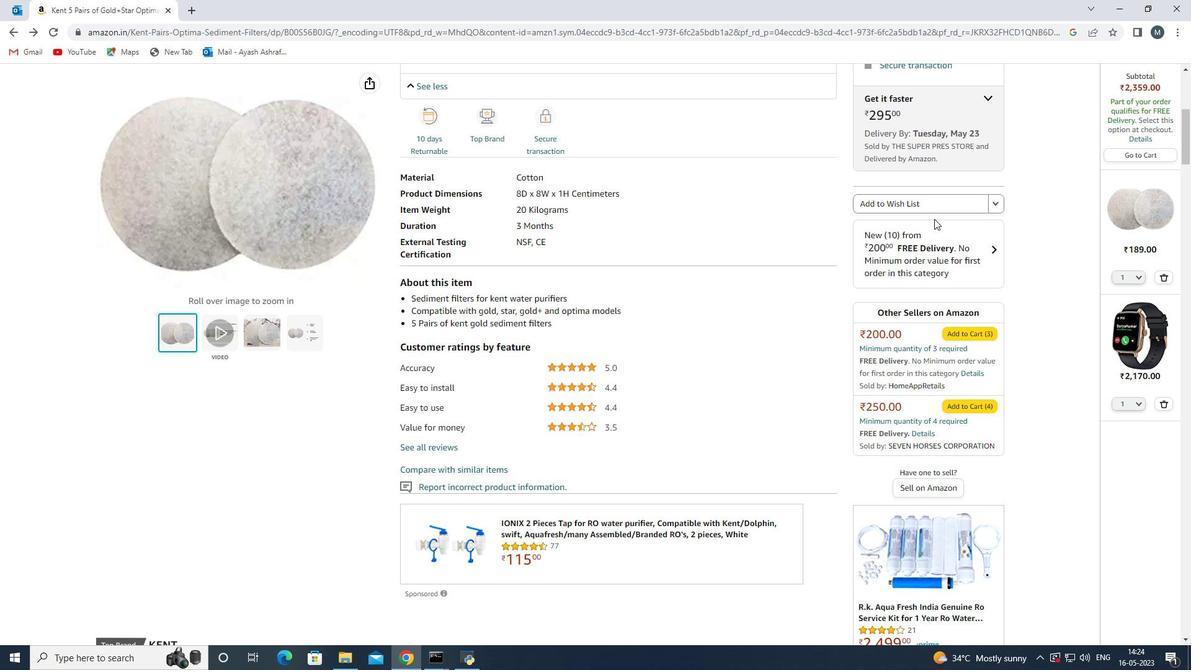 
Action: Mouse moved to (932, 229)
Screenshot: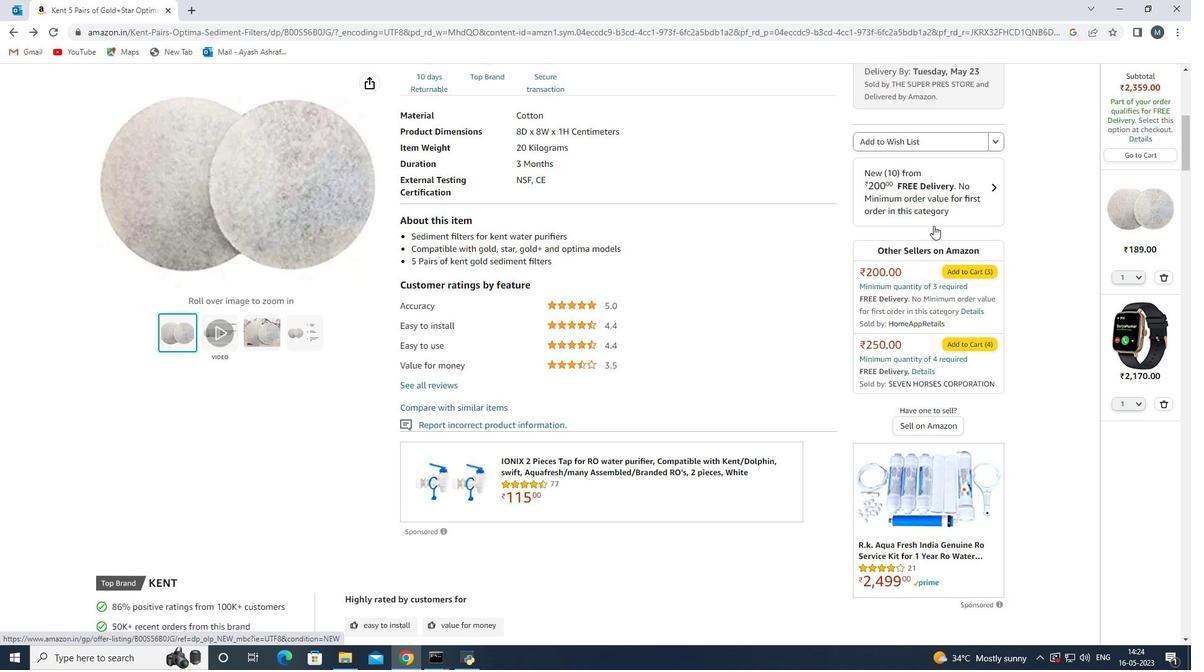 
Action: Mouse scrolled (932, 228) with delta (0, 0)
Screenshot: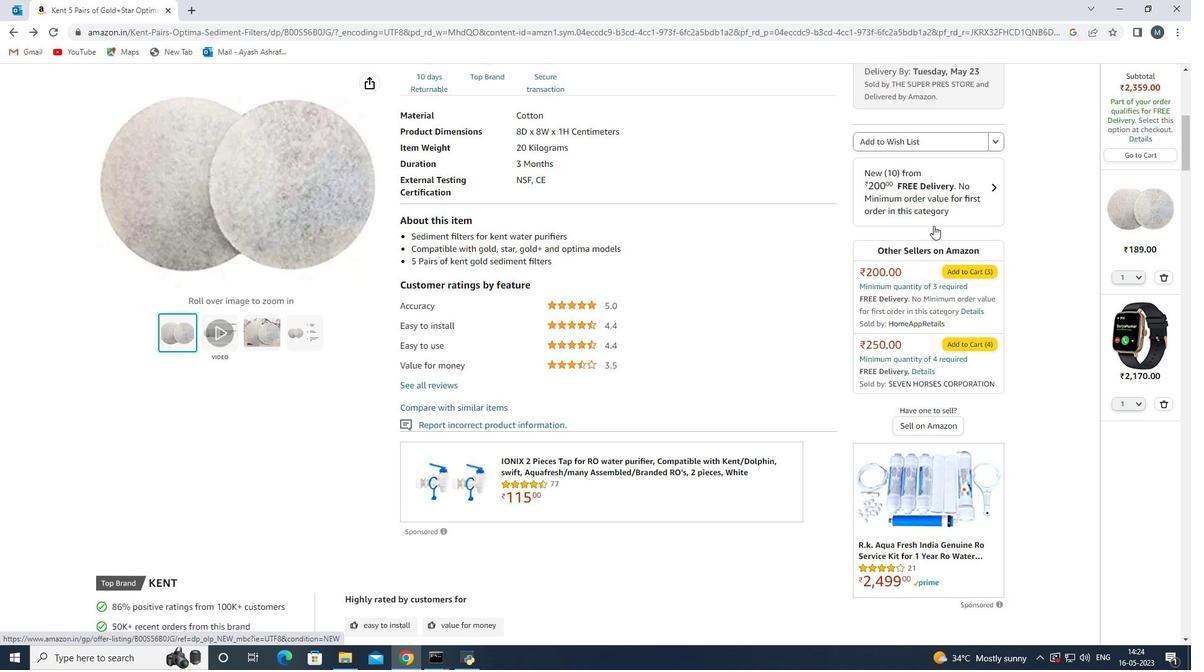 
Action: Mouse moved to (932, 229)
Screenshot: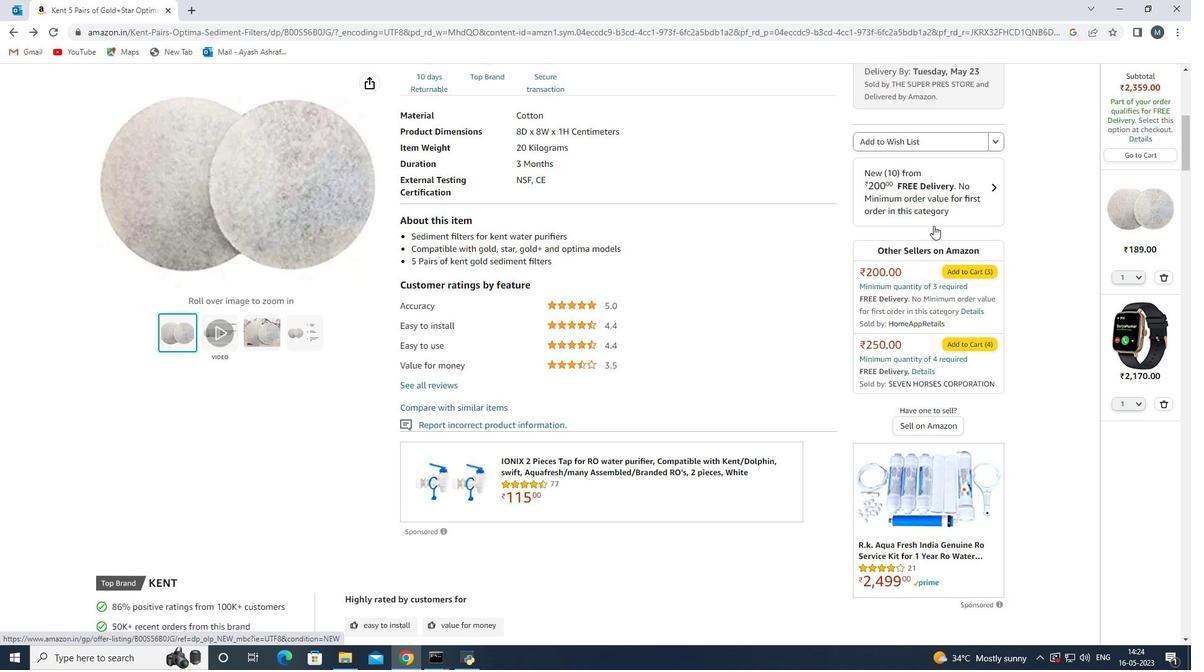 
Action: Mouse scrolled (932, 230) with delta (0, 0)
Screenshot: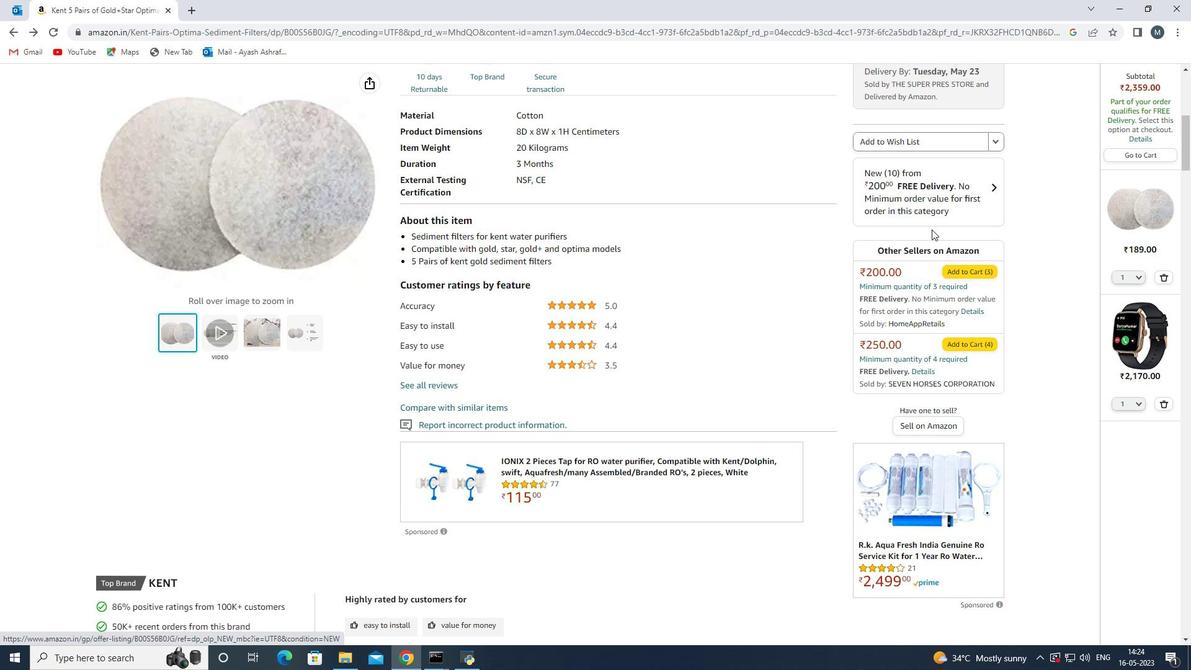 
